 Task: Find a house in Samut Sakhon, Thailand, for 6 guests from 5th to 13th September, with a price range of ₹15,000 to ₹20,000, and a washing machine.
Action: Mouse moved to (694, 114)
Screenshot: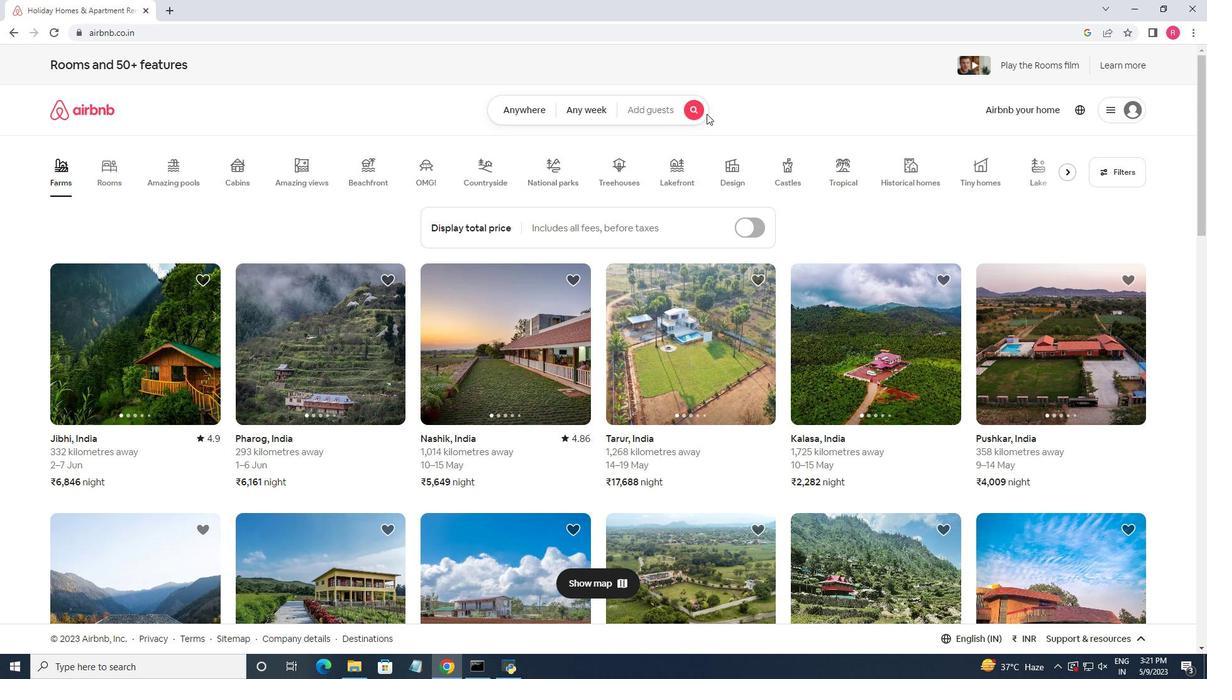
Action: Mouse pressed left at (694, 114)
Screenshot: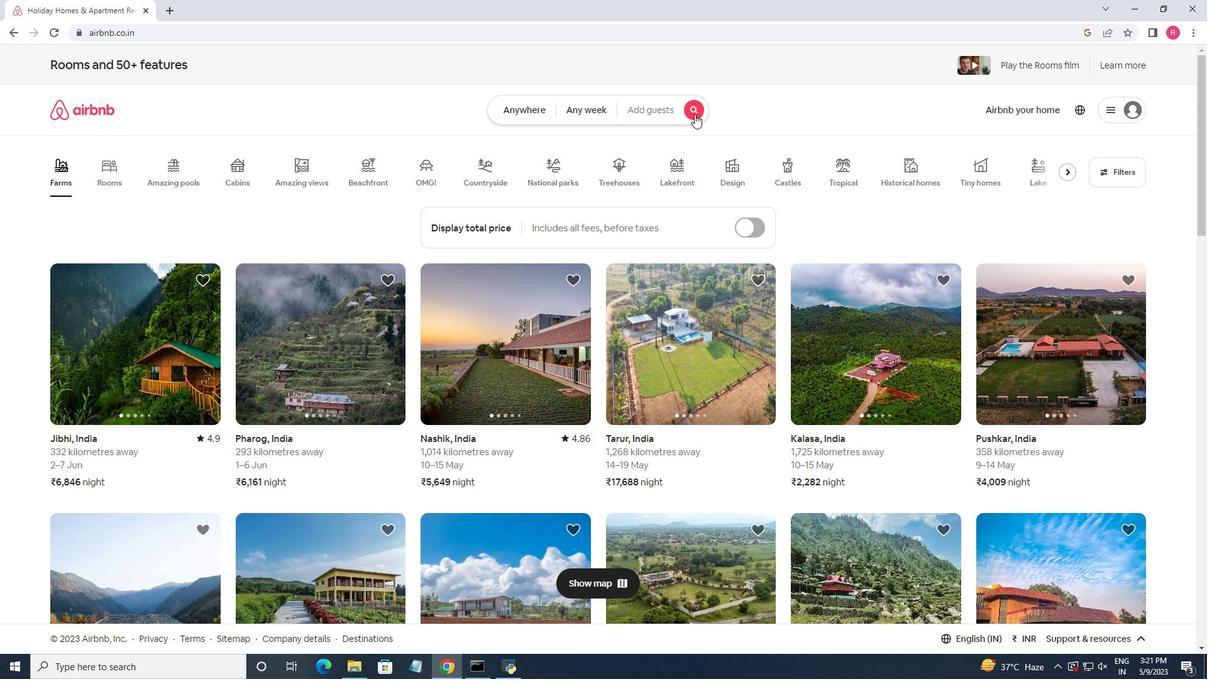 
Action: Mouse moved to (406, 158)
Screenshot: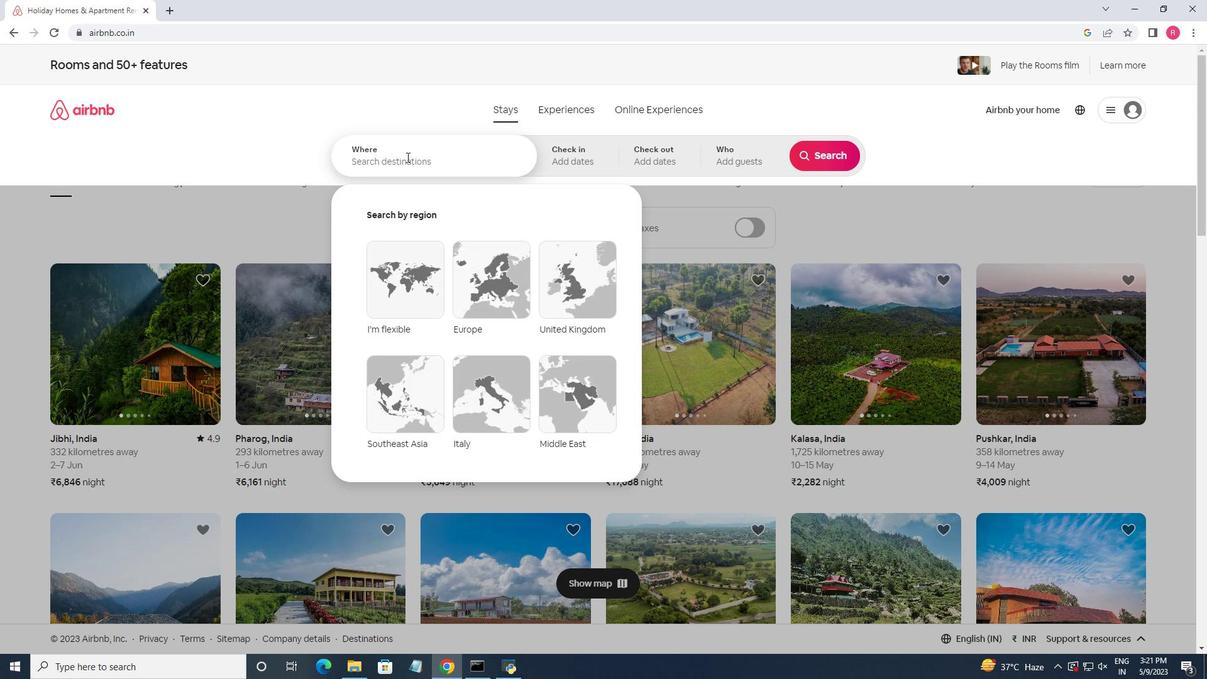 
Action: Mouse pressed left at (406, 158)
Screenshot: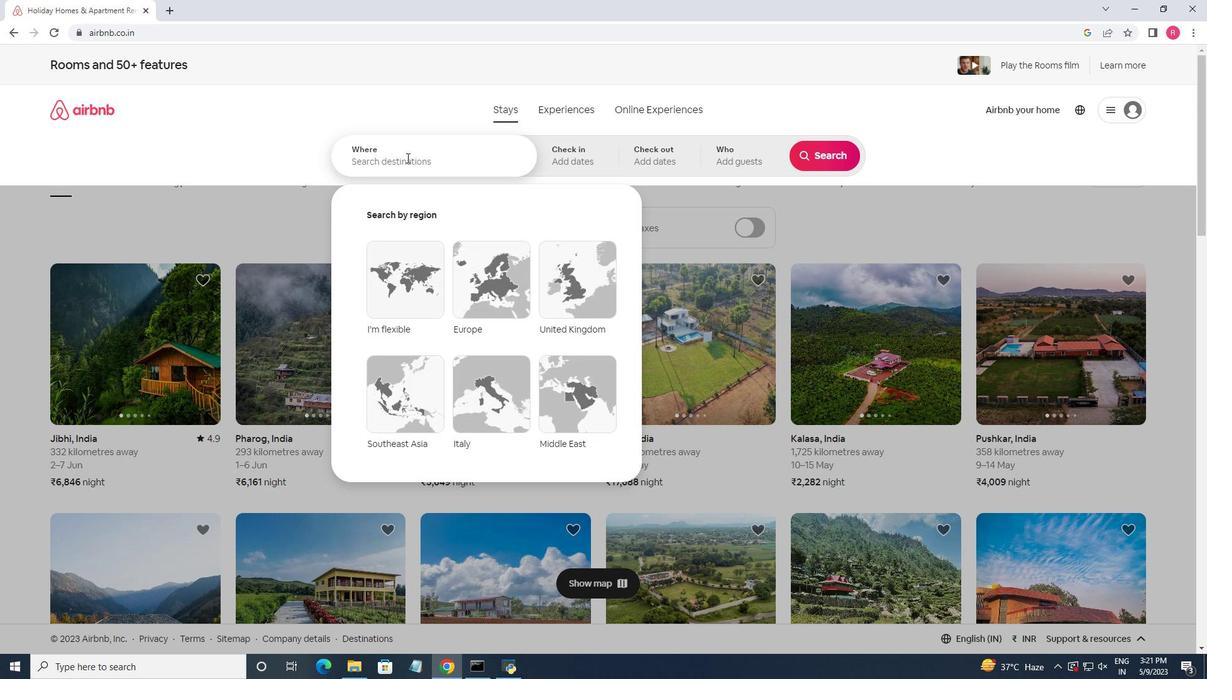 
Action: Key pressed <Key.shift>Samut<Key.space><Key.shift>Sakhon
Screenshot: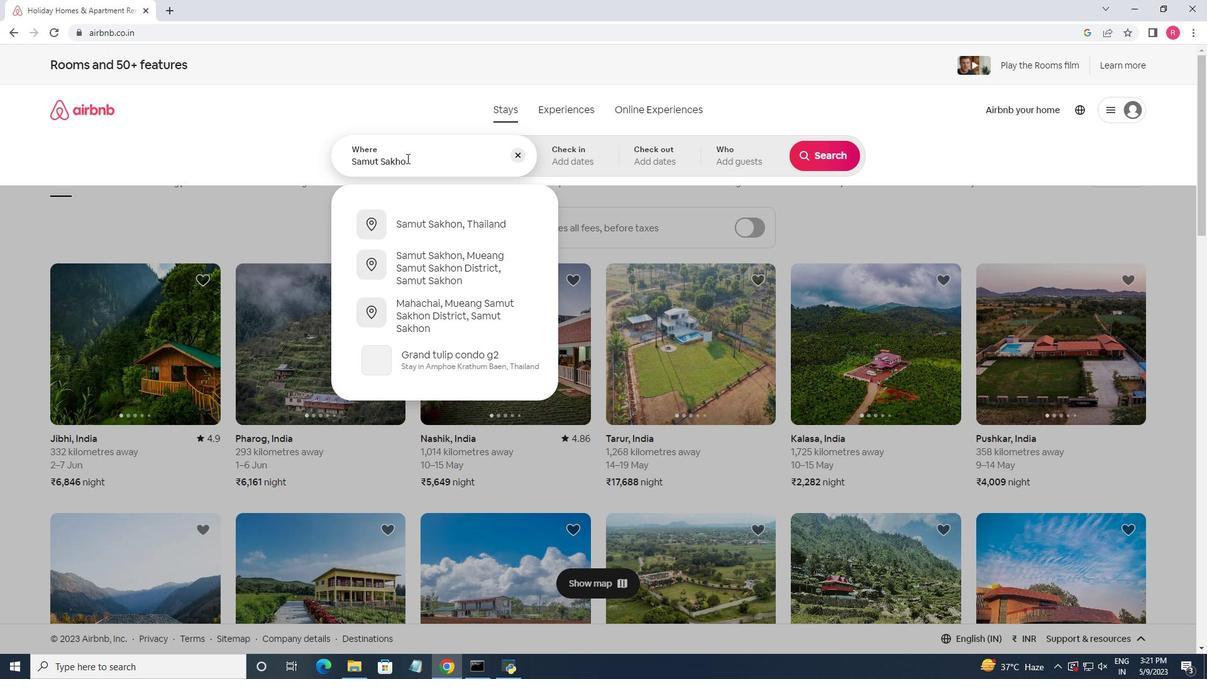 
Action: Mouse moved to (492, 232)
Screenshot: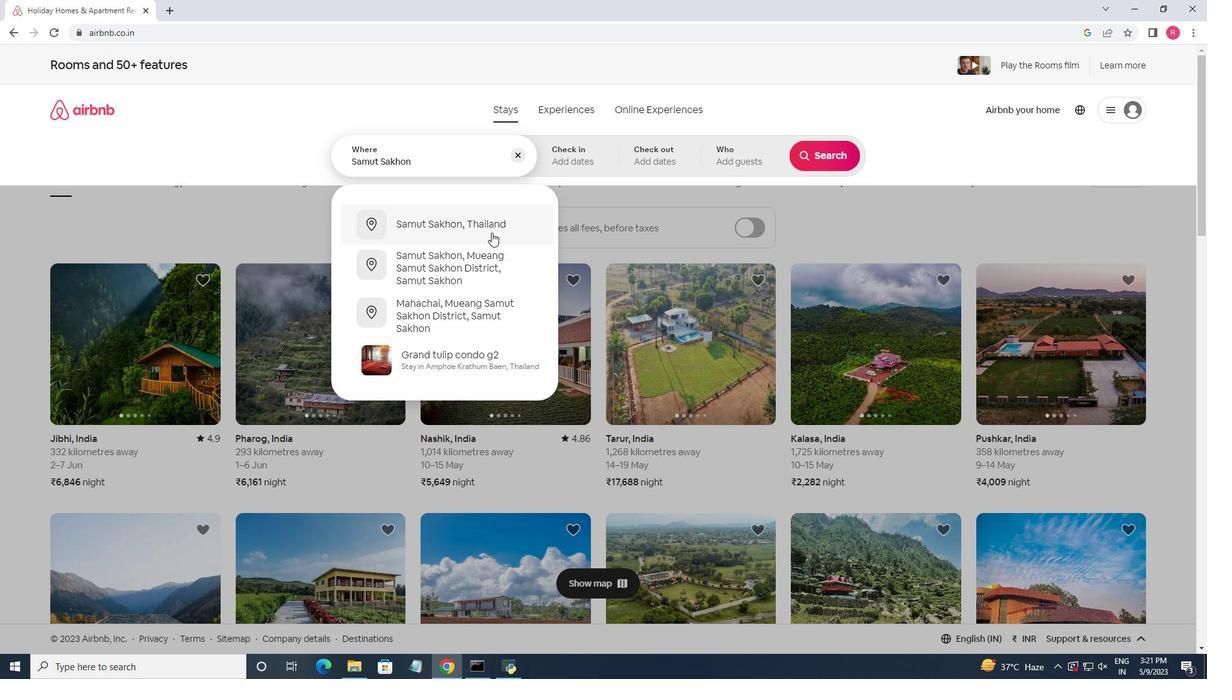 
Action: Mouse pressed left at (492, 232)
Screenshot: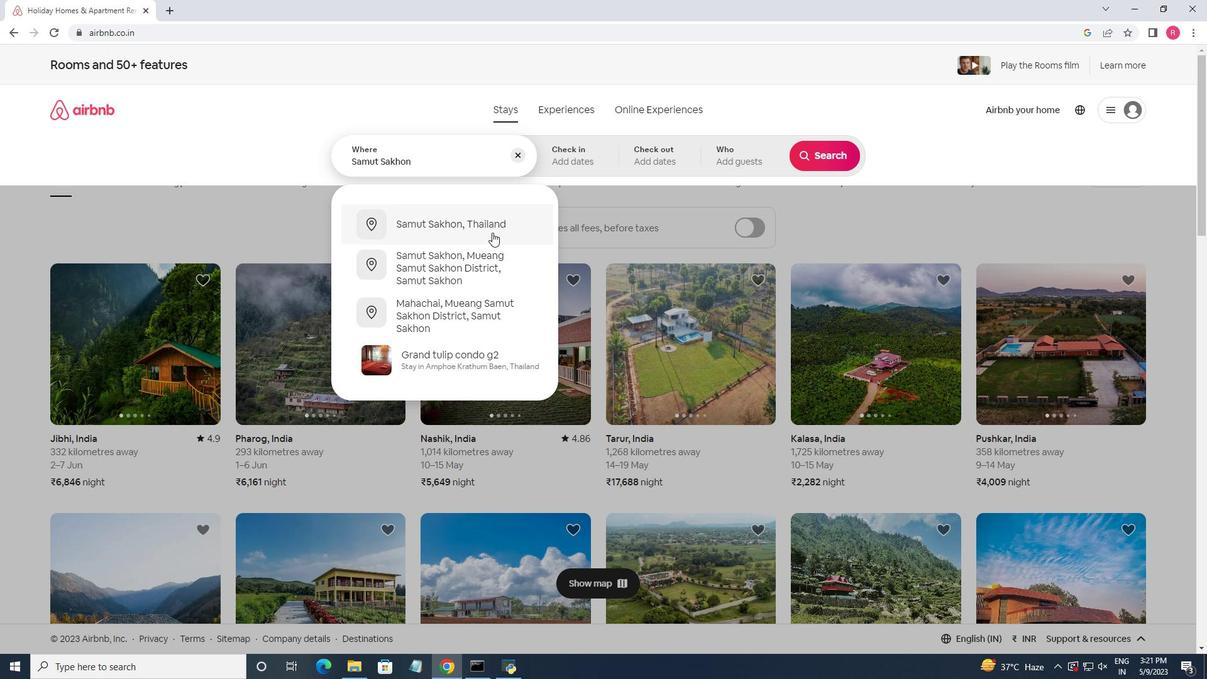 
Action: Mouse moved to (584, 159)
Screenshot: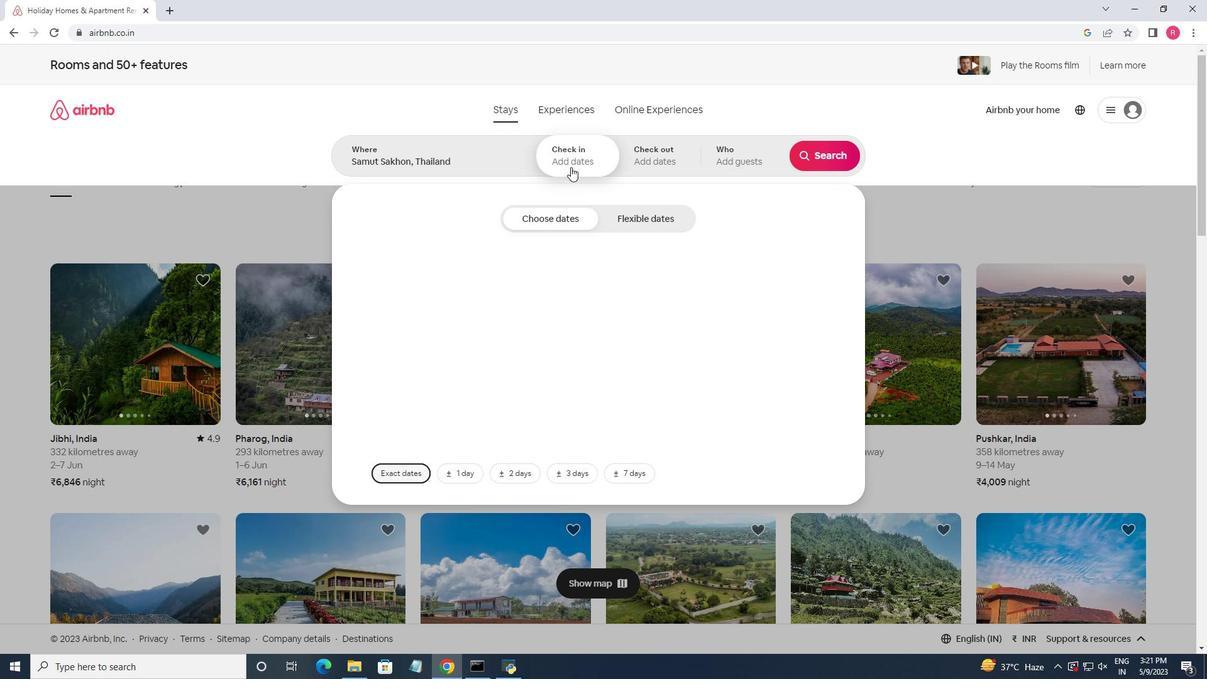 
Action: Mouse pressed left at (584, 159)
Screenshot: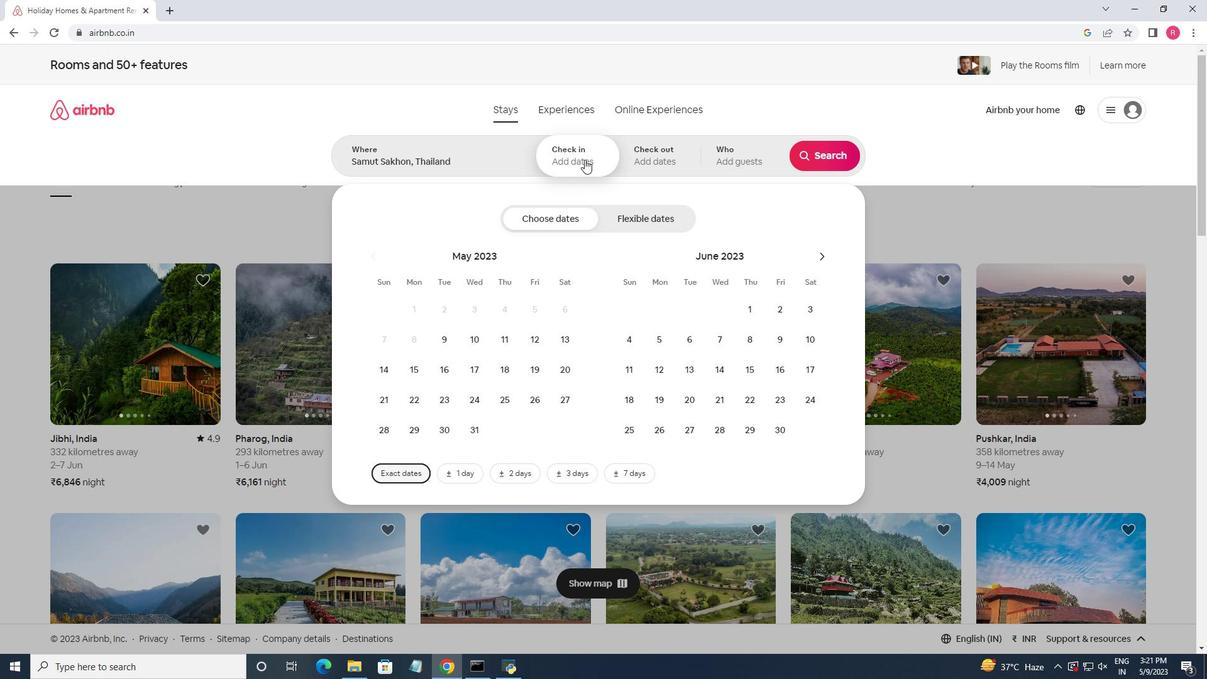 
Action: Mouse pressed left at (584, 159)
Screenshot: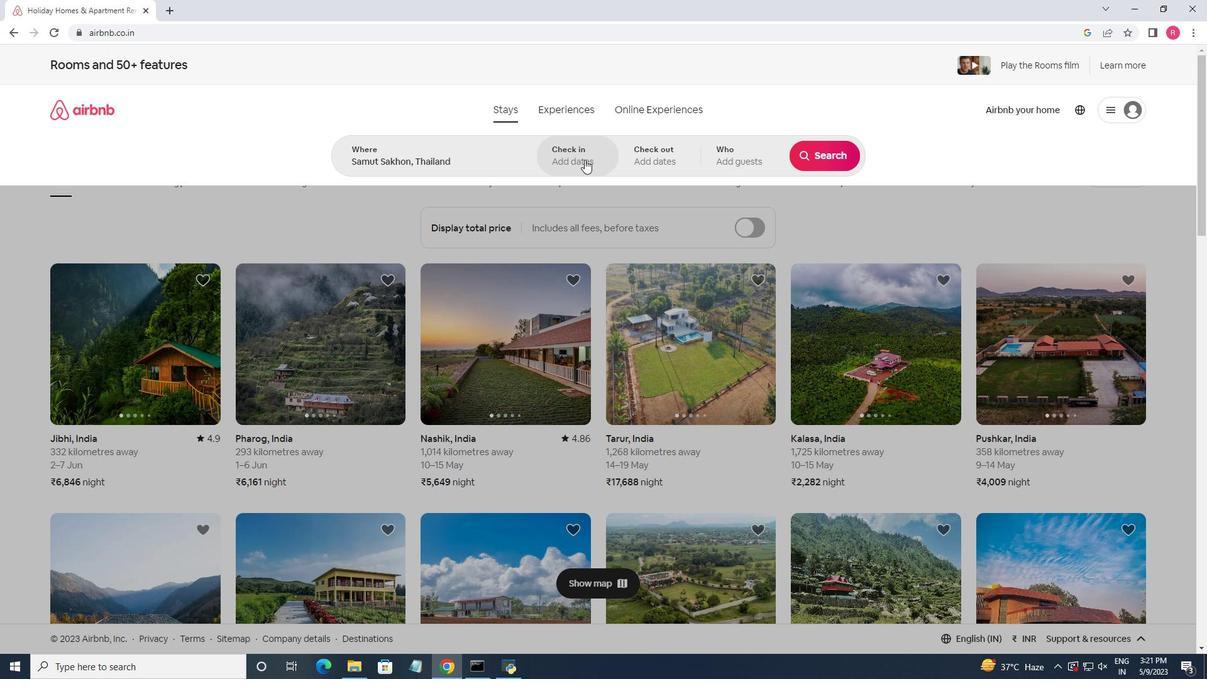 
Action: Mouse moved to (823, 254)
Screenshot: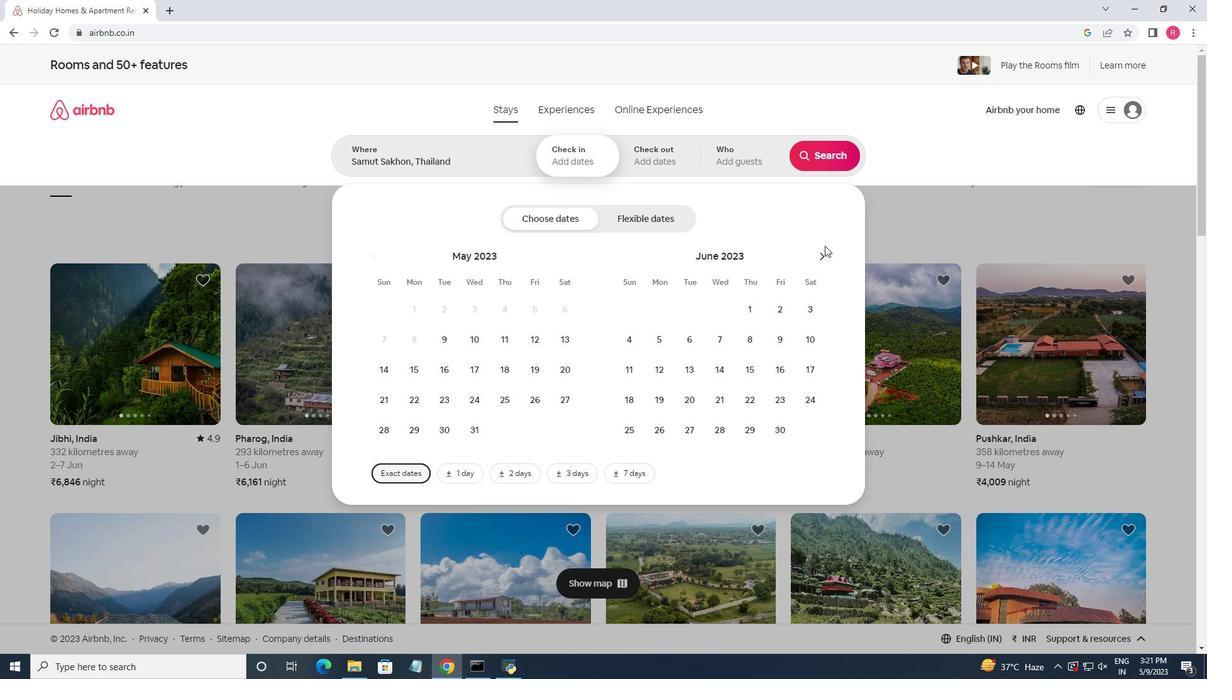 
Action: Mouse pressed left at (823, 254)
Screenshot: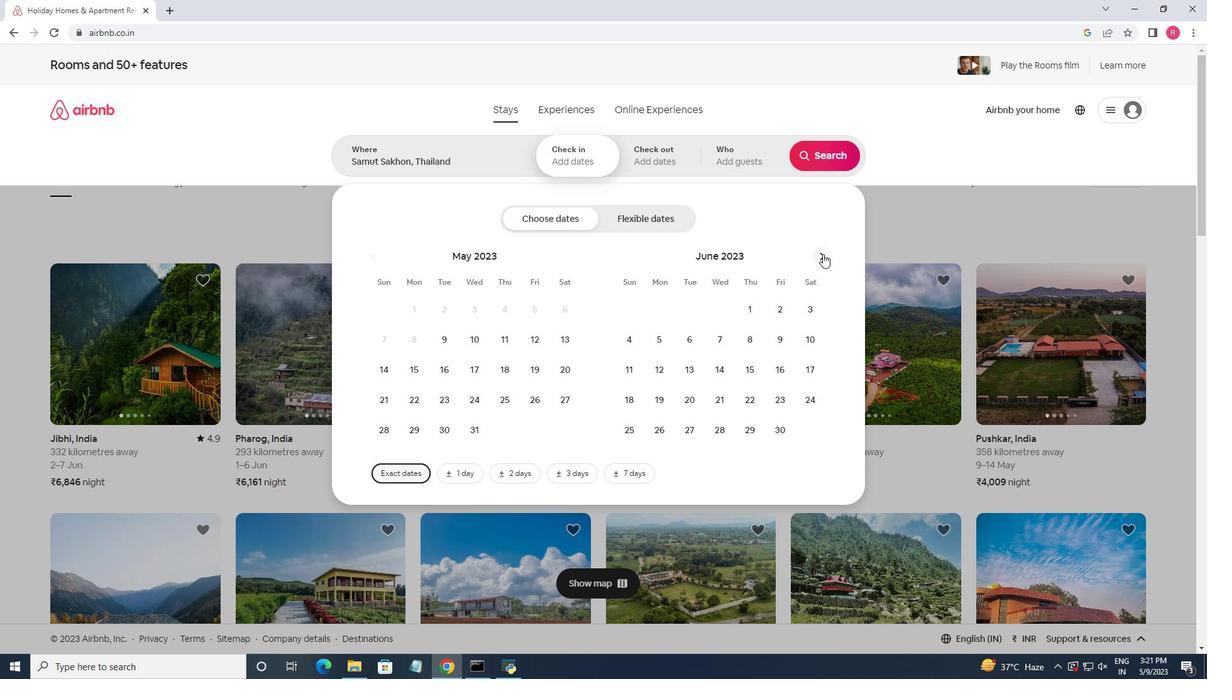 
Action: Mouse pressed left at (823, 254)
Screenshot: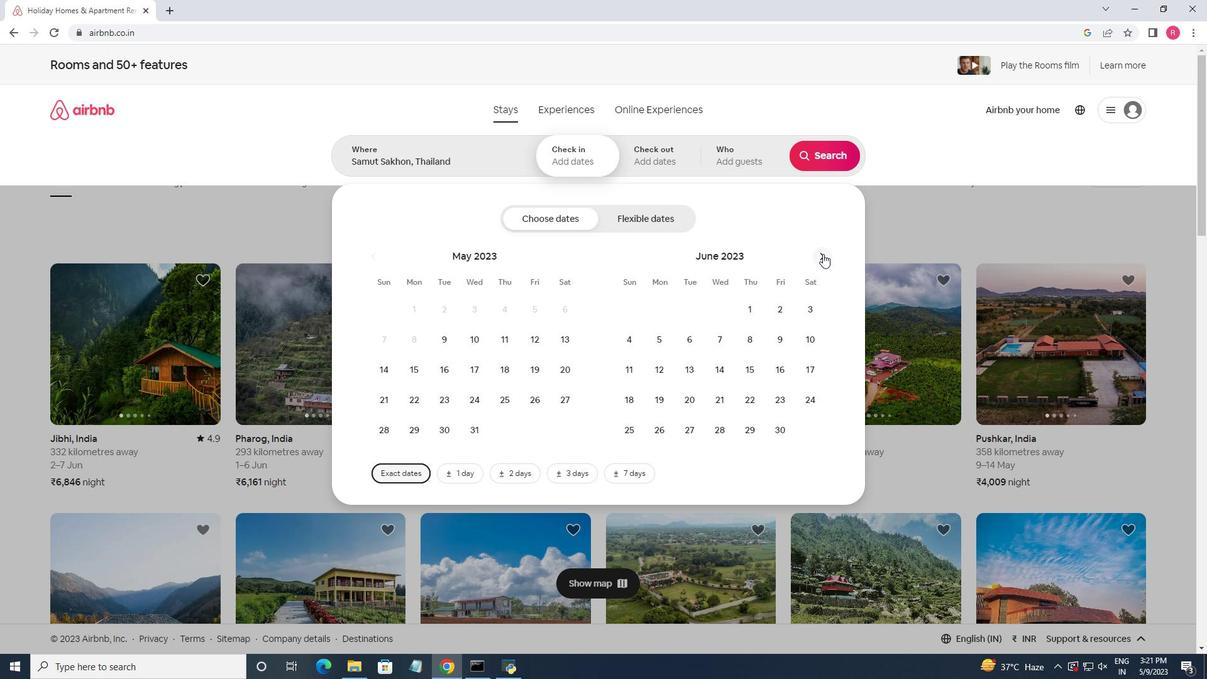 
Action: Mouse moved to (823, 255)
Screenshot: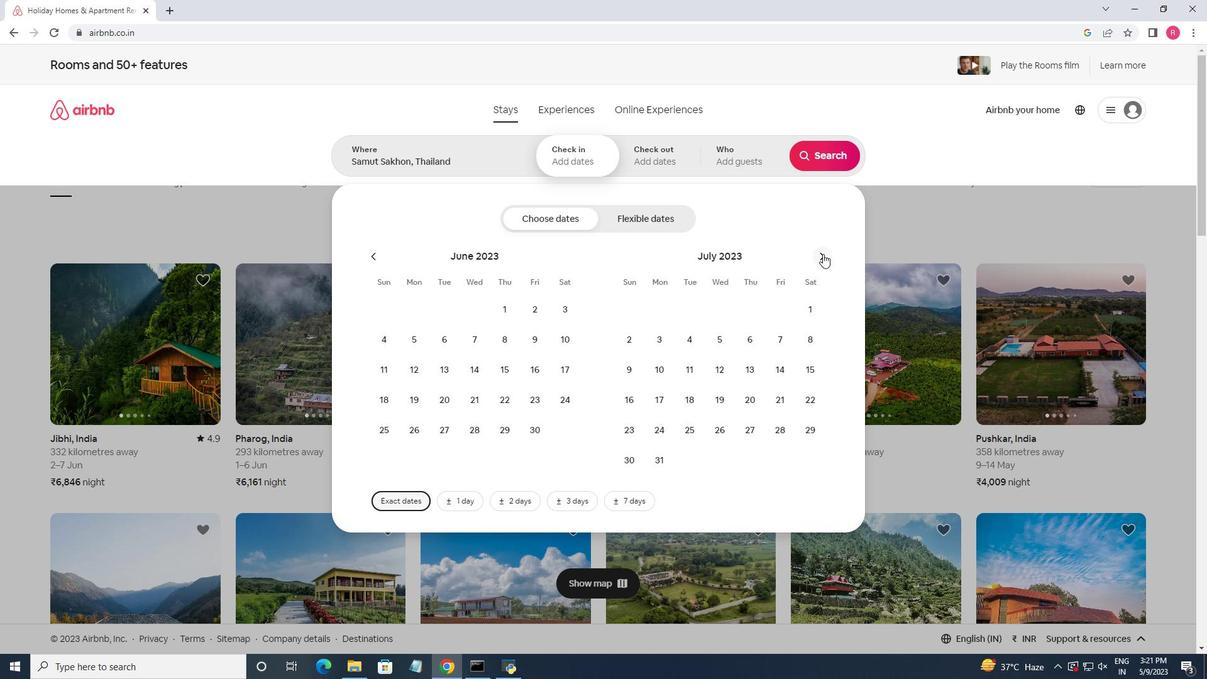 
Action: Mouse pressed left at (823, 255)
Screenshot: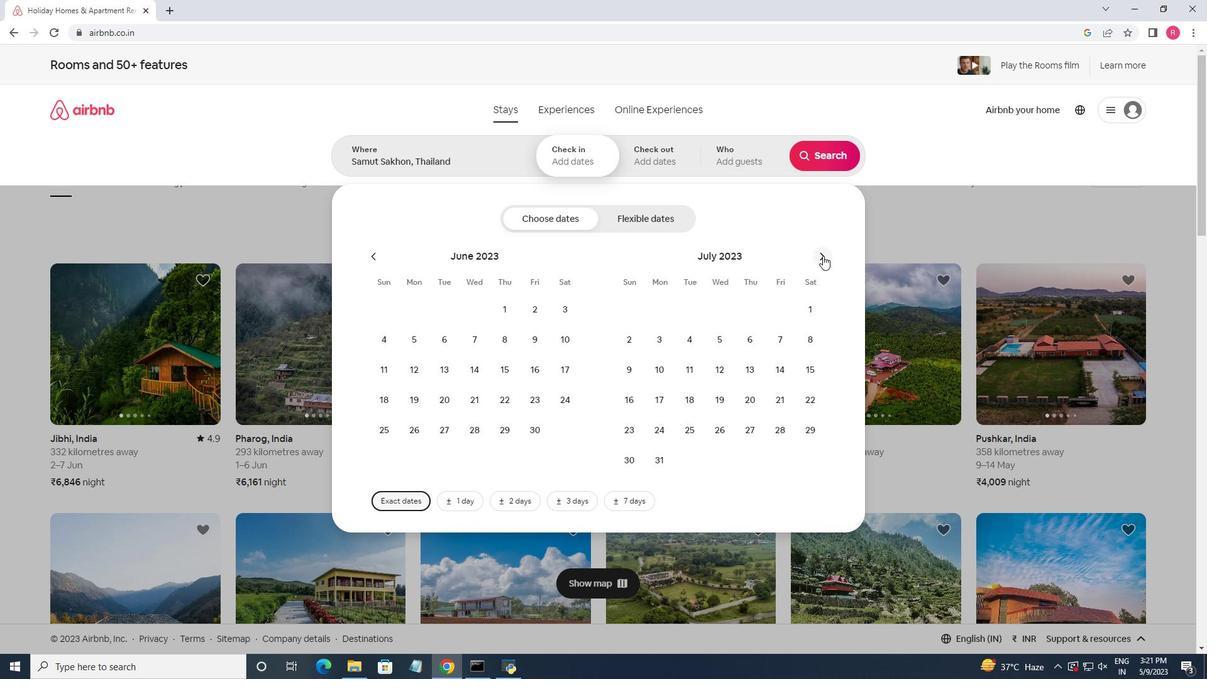 
Action: Mouse moved to (811, 257)
Screenshot: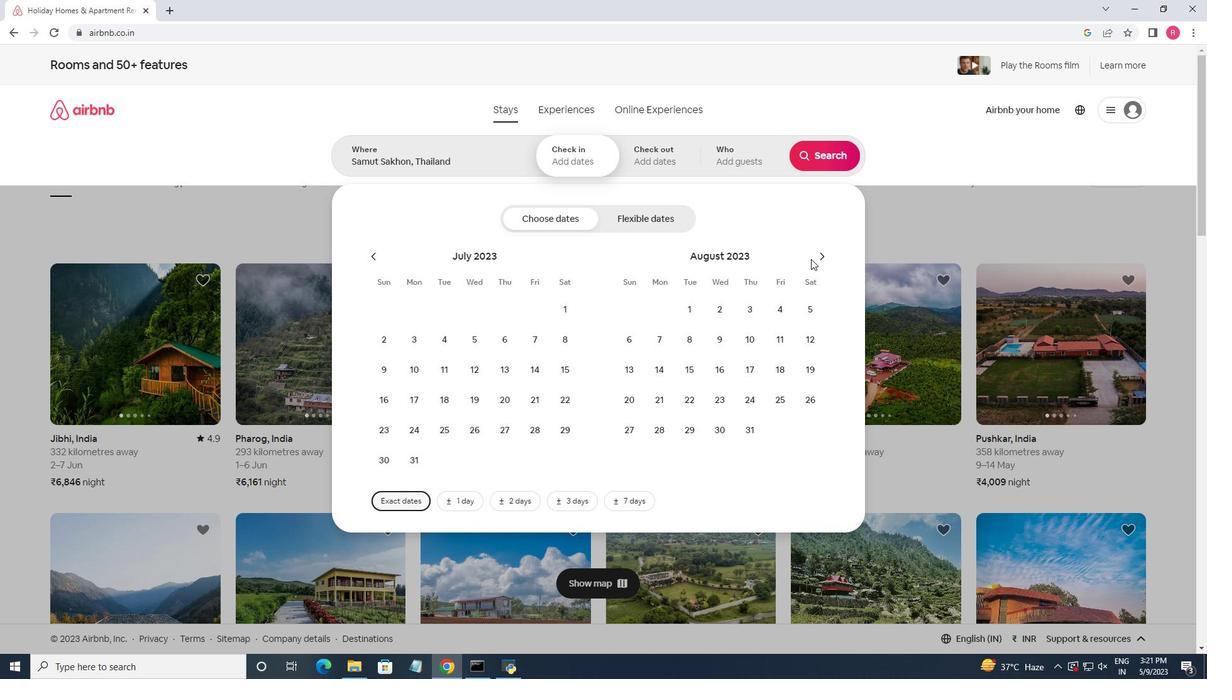 
Action: Mouse pressed left at (811, 257)
Screenshot: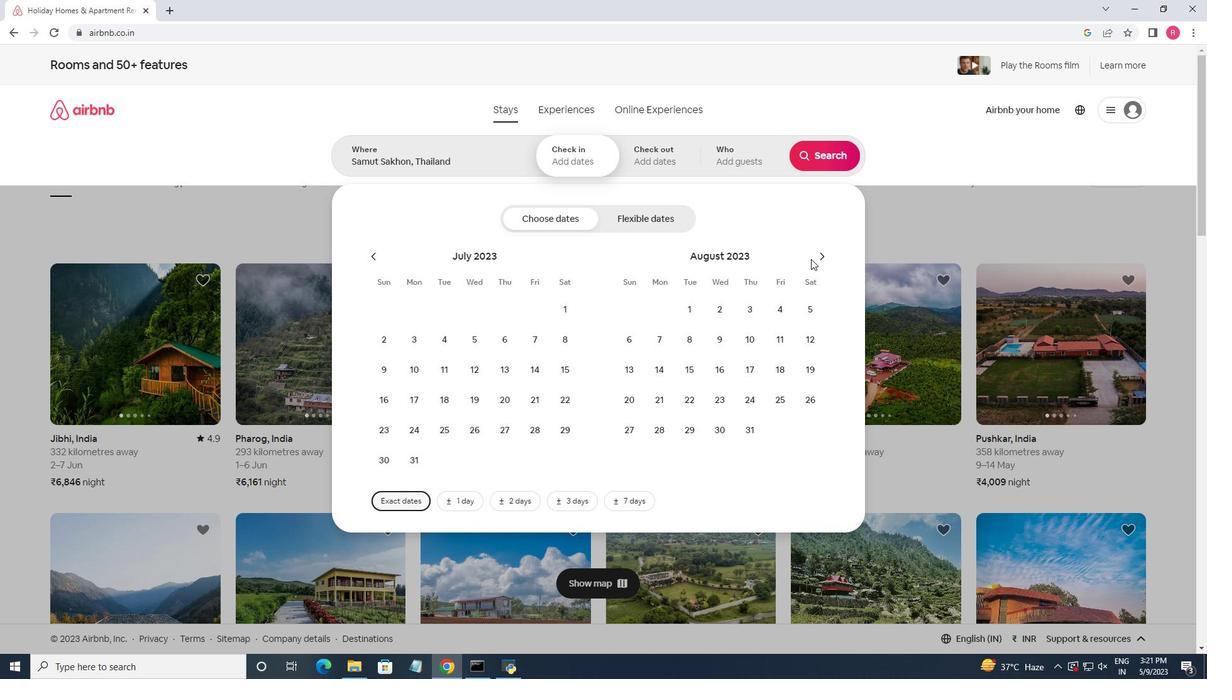 
Action: Mouse moved to (818, 258)
Screenshot: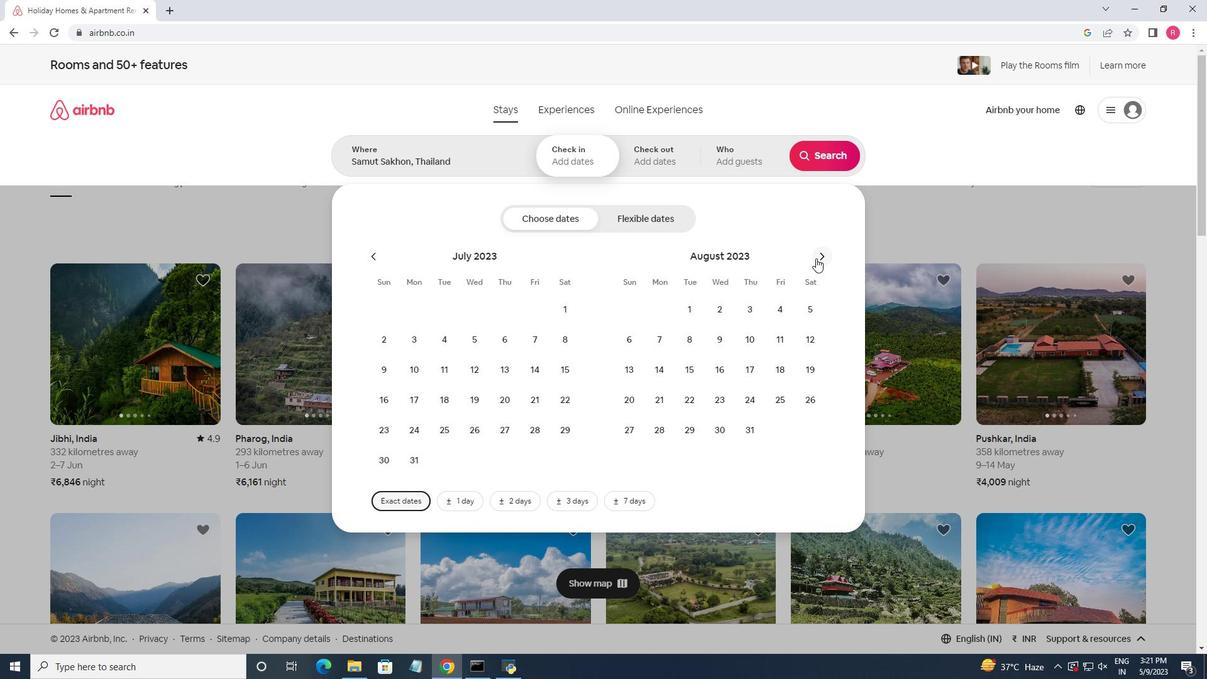 
Action: Mouse pressed left at (818, 258)
Screenshot: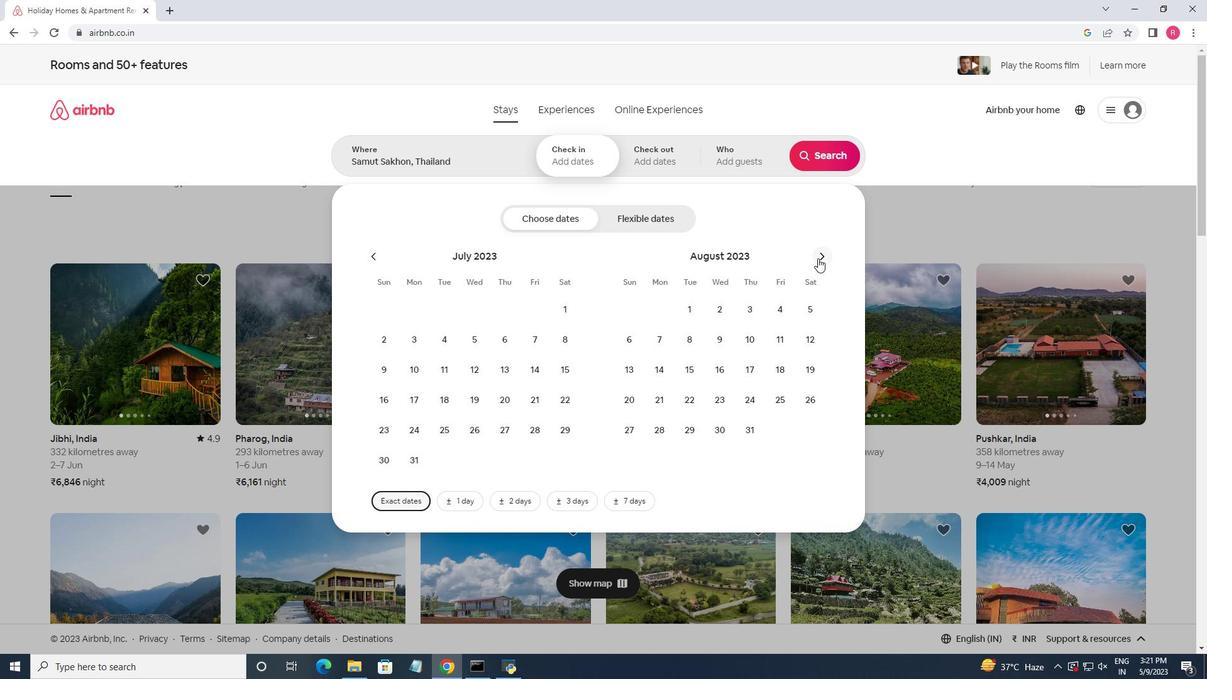 
Action: Mouse moved to (689, 342)
Screenshot: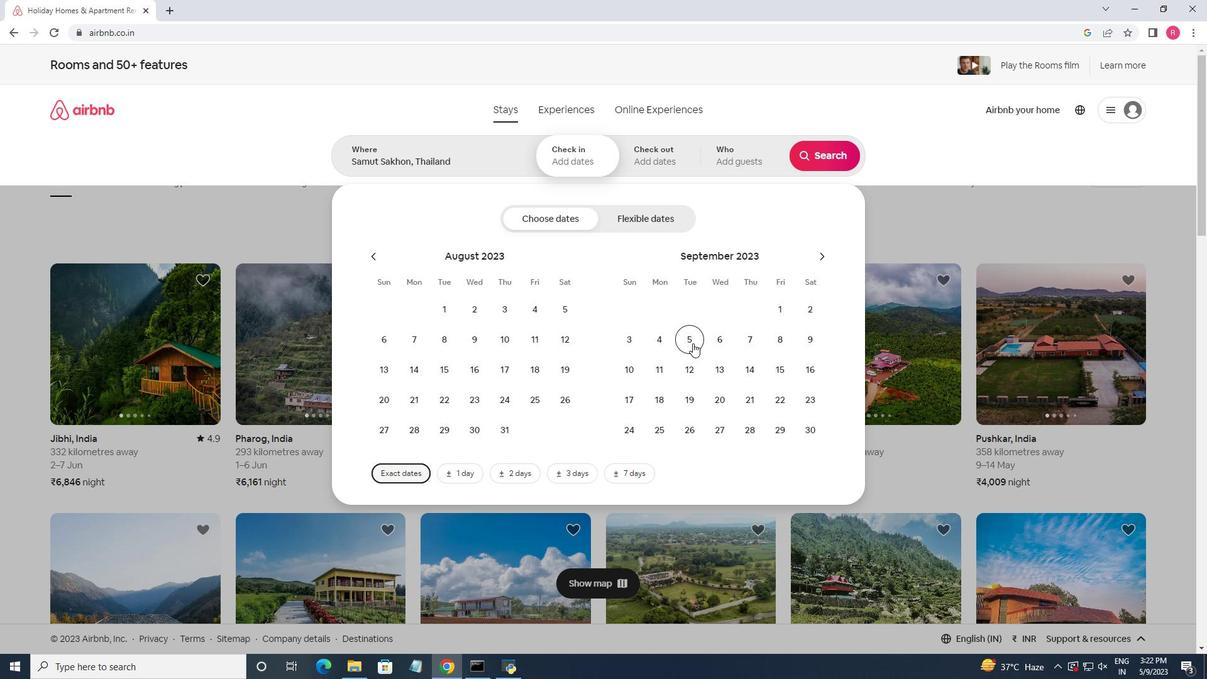
Action: Mouse pressed left at (689, 342)
Screenshot: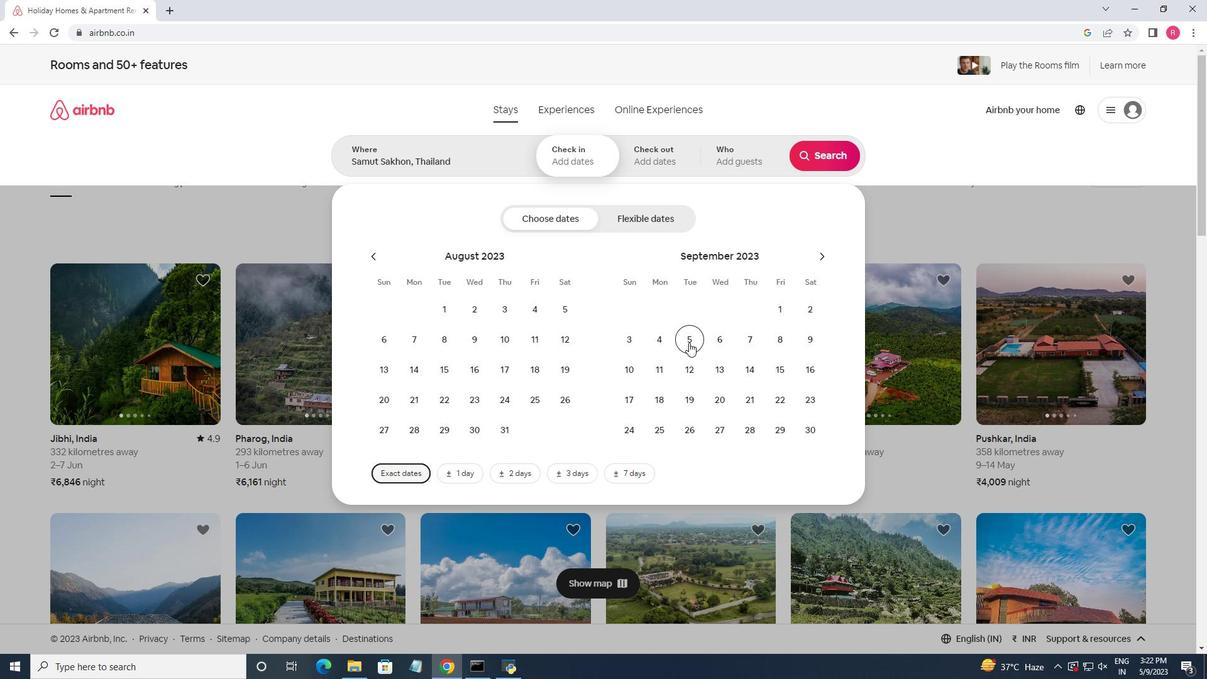 
Action: Mouse moved to (728, 373)
Screenshot: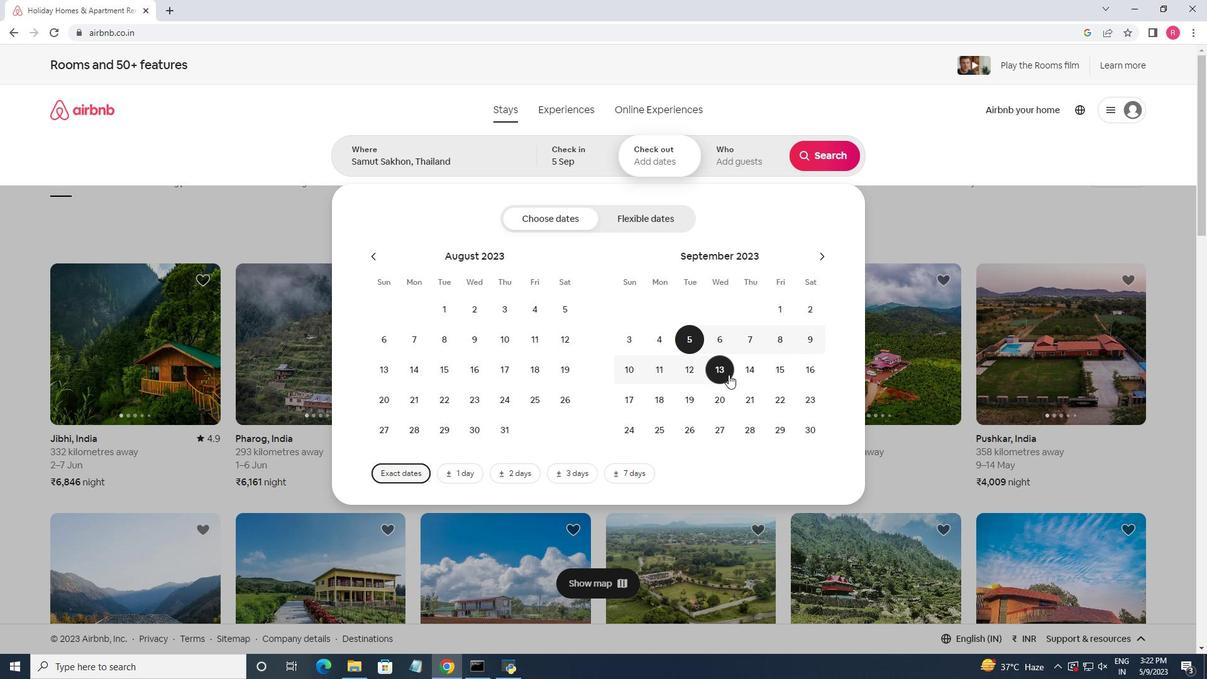 
Action: Mouse pressed left at (728, 373)
Screenshot: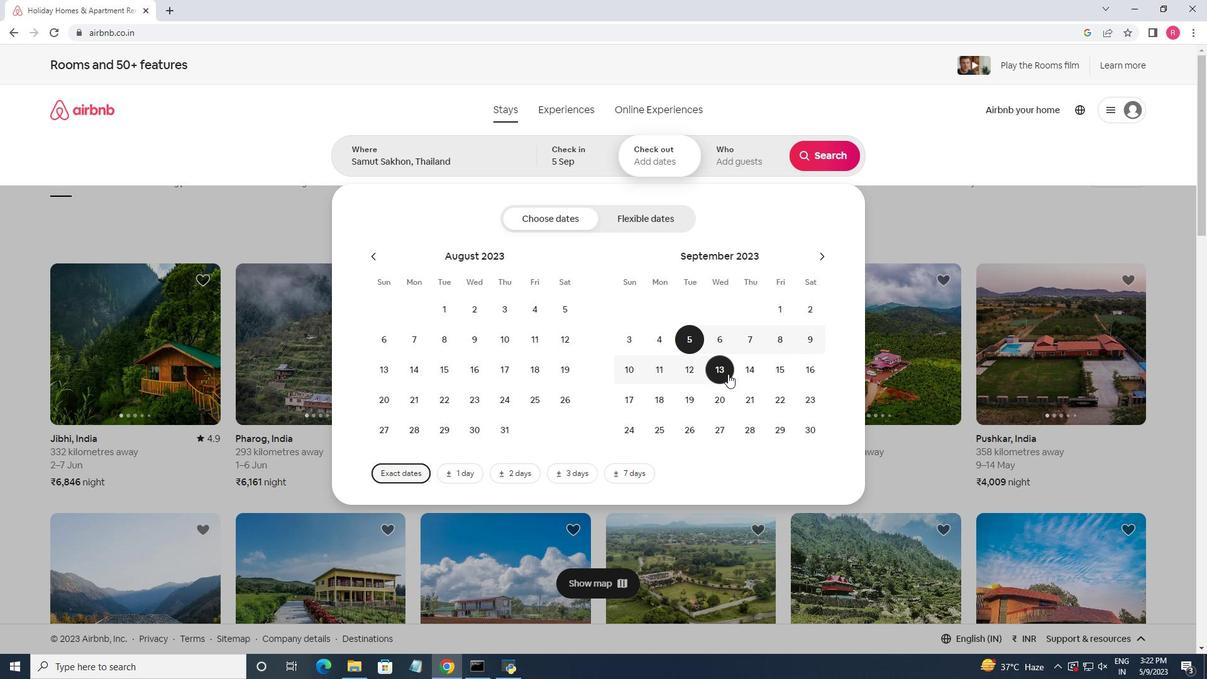 
Action: Mouse moved to (730, 165)
Screenshot: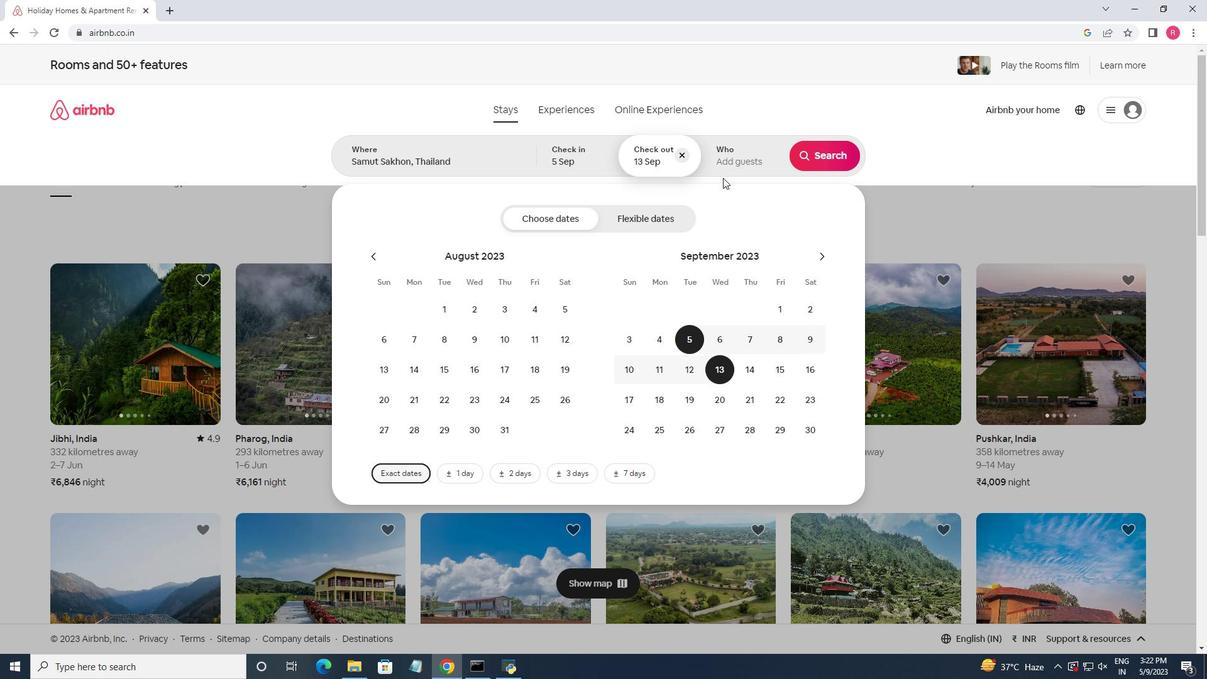 
Action: Mouse pressed left at (730, 165)
Screenshot: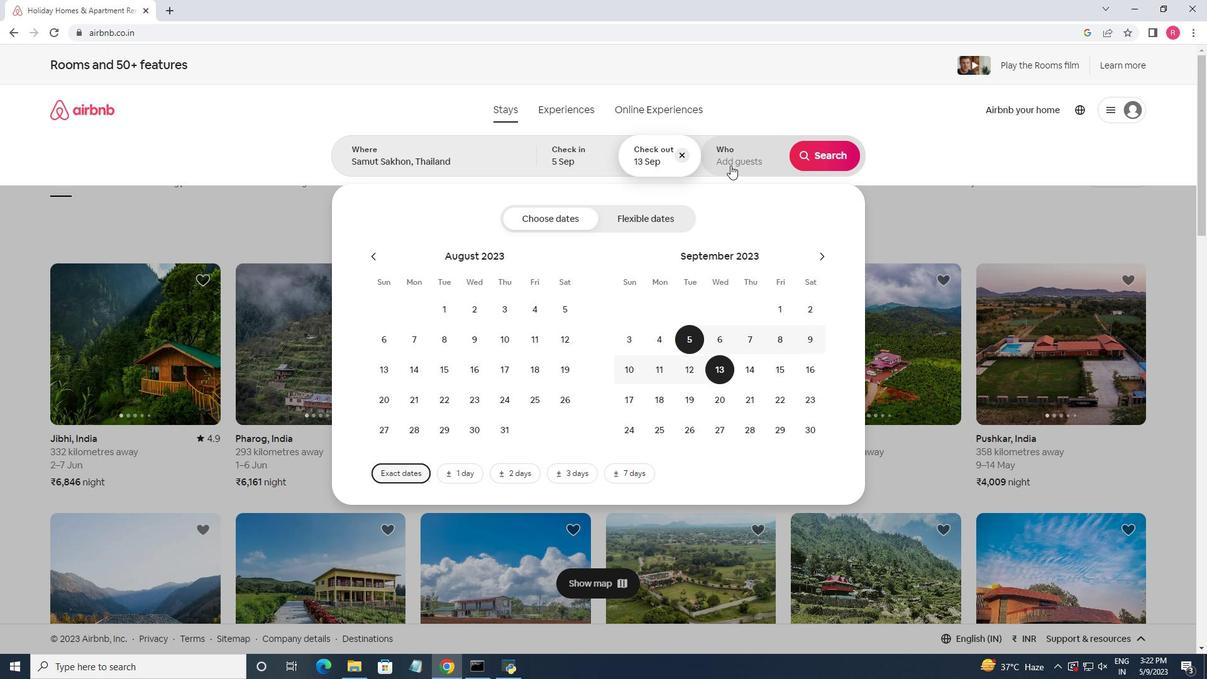 
Action: Mouse moved to (831, 227)
Screenshot: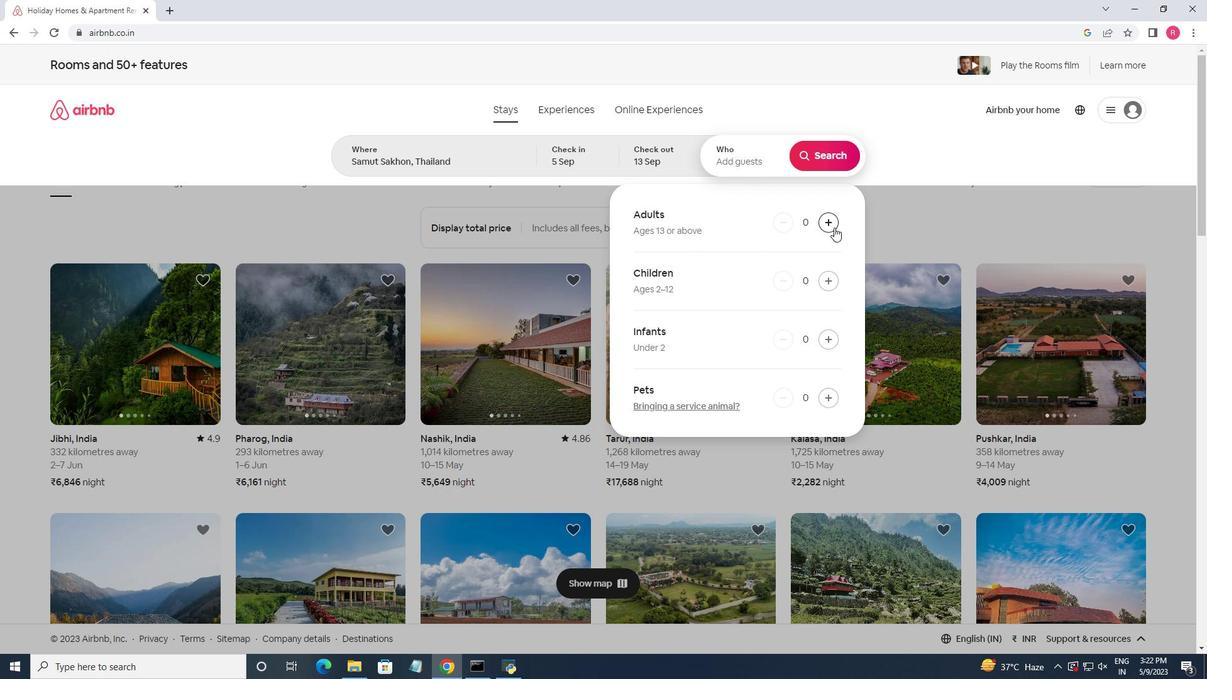 
Action: Mouse pressed left at (831, 227)
Screenshot: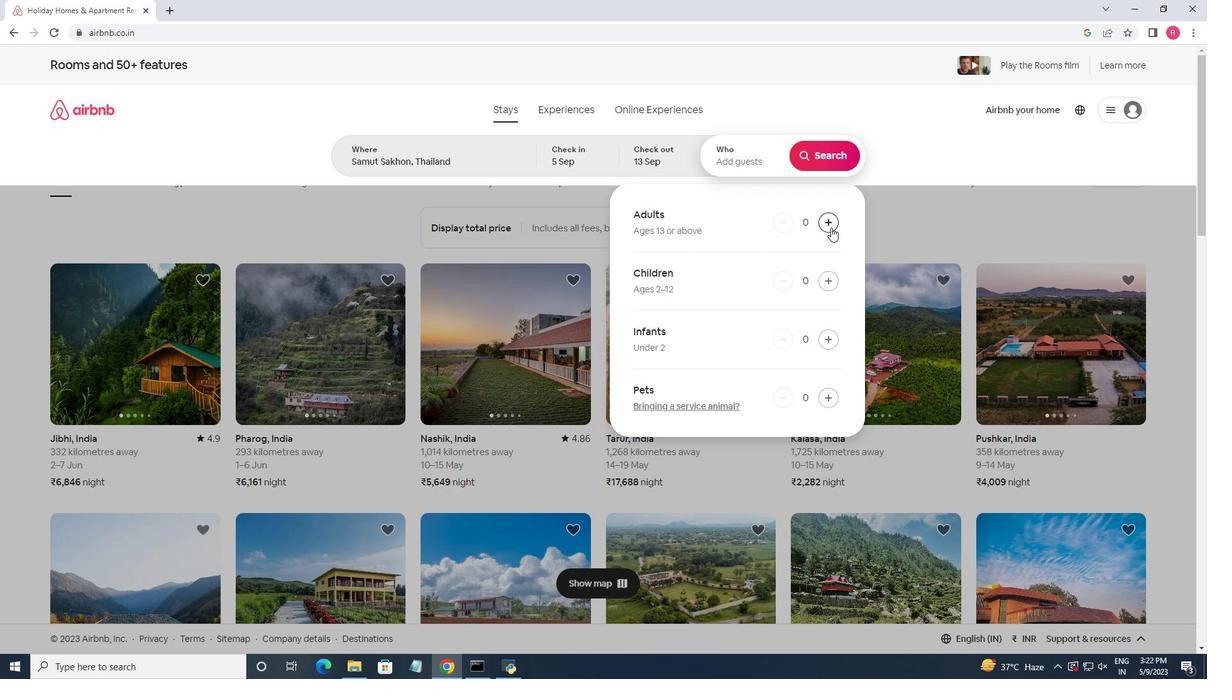 
Action: Mouse pressed left at (831, 227)
Screenshot: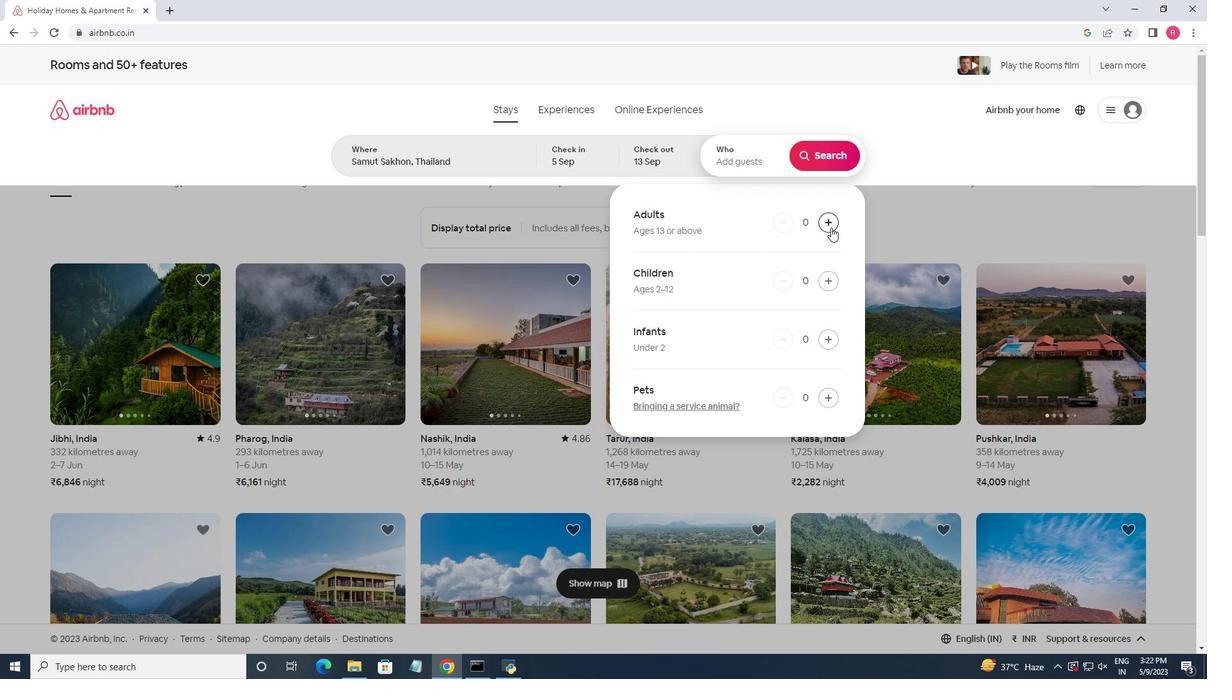 
Action: Mouse pressed left at (831, 227)
Screenshot: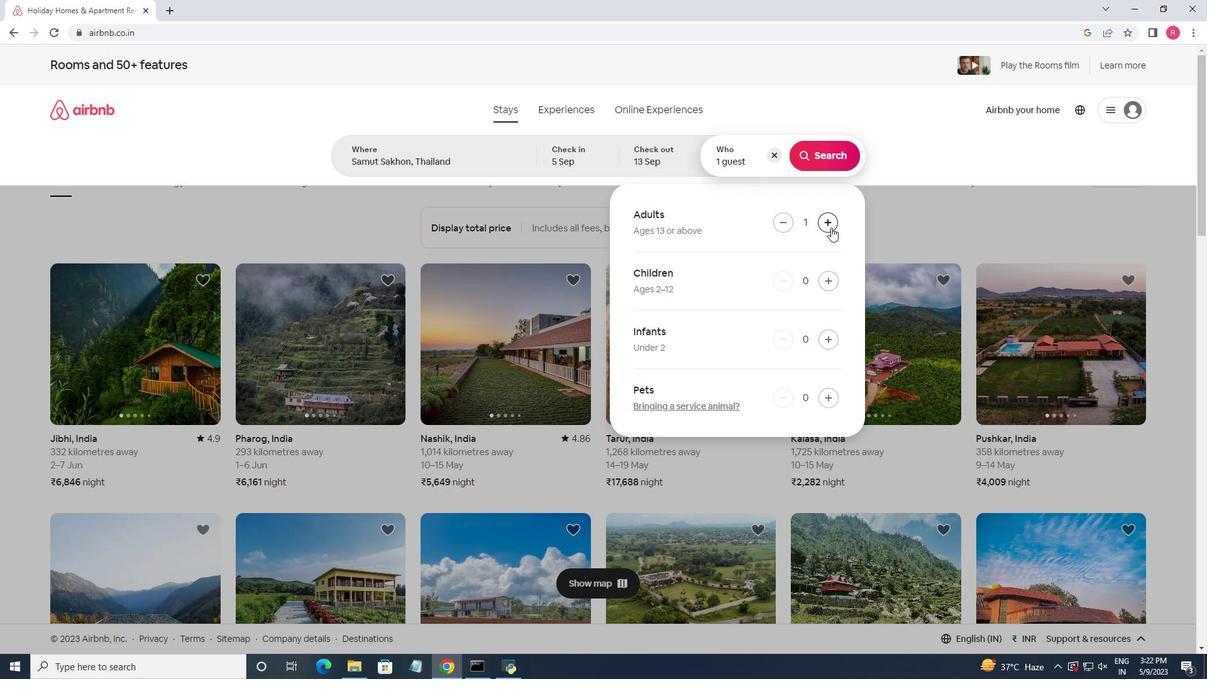 
Action: Mouse pressed left at (831, 227)
Screenshot: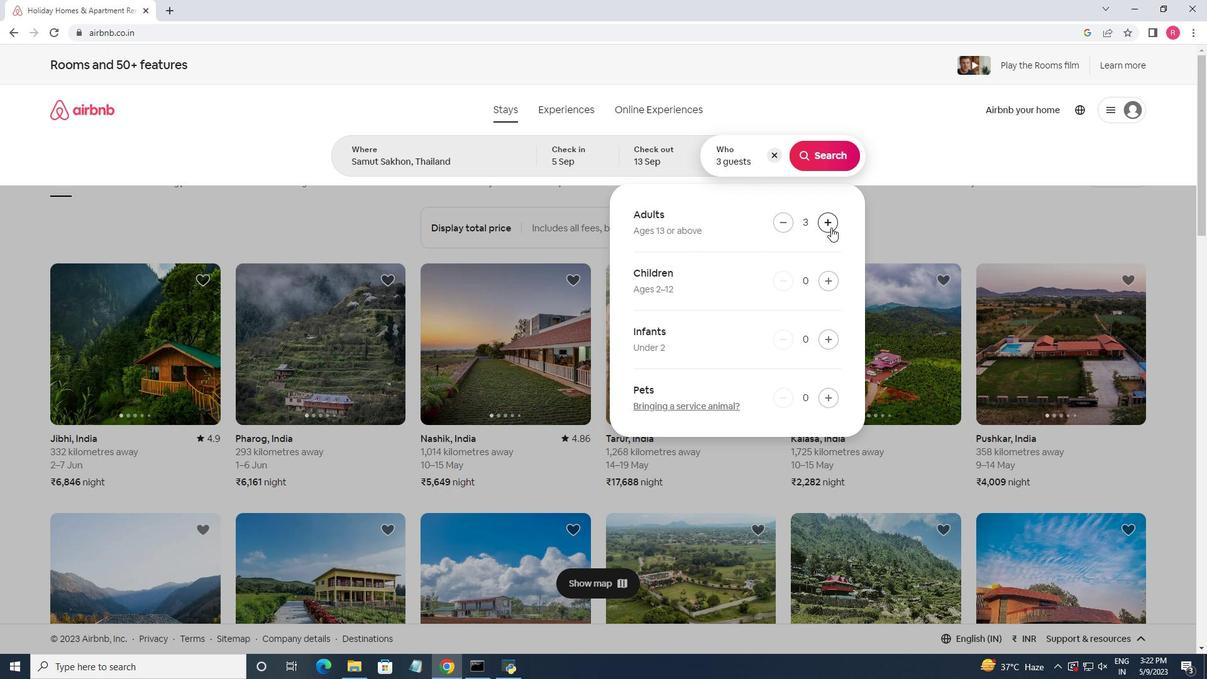 
Action: Mouse pressed left at (831, 227)
Screenshot: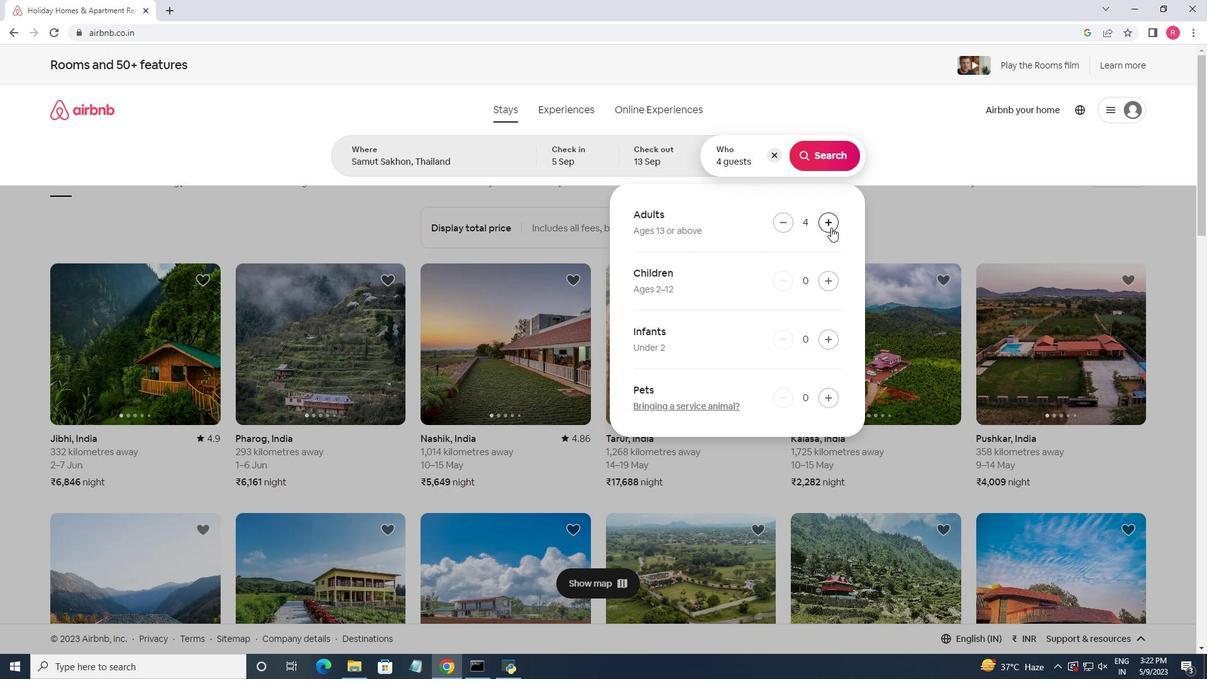 
Action: Mouse moved to (827, 228)
Screenshot: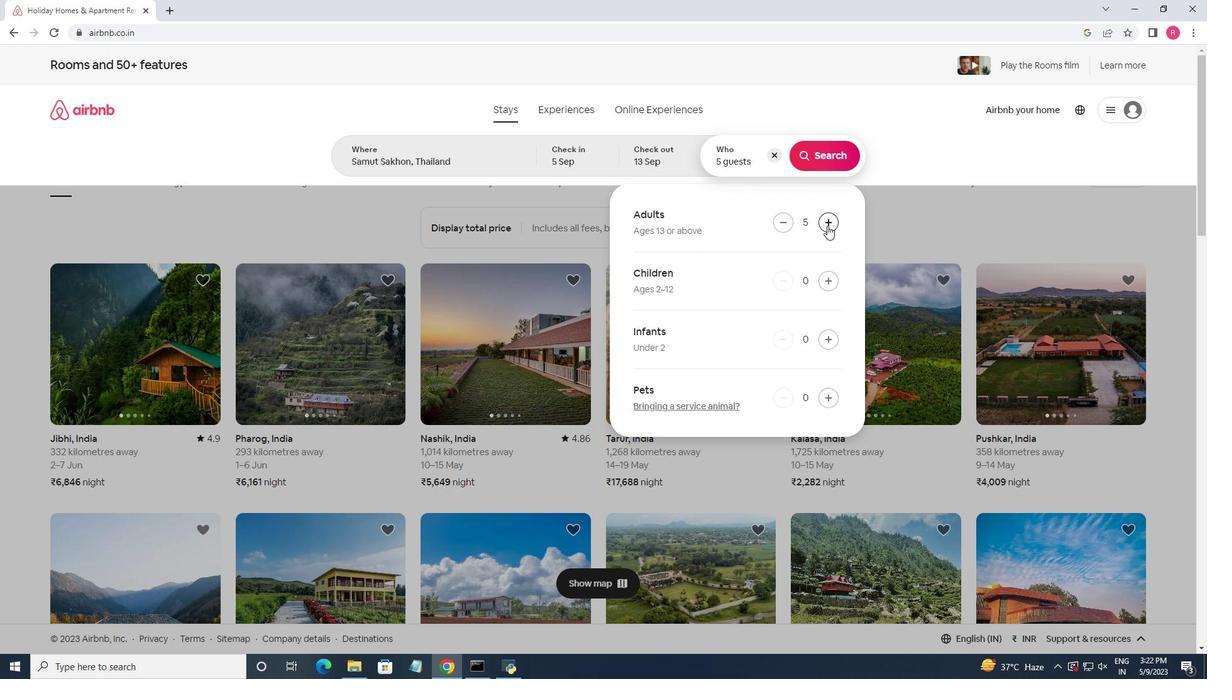 
Action: Mouse pressed left at (827, 228)
Screenshot: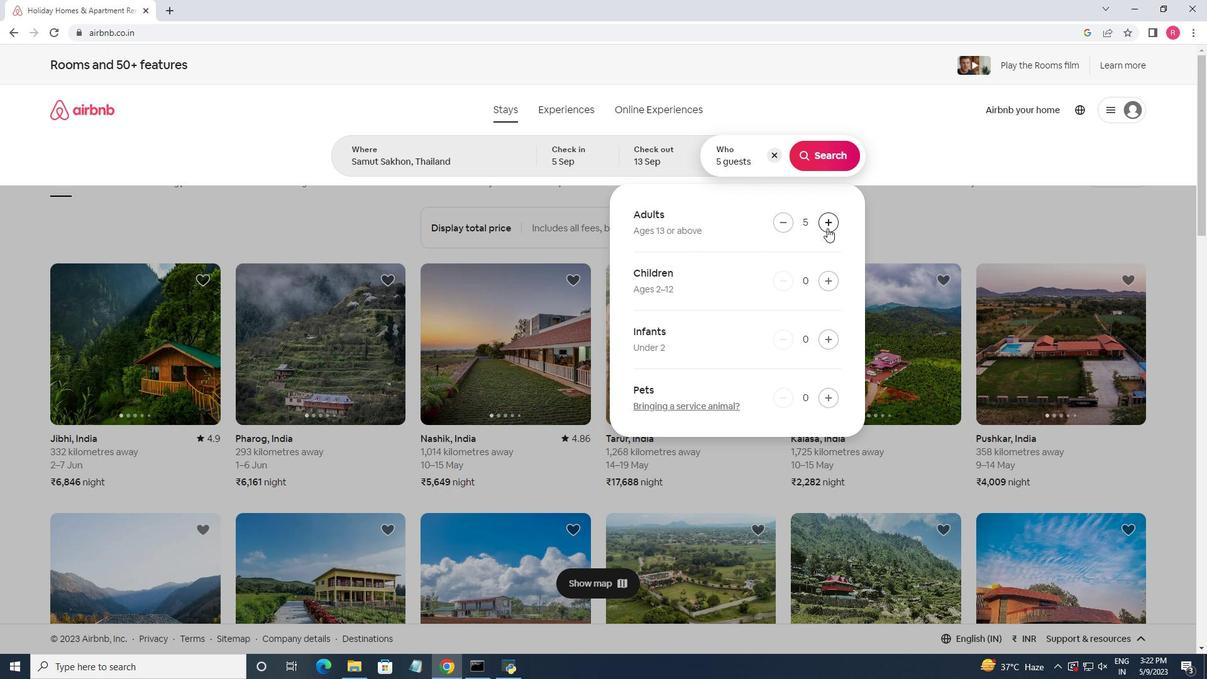 
Action: Mouse moved to (822, 159)
Screenshot: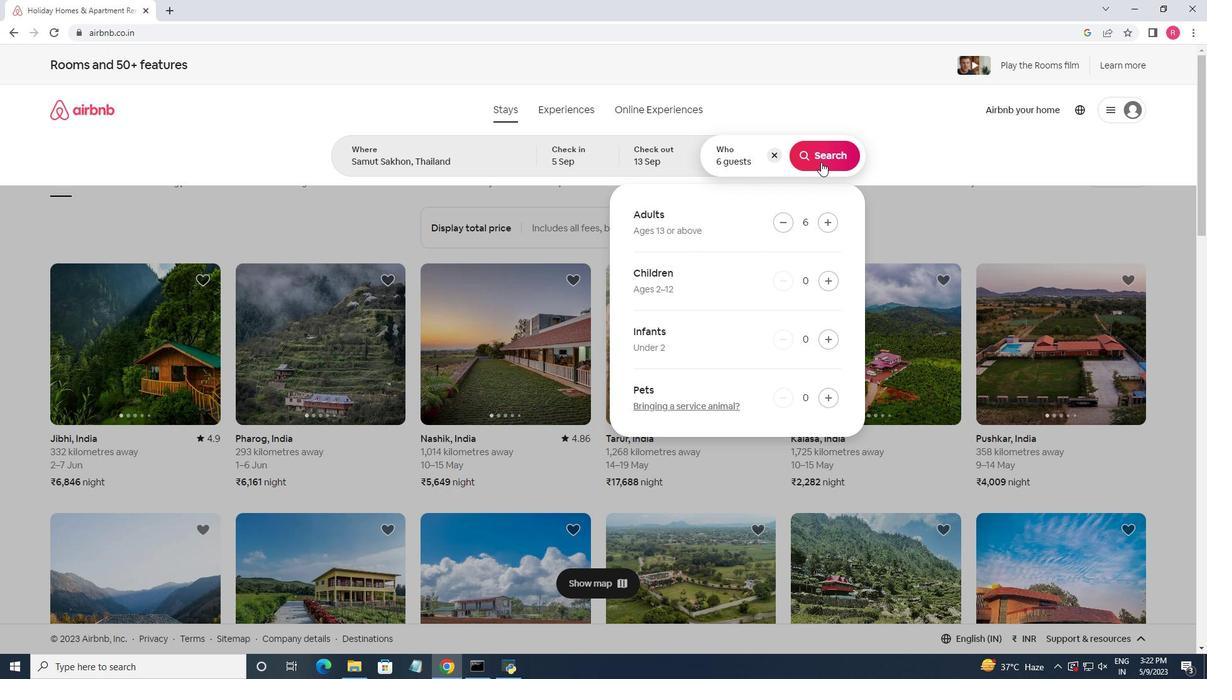 
Action: Mouse pressed left at (822, 159)
Screenshot: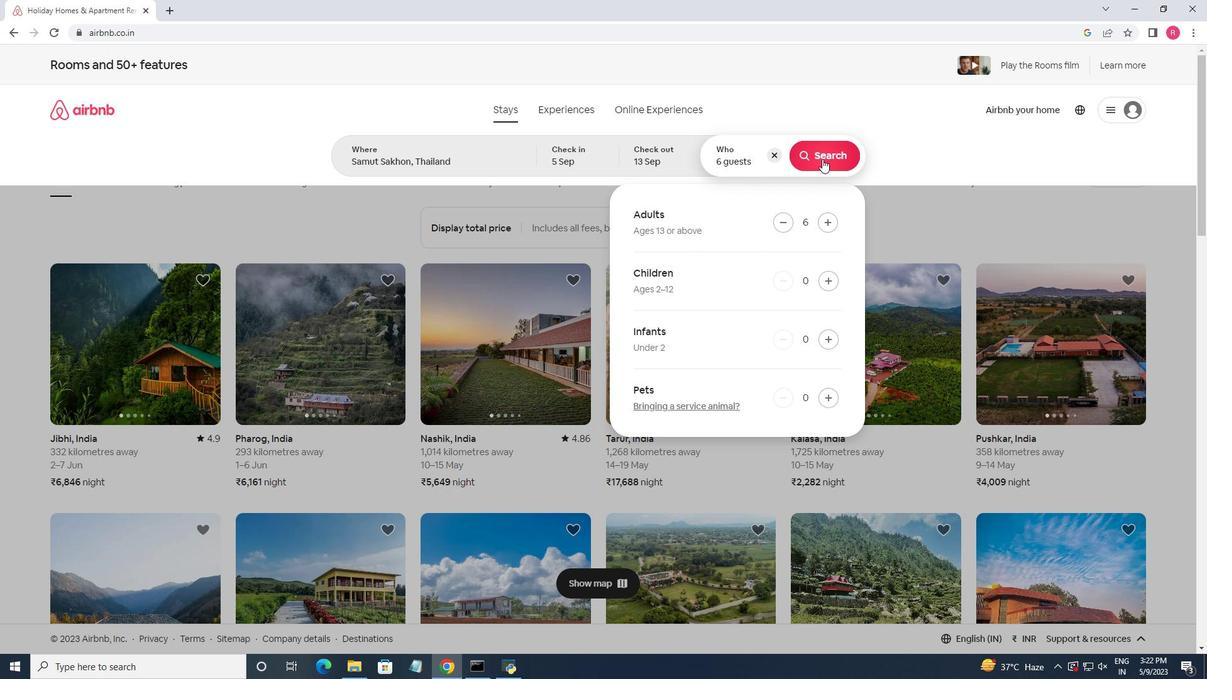 
Action: Mouse moved to (1150, 123)
Screenshot: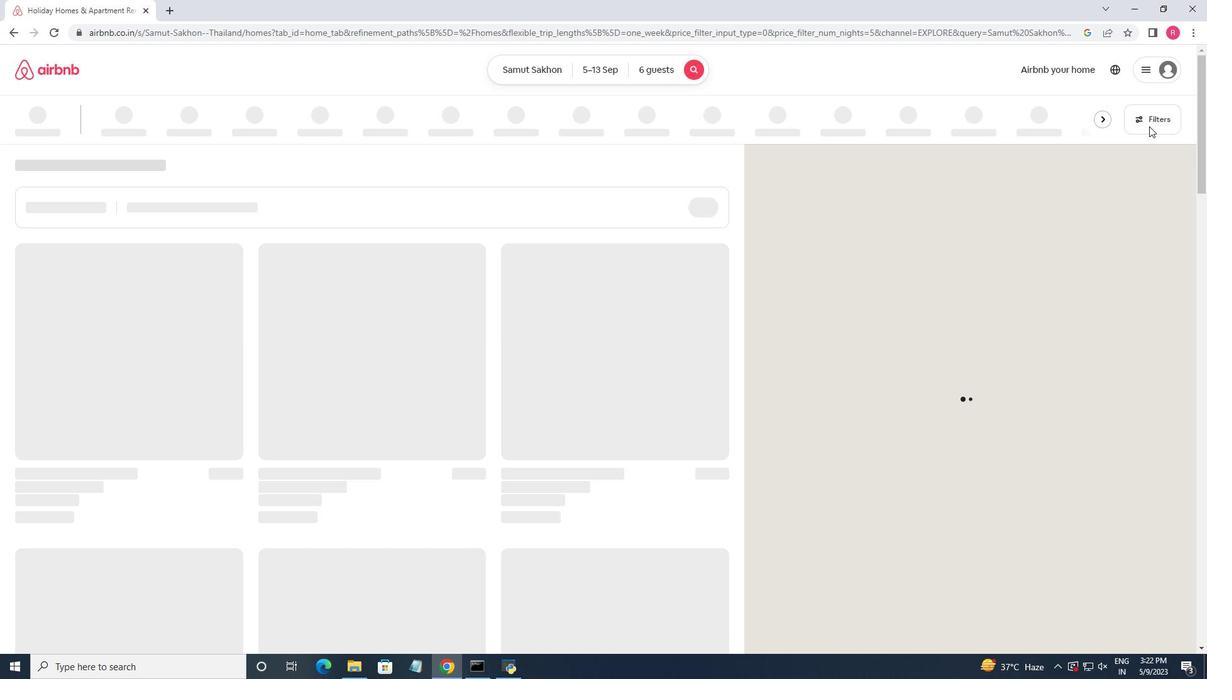 
Action: Mouse pressed left at (1150, 123)
Screenshot: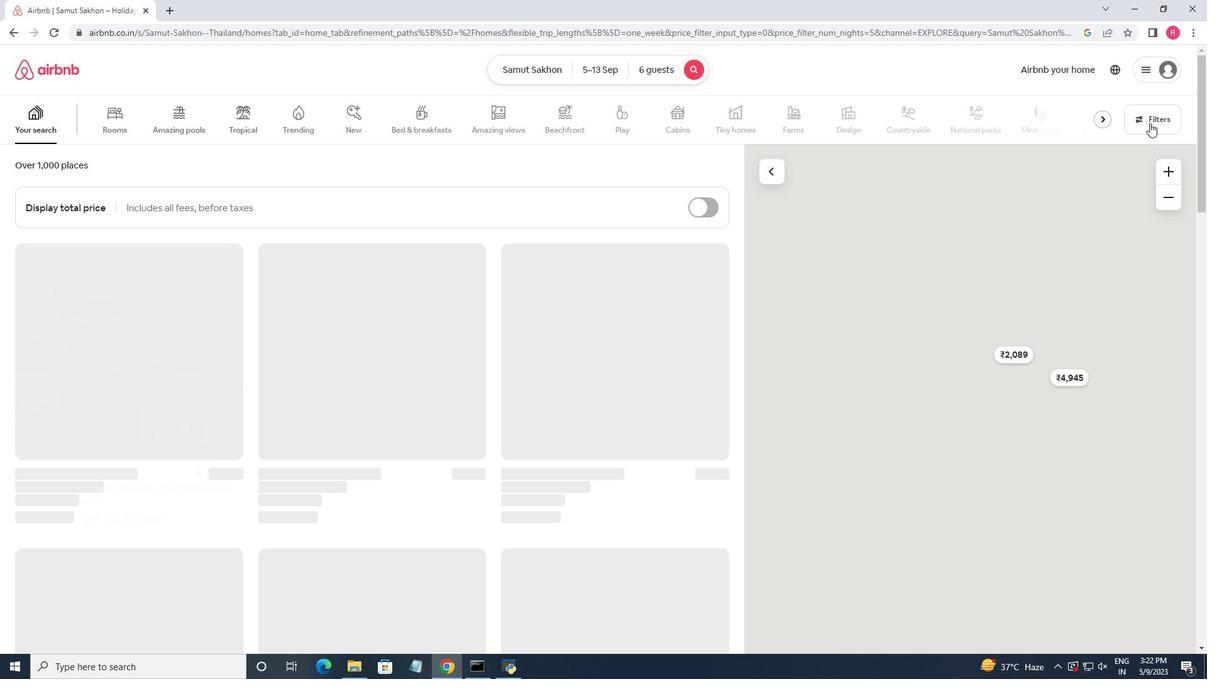 
Action: Mouse moved to (461, 428)
Screenshot: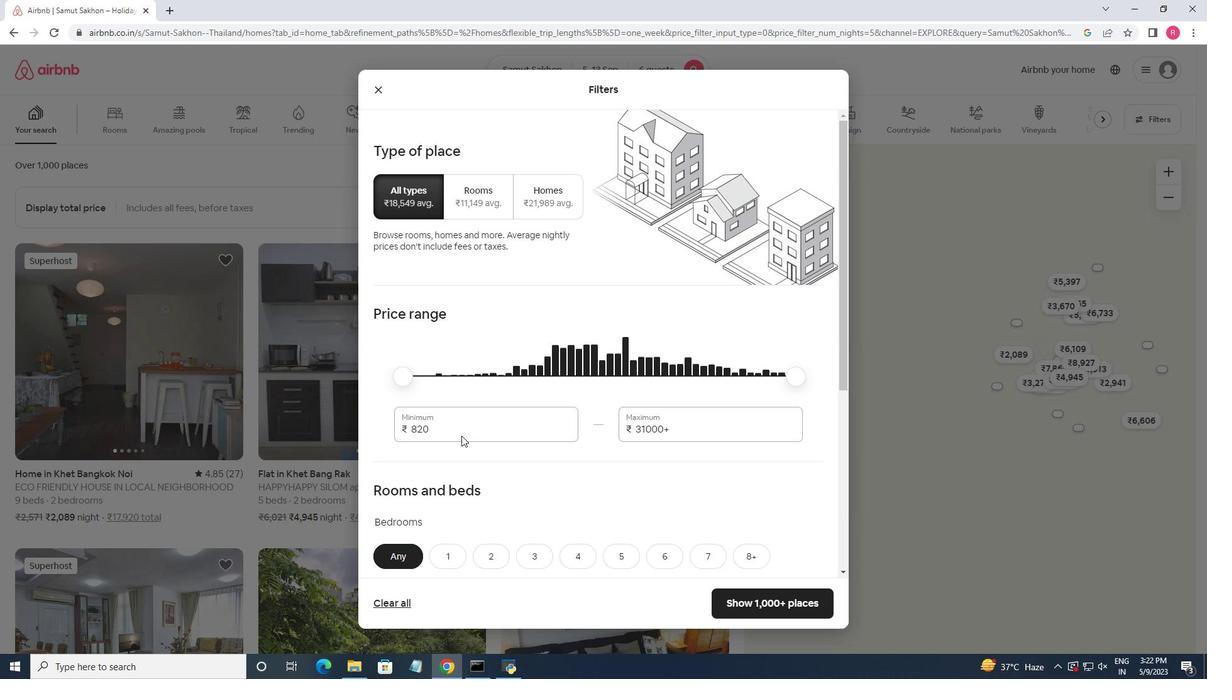 
Action: Mouse pressed left at (461, 428)
Screenshot: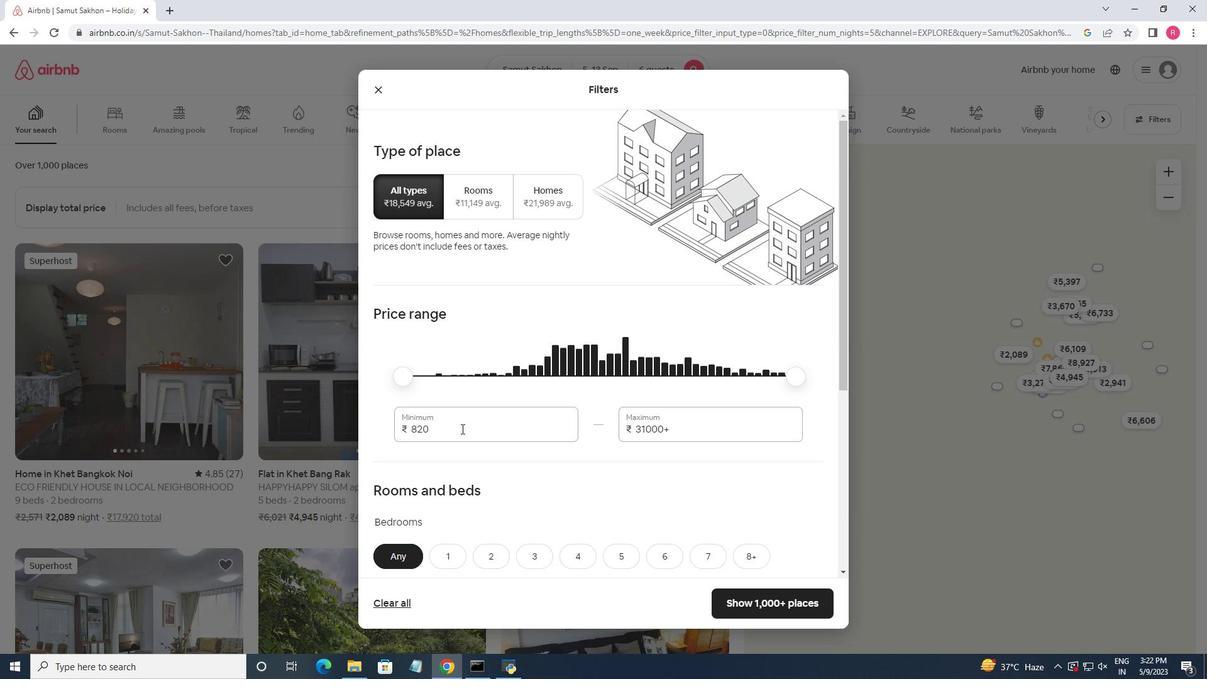 
Action: Mouse moved to (461, 428)
Screenshot: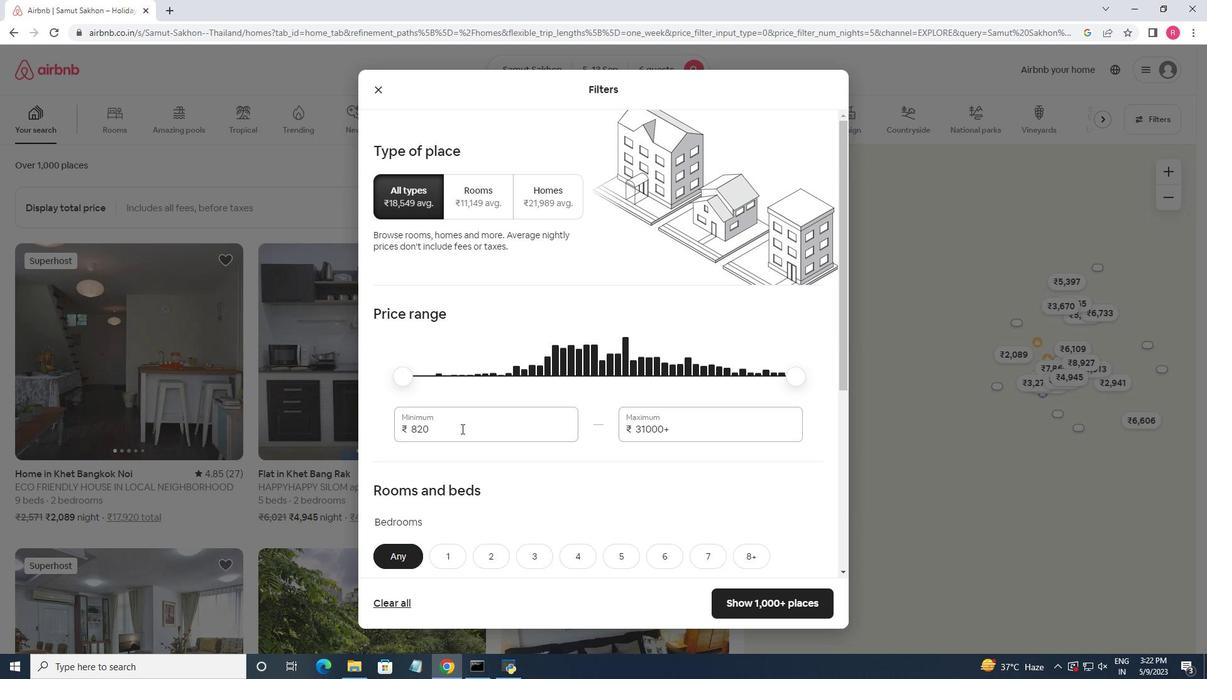 
Action: Mouse pressed left at (461, 428)
Screenshot: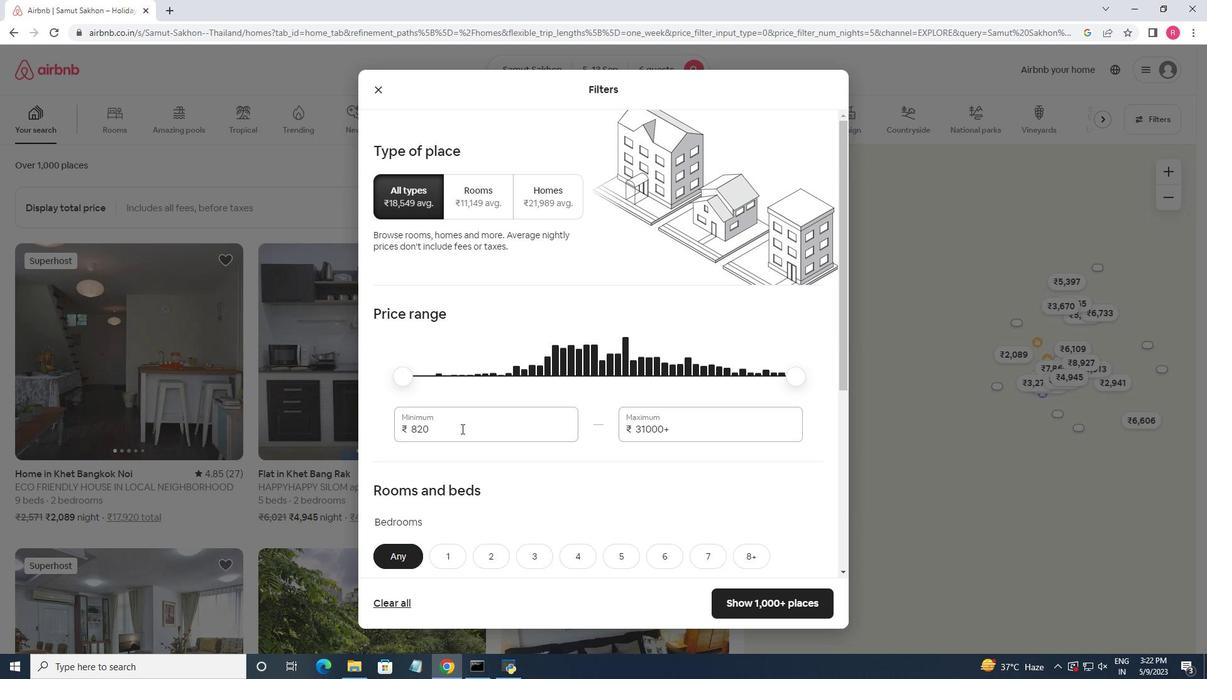 
Action: Key pressed 15000<Key.tab>25000<Key.backspace><Key.backspace><Key.backspace><Key.backspace>0000
Screenshot: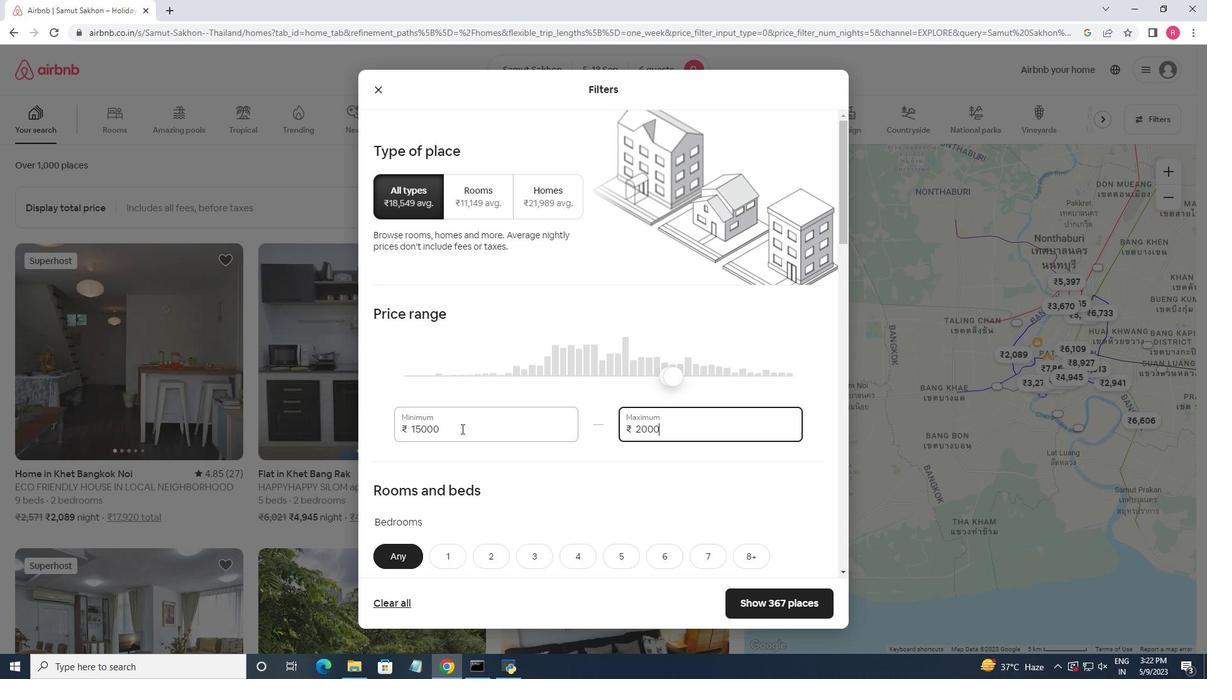 
Action: Mouse moved to (513, 486)
Screenshot: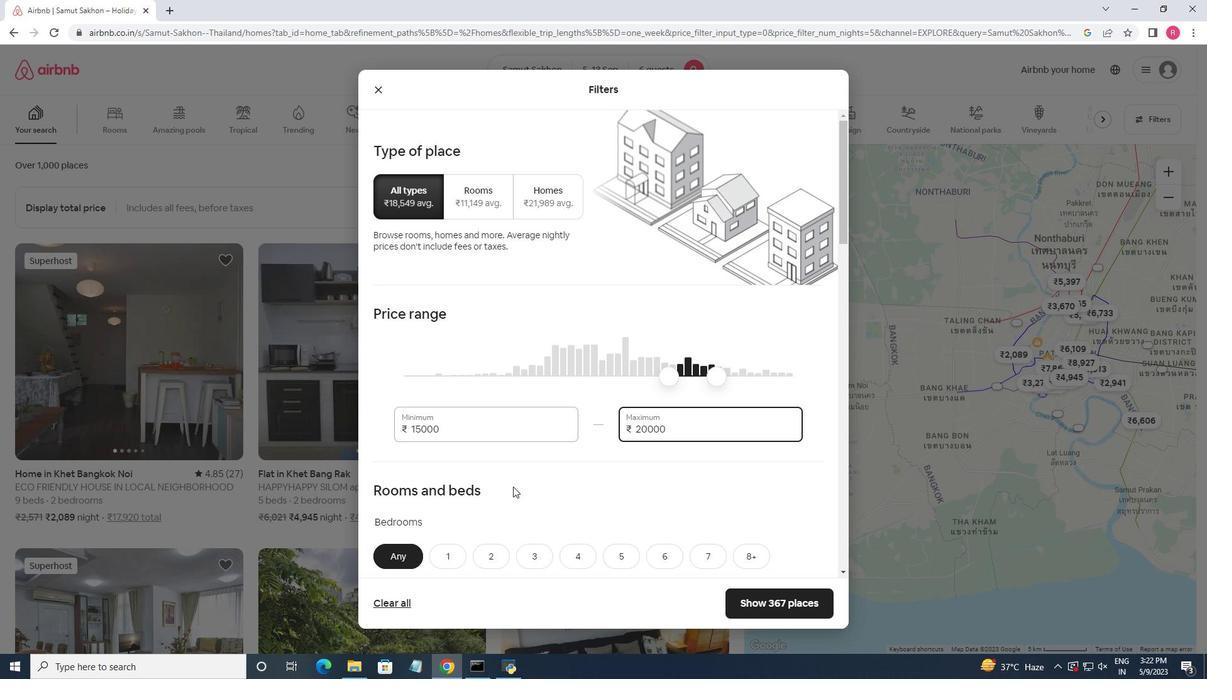 
Action: Mouse scrolled (513, 486) with delta (0, 0)
Screenshot: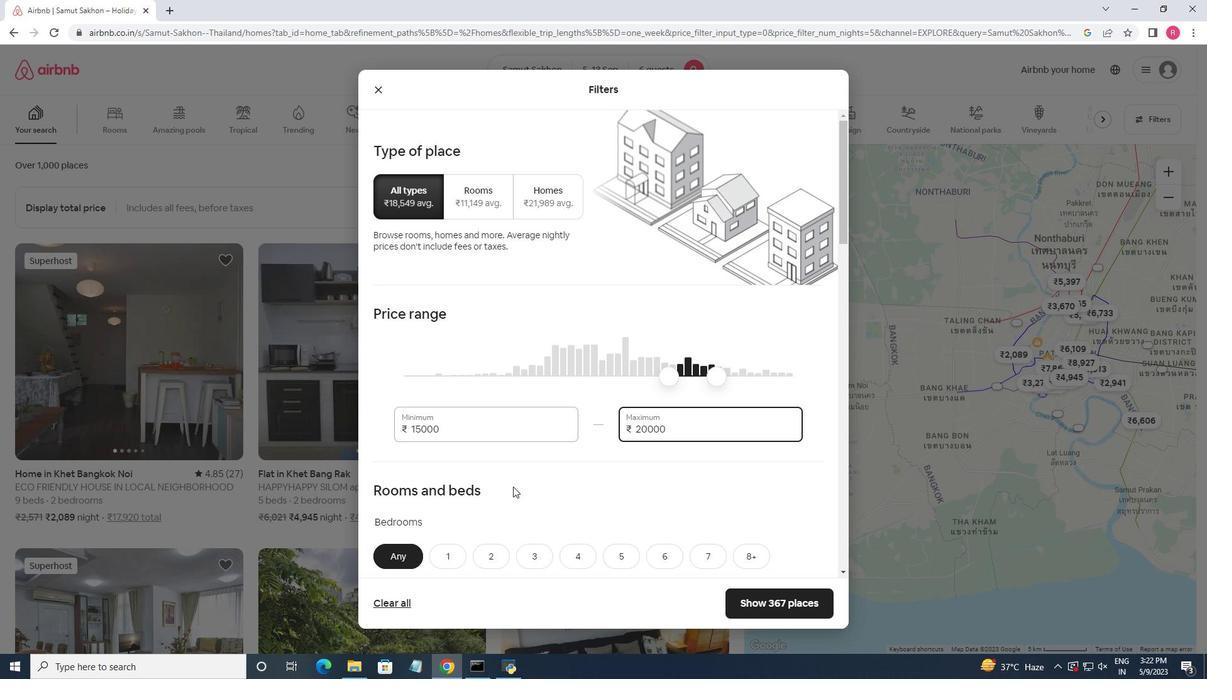 
Action: Mouse moved to (539, 494)
Screenshot: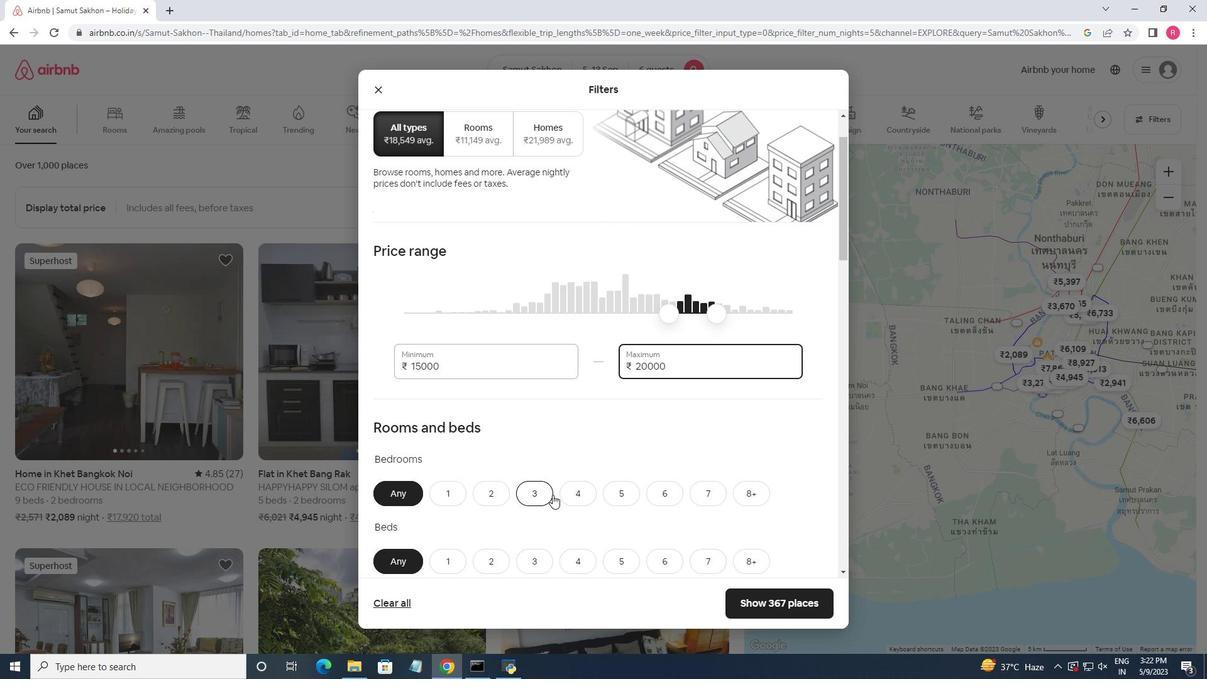 
Action: Mouse pressed left at (539, 494)
Screenshot: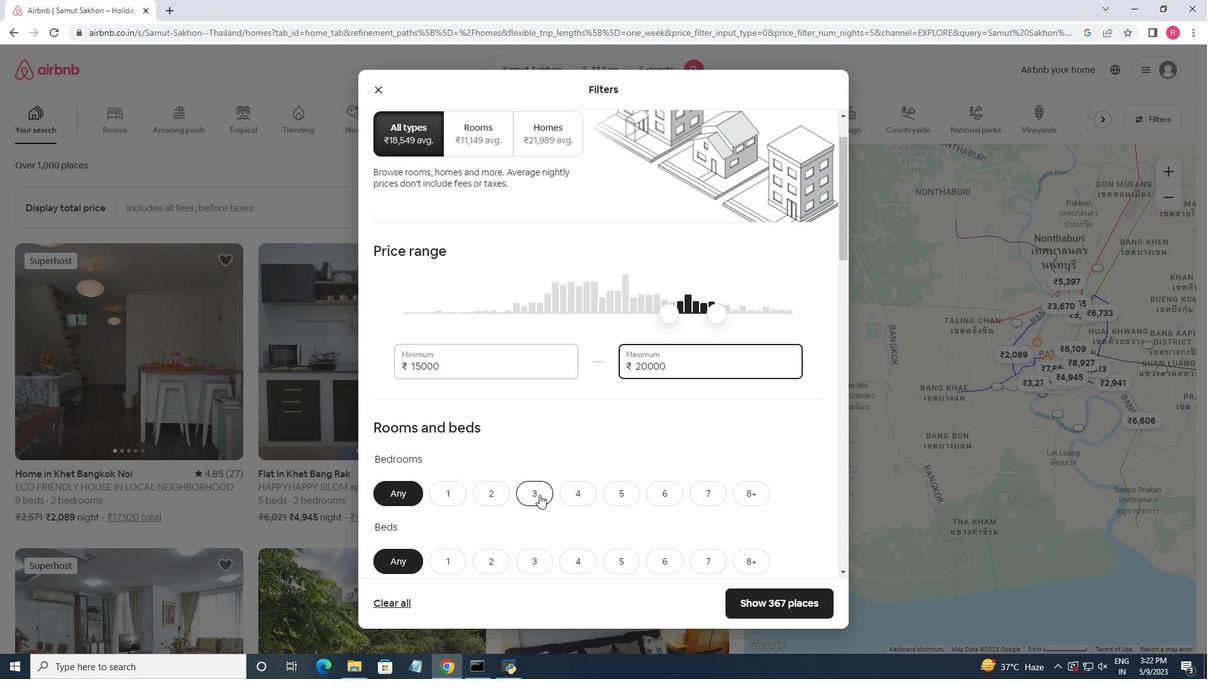 
Action: Mouse moved to (530, 565)
Screenshot: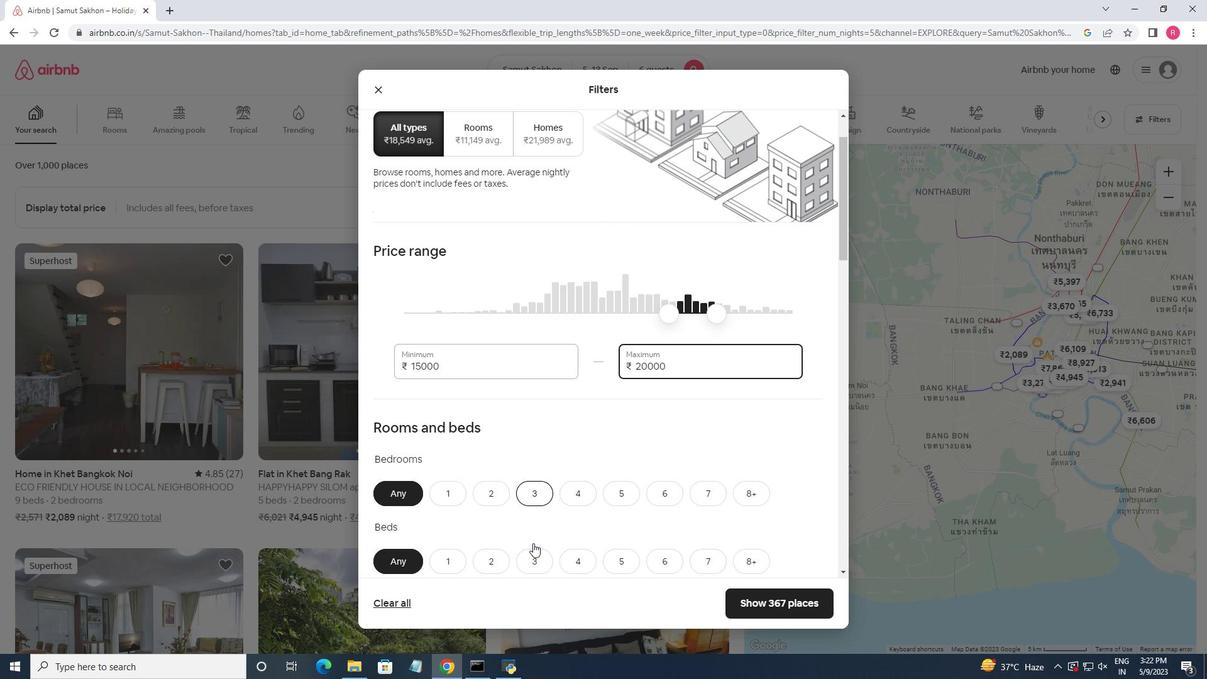 
Action: Mouse pressed left at (530, 565)
Screenshot: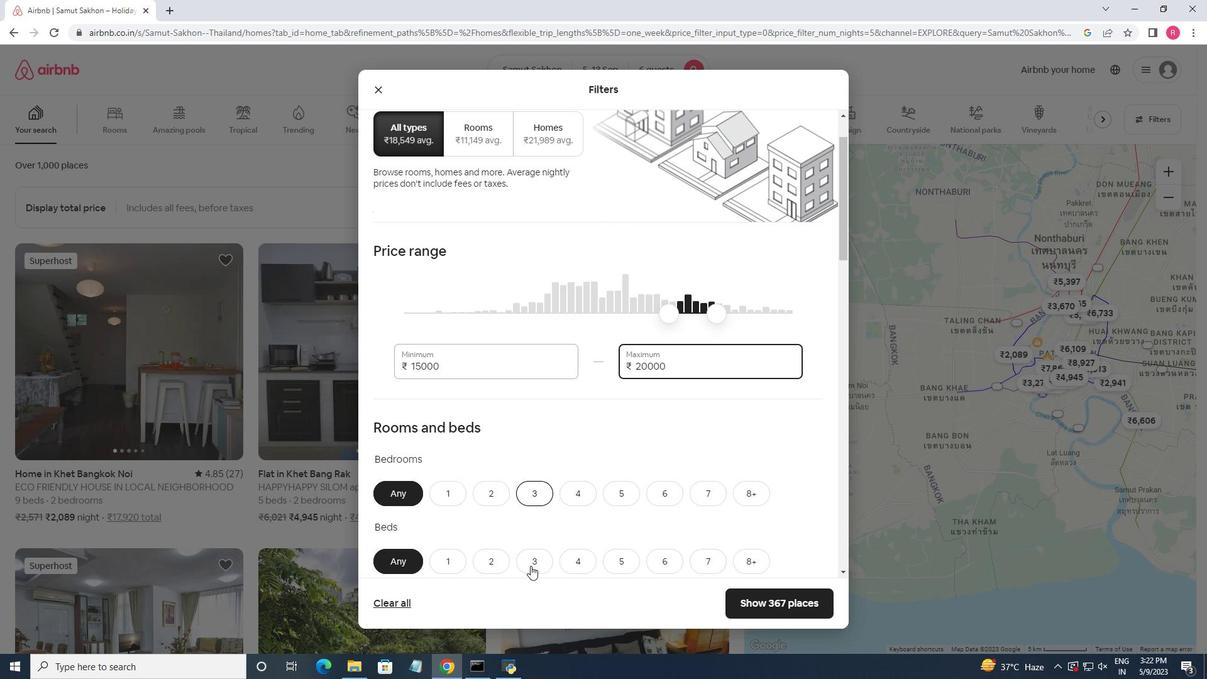 
Action: Mouse moved to (596, 446)
Screenshot: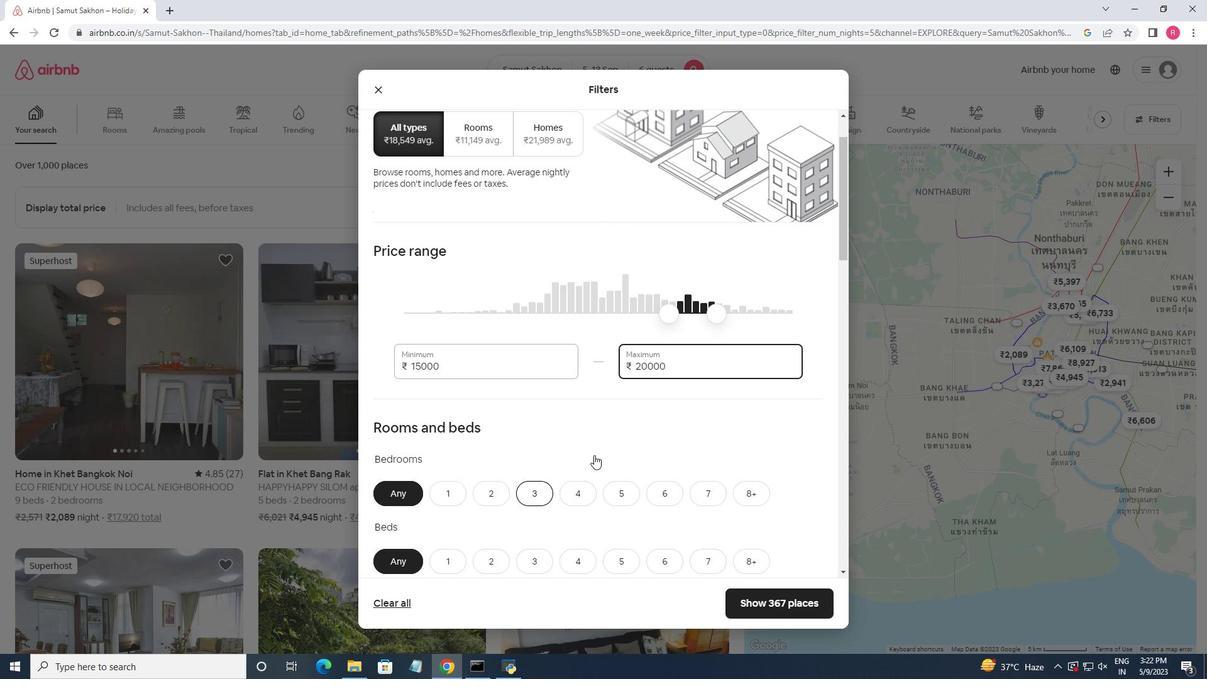 
Action: Mouse scrolled (596, 445) with delta (0, 0)
Screenshot: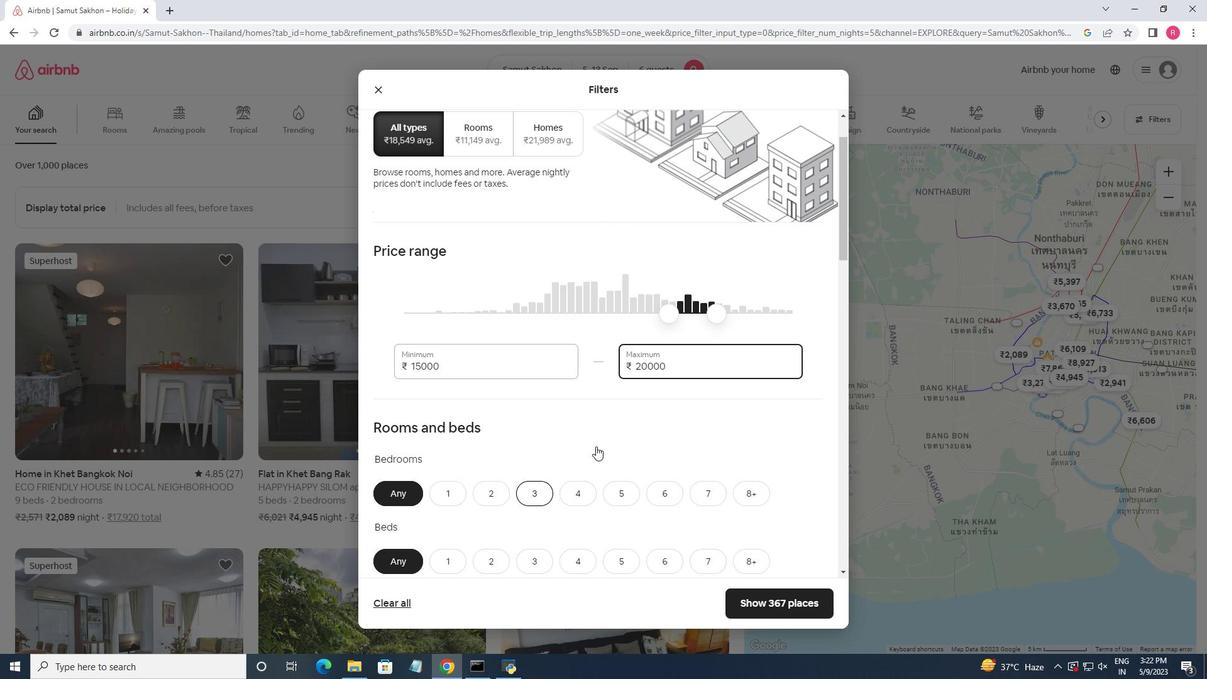 
Action: Mouse scrolled (596, 445) with delta (0, 0)
Screenshot: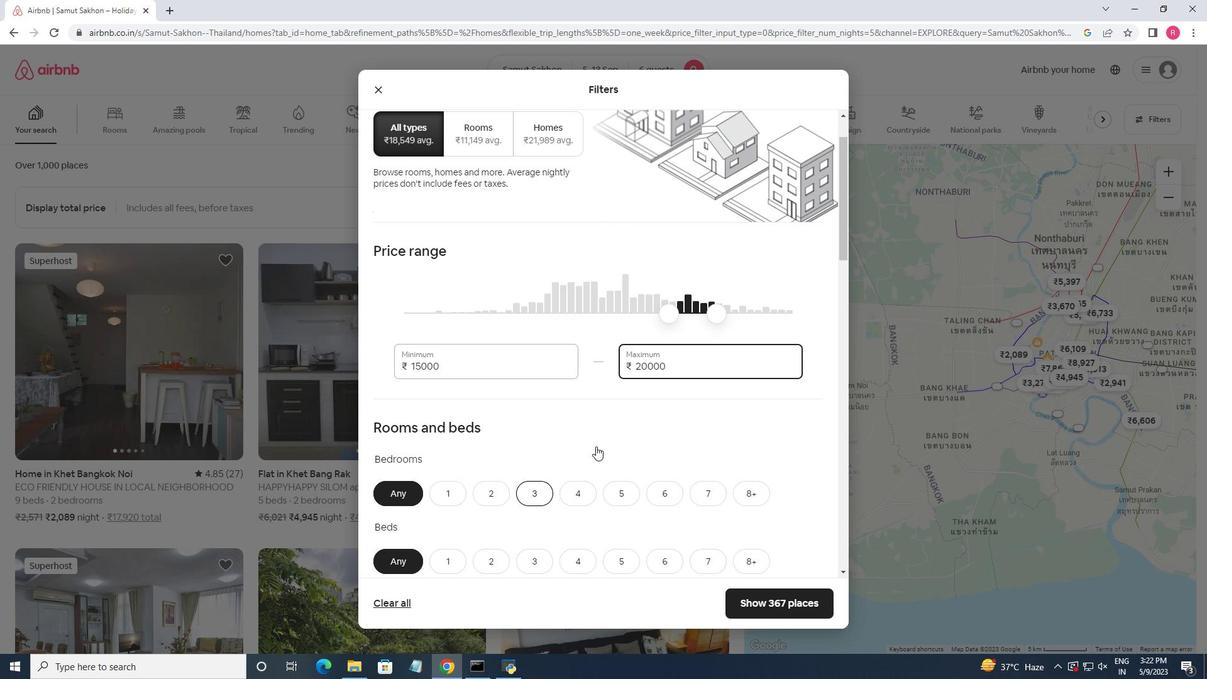 
Action: Mouse moved to (596, 444)
Screenshot: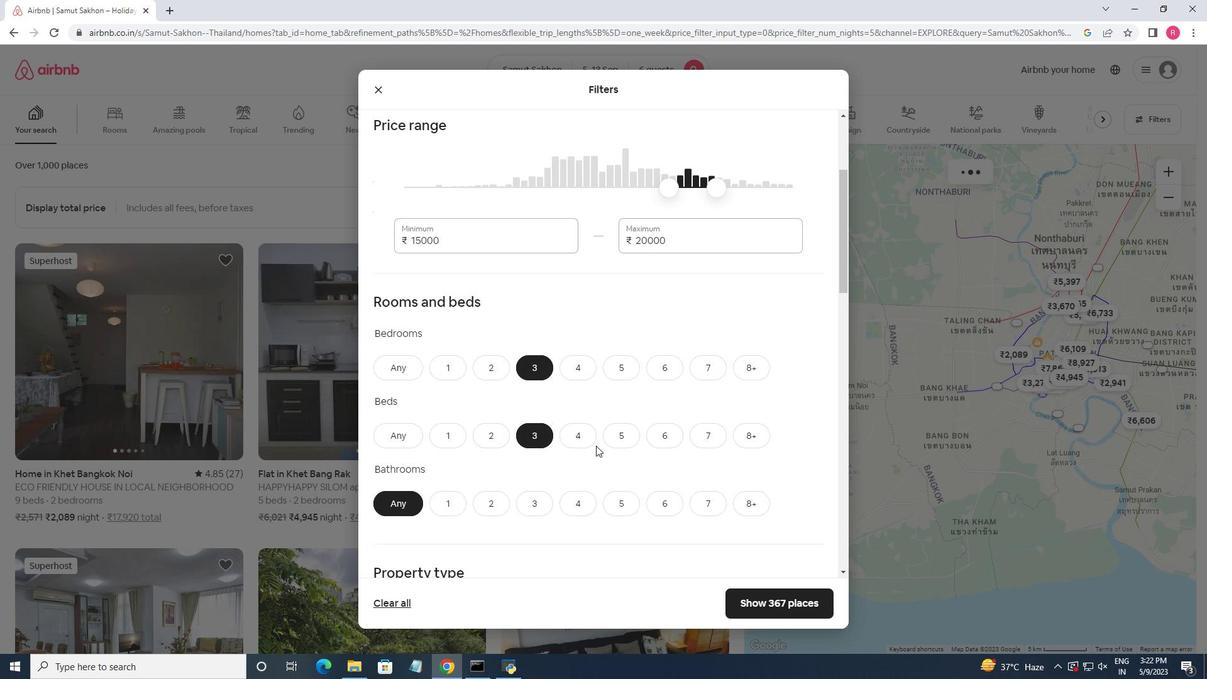 
Action: Mouse scrolled (596, 443) with delta (0, 0)
Screenshot: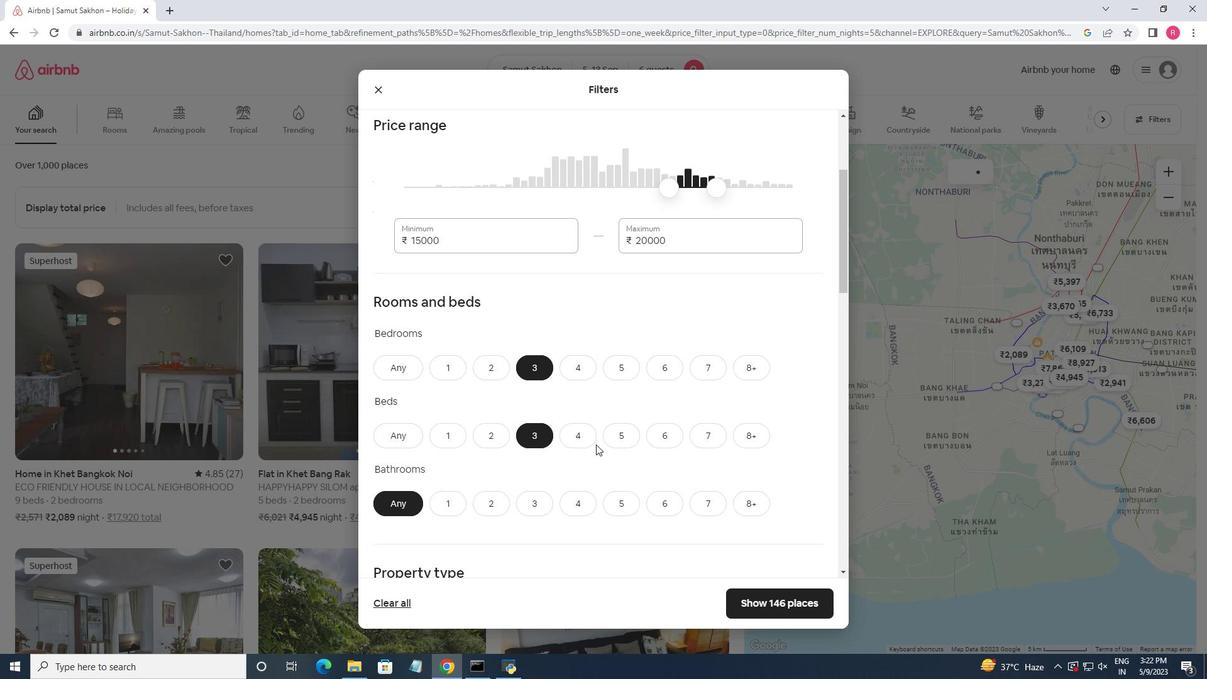
Action: Mouse moved to (530, 429)
Screenshot: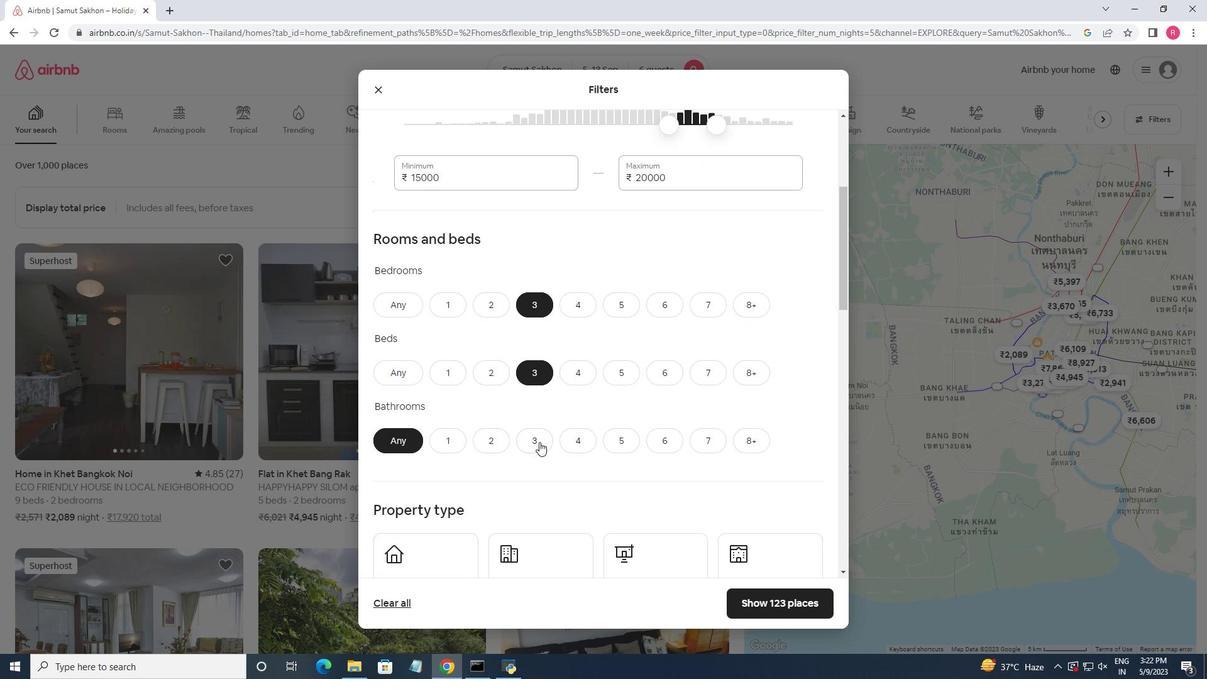 
Action: Mouse pressed left at (530, 429)
Screenshot: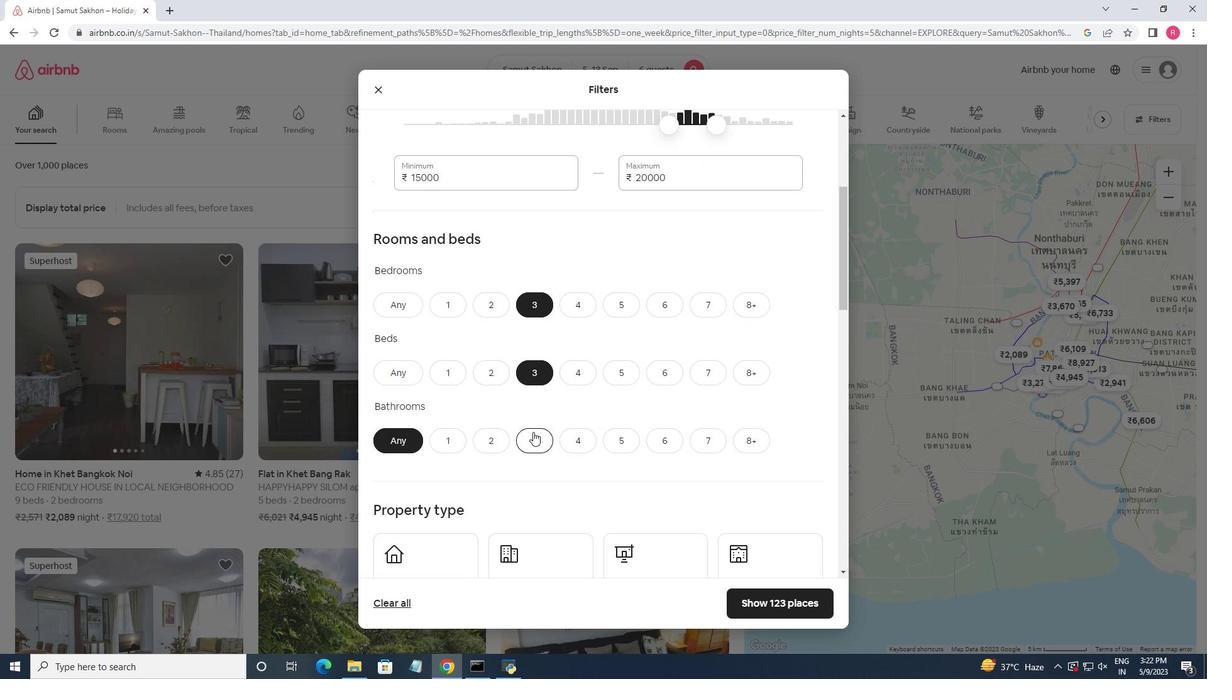 
Action: Mouse moved to (583, 417)
Screenshot: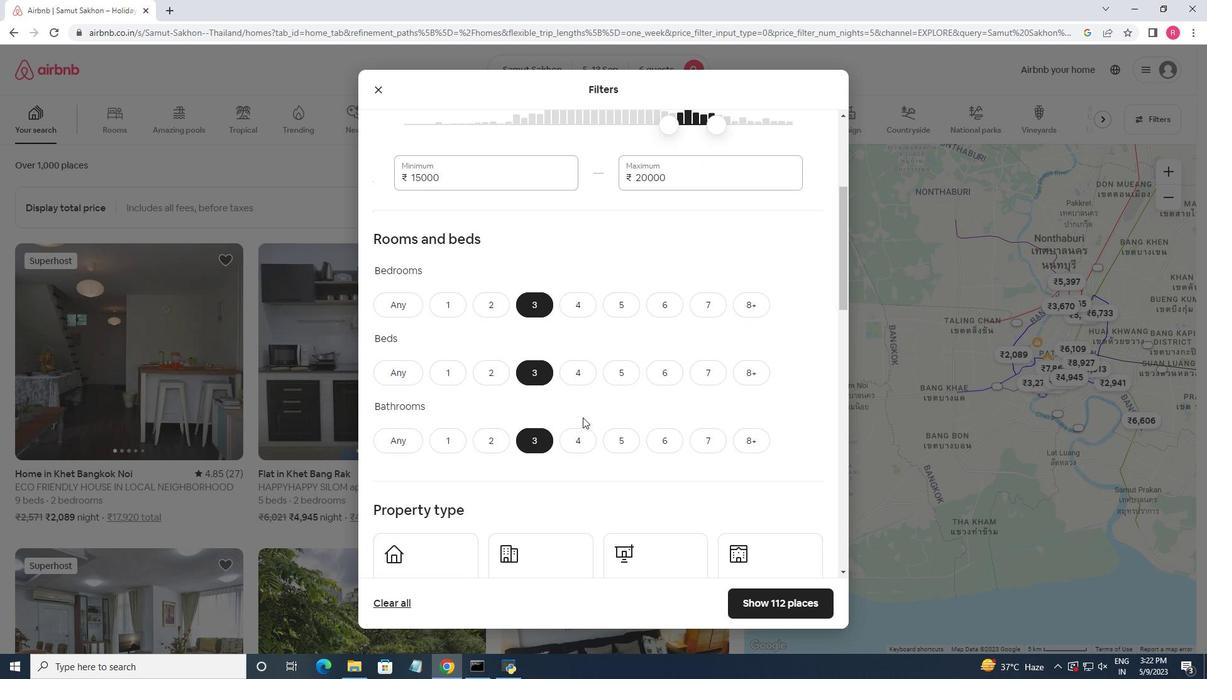 
Action: Mouse scrolled (583, 416) with delta (0, 0)
Screenshot: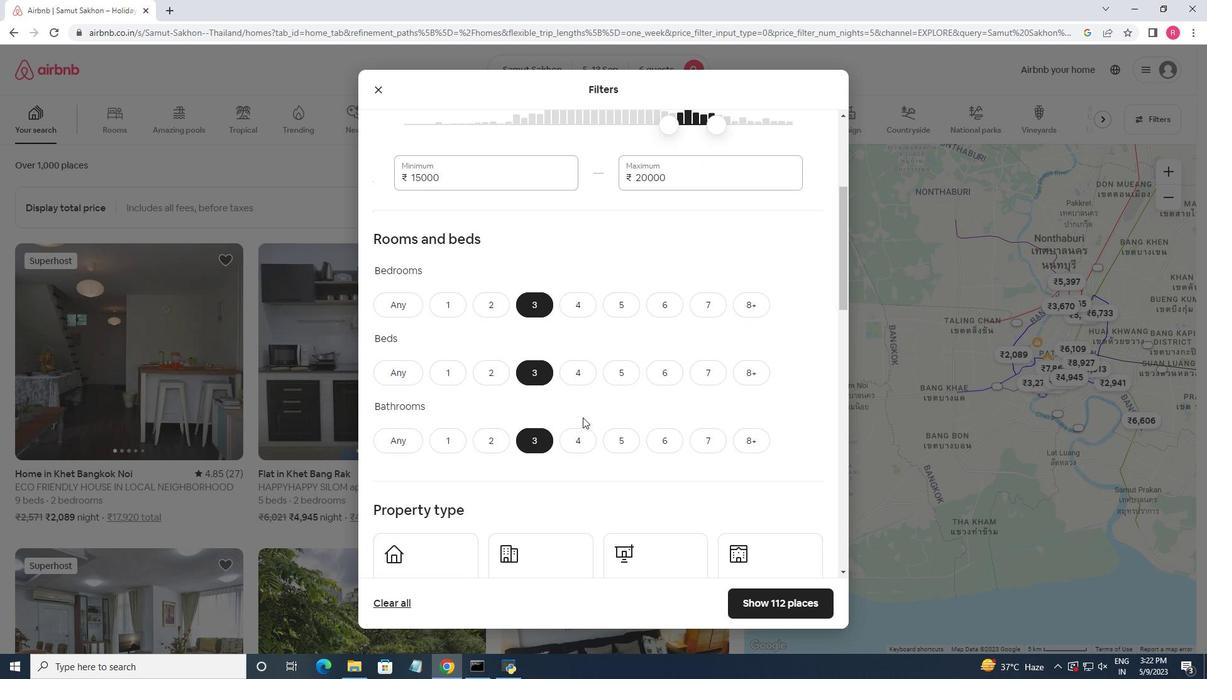 
Action: Mouse scrolled (583, 416) with delta (0, 0)
Screenshot: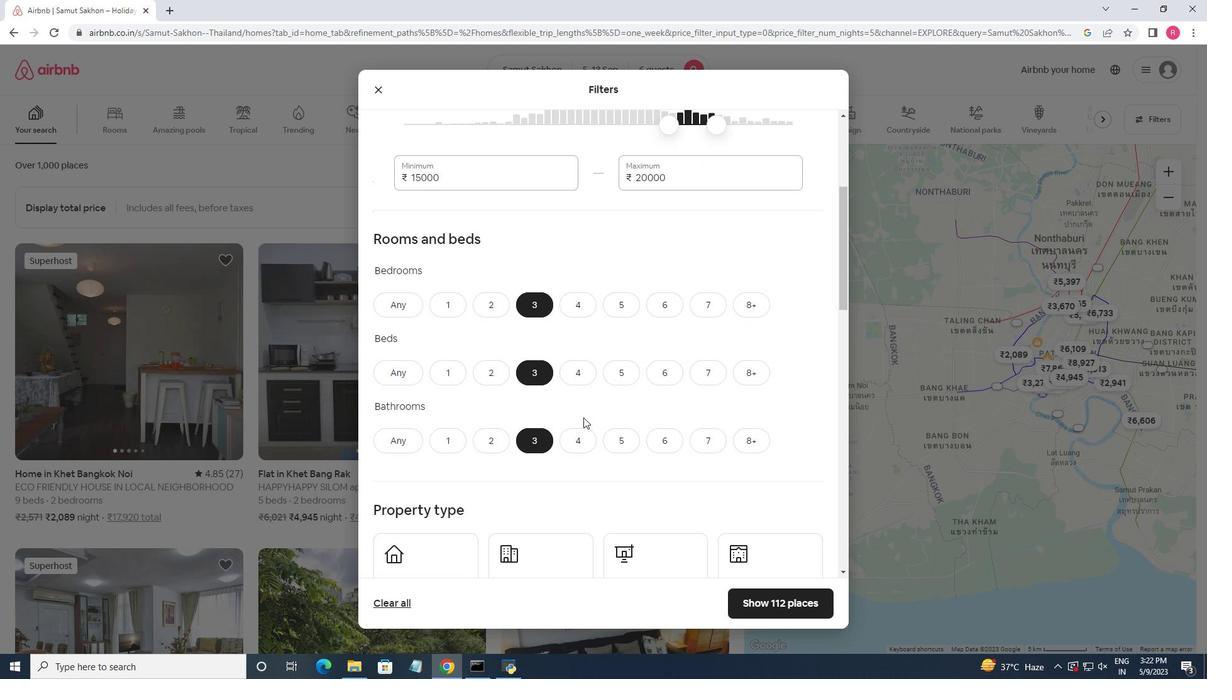 
Action: Mouse moved to (467, 459)
Screenshot: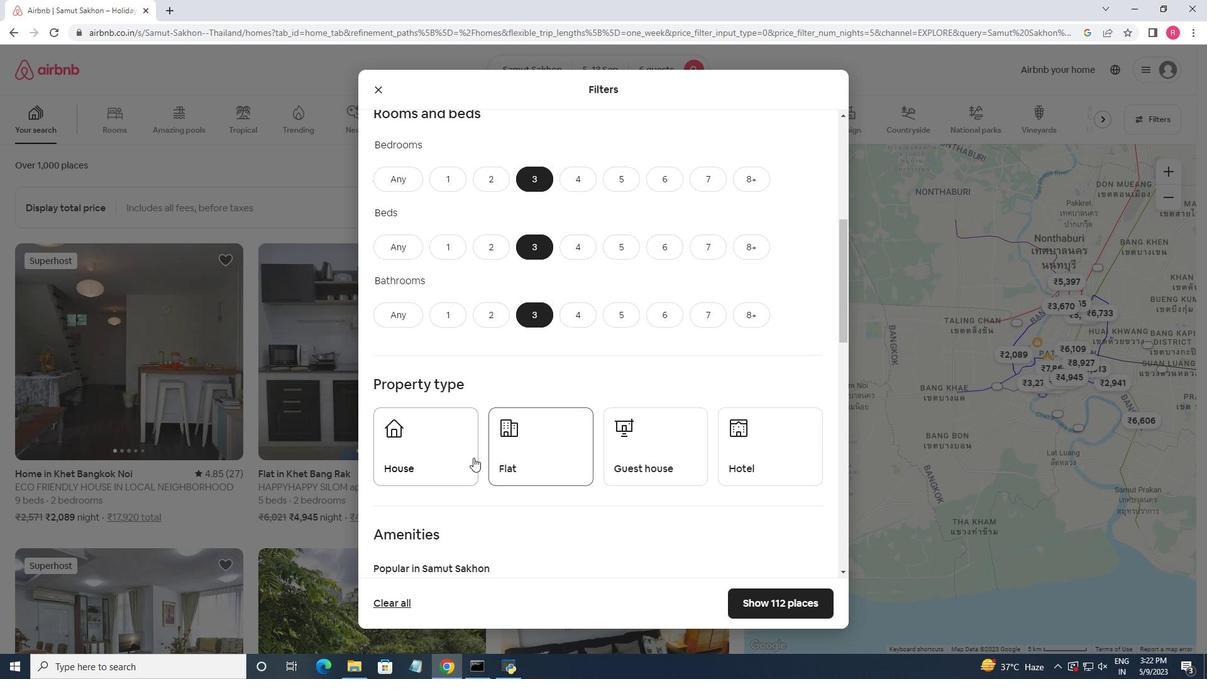 
Action: Mouse pressed left at (467, 459)
Screenshot: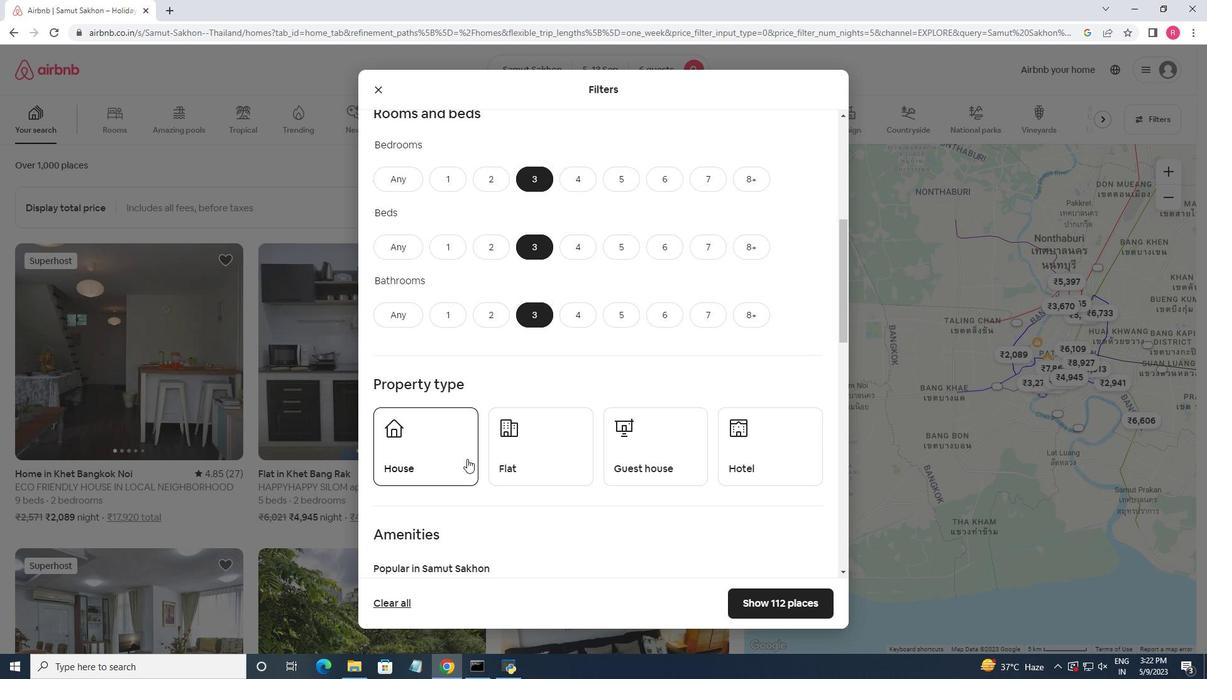 
Action: Mouse moved to (549, 457)
Screenshot: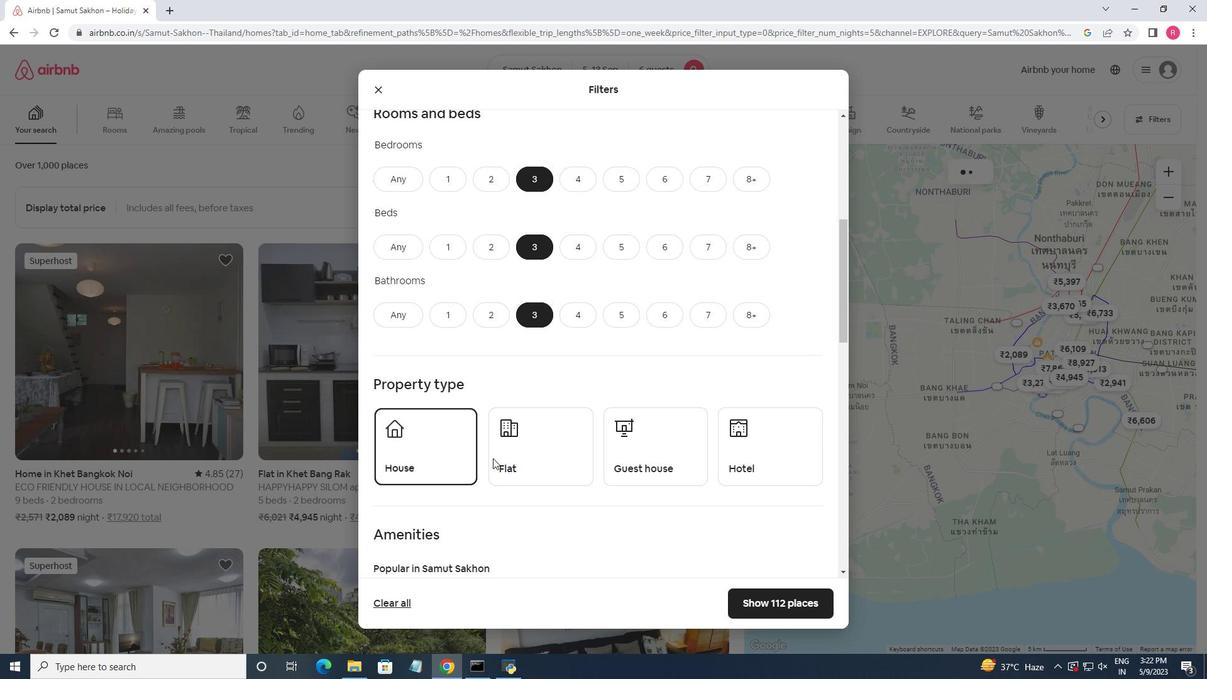 
Action: Mouse pressed left at (549, 457)
Screenshot: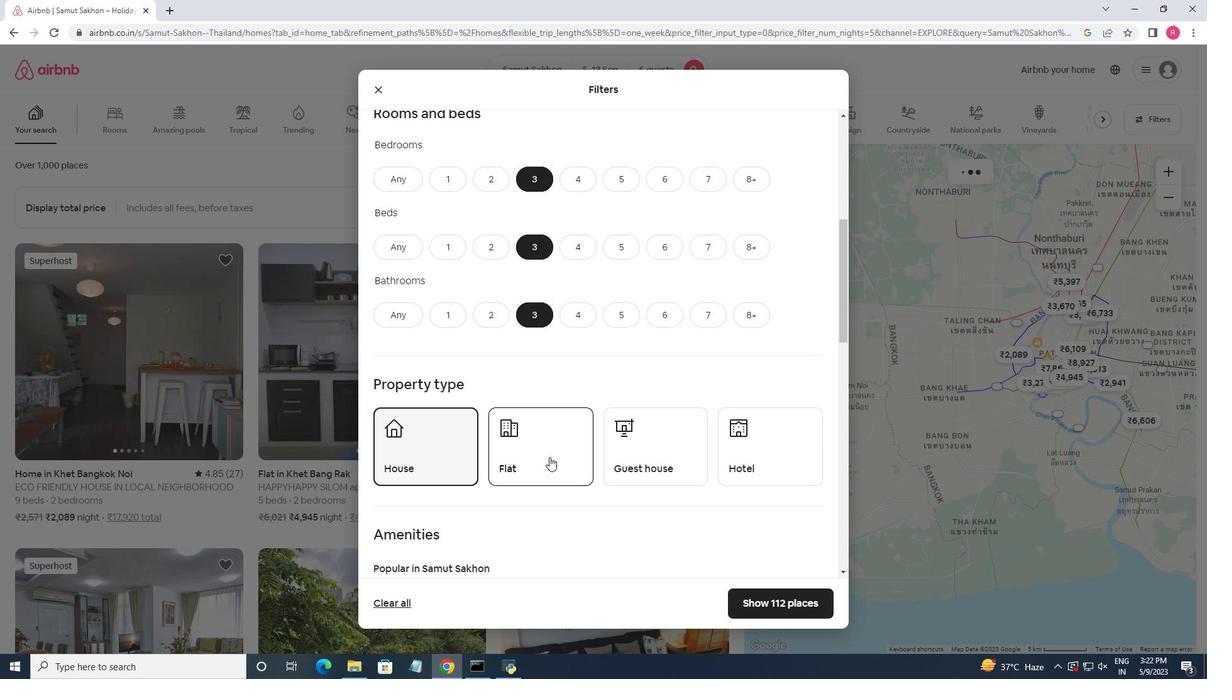 
Action: Mouse moved to (634, 447)
Screenshot: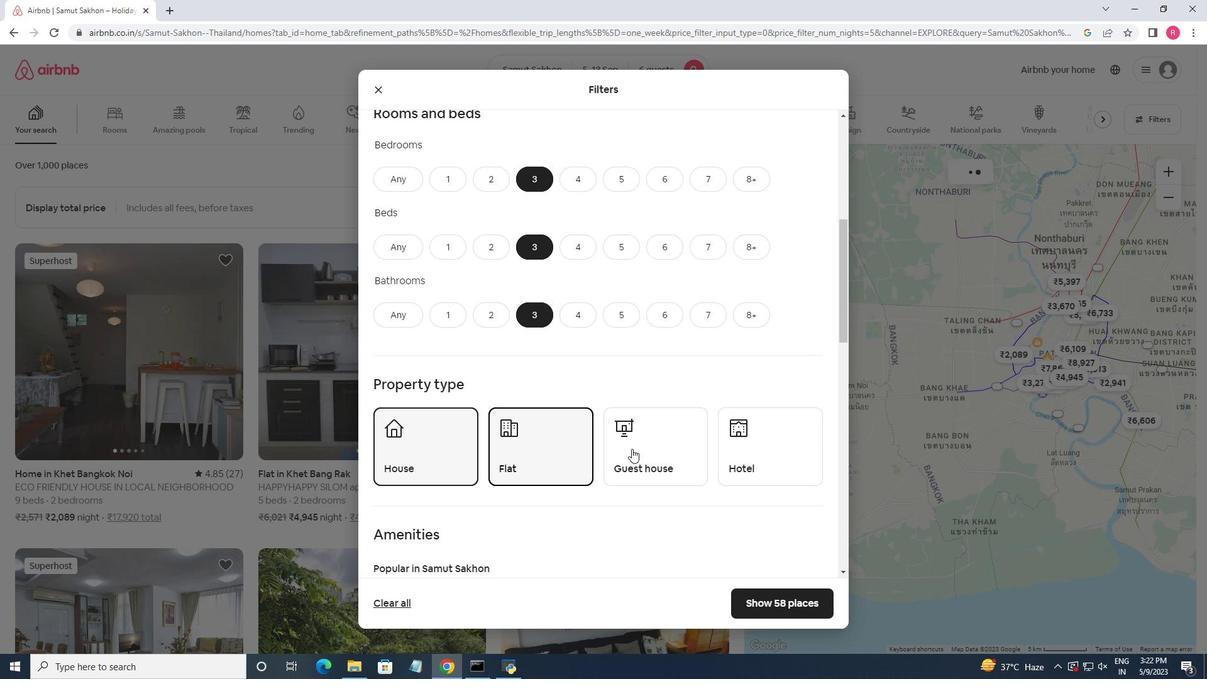 
Action: Mouse pressed left at (634, 447)
Screenshot: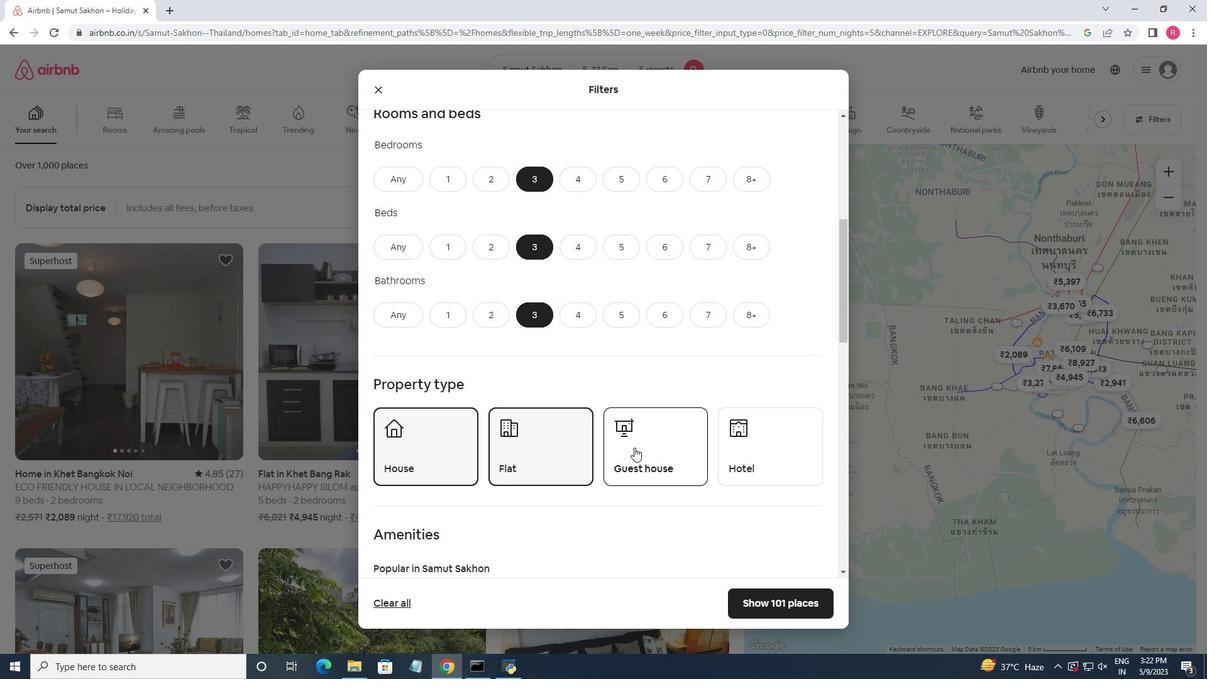 
Action: Mouse moved to (650, 371)
Screenshot: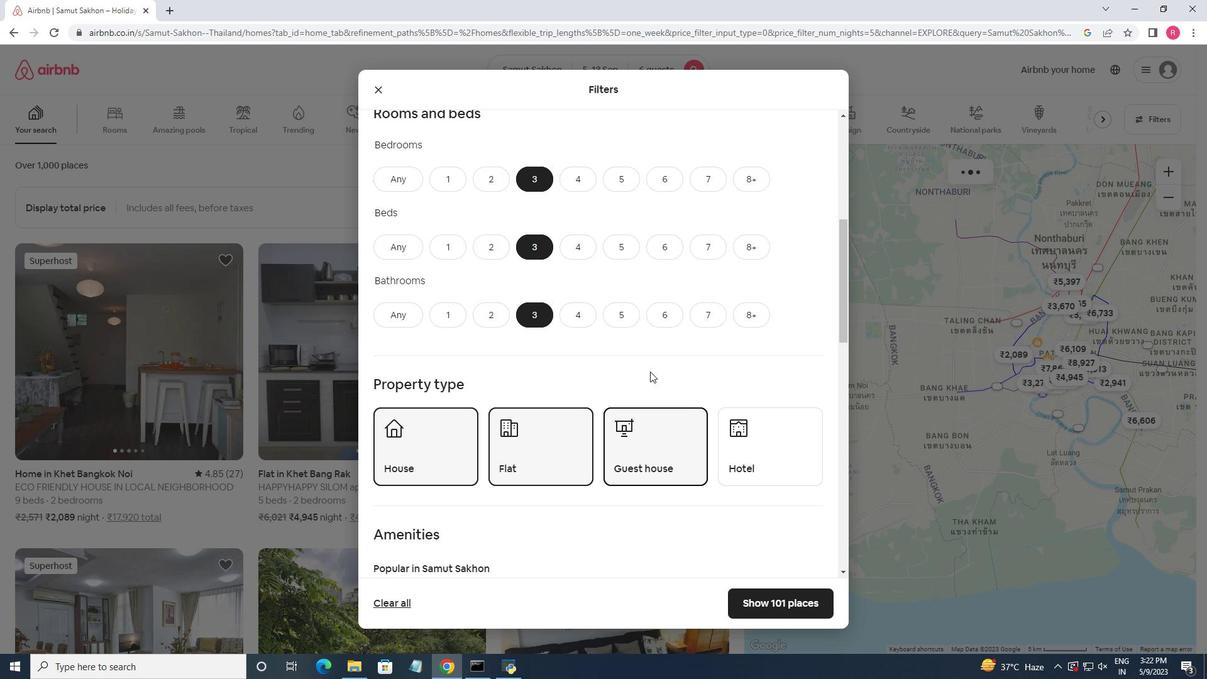 
Action: Mouse scrolled (650, 370) with delta (0, 0)
Screenshot: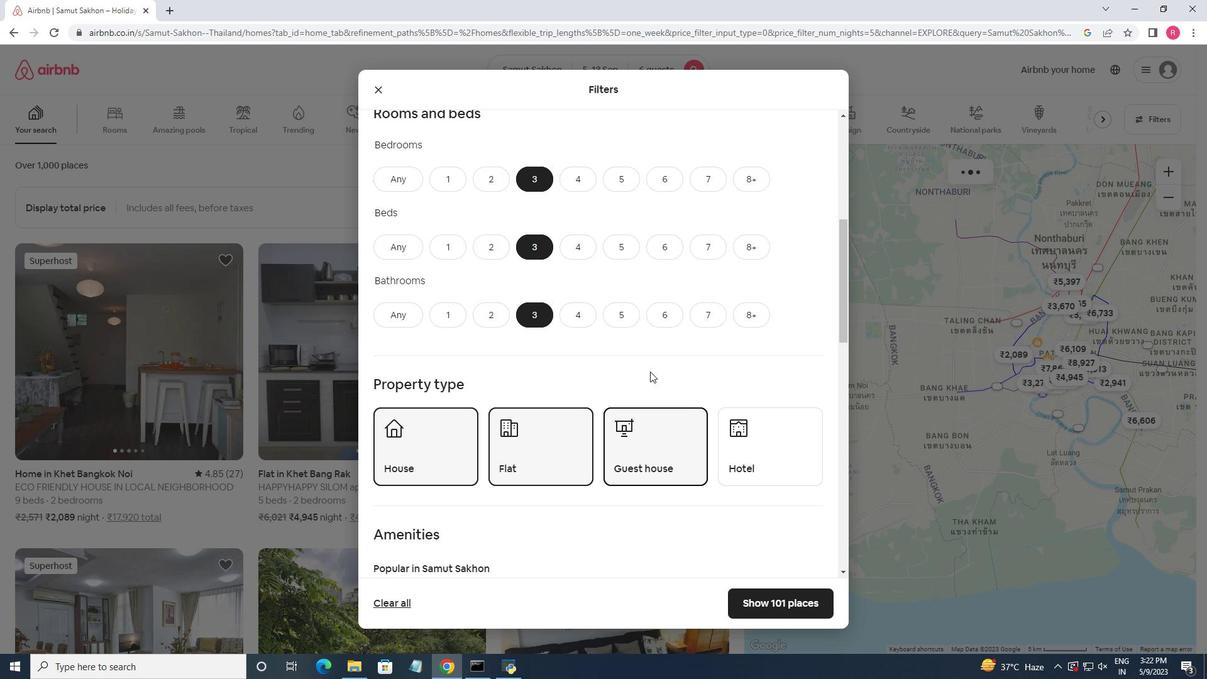
Action: Mouse moved to (650, 372)
Screenshot: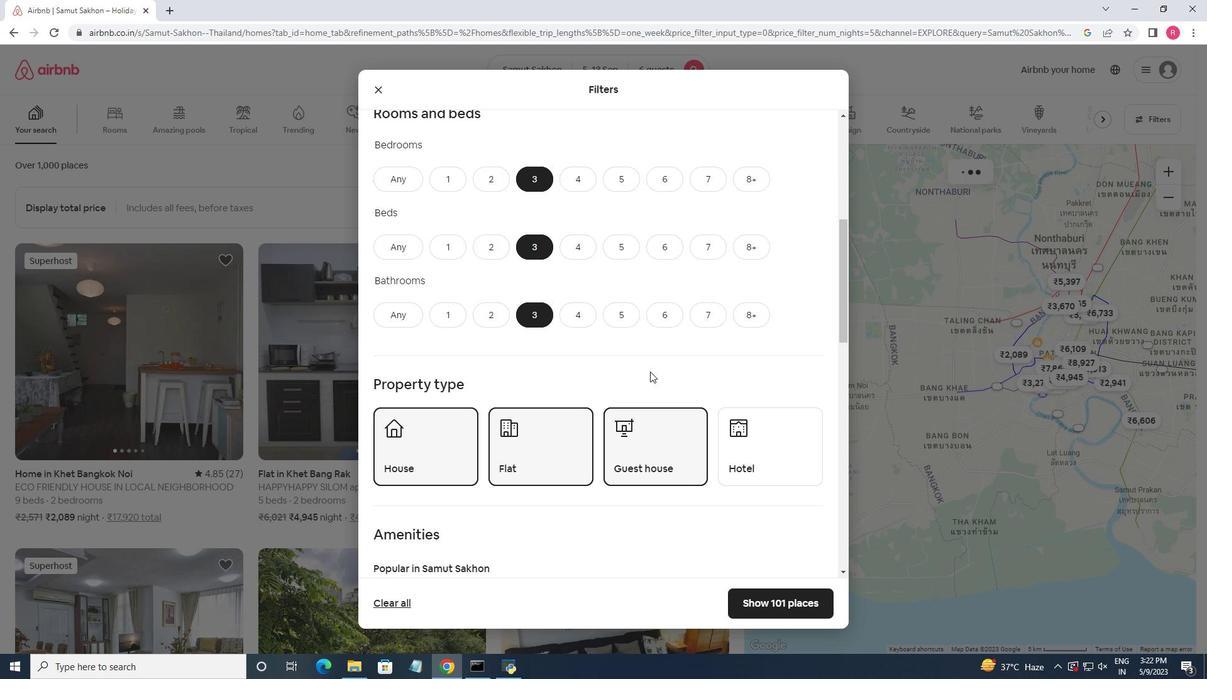 
Action: Mouse scrolled (650, 372) with delta (0, 0)
Screenshot: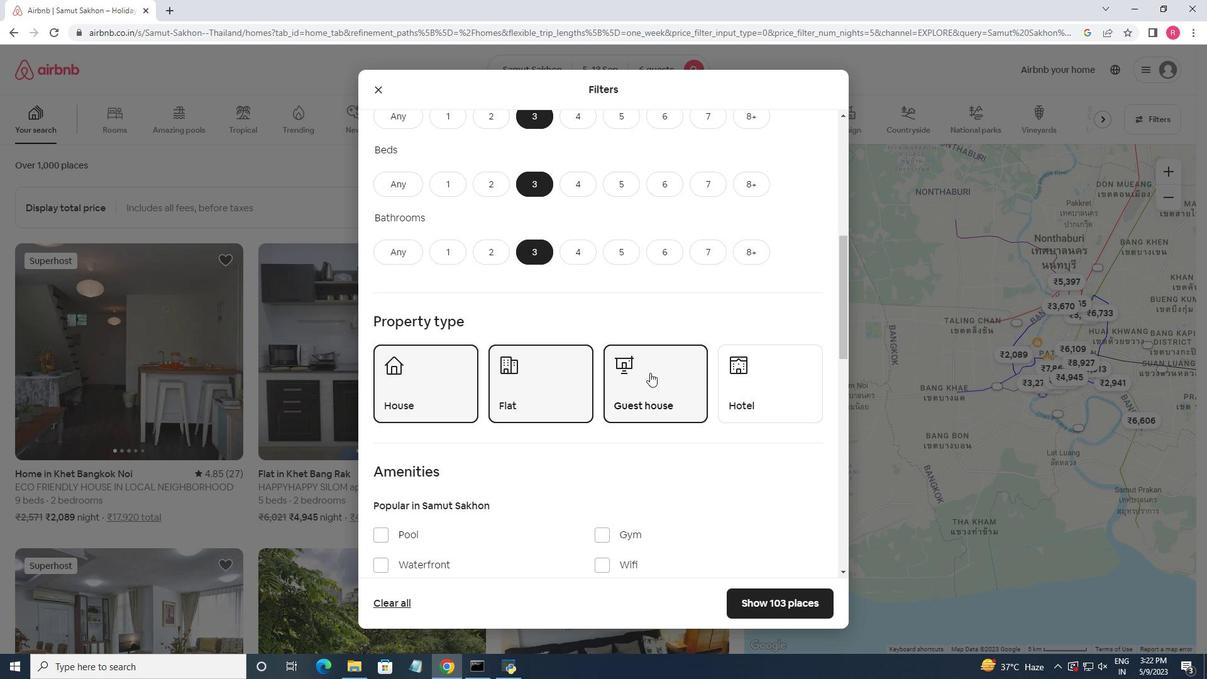 
Action: Mouse moved to (650, 374)
Screenshot: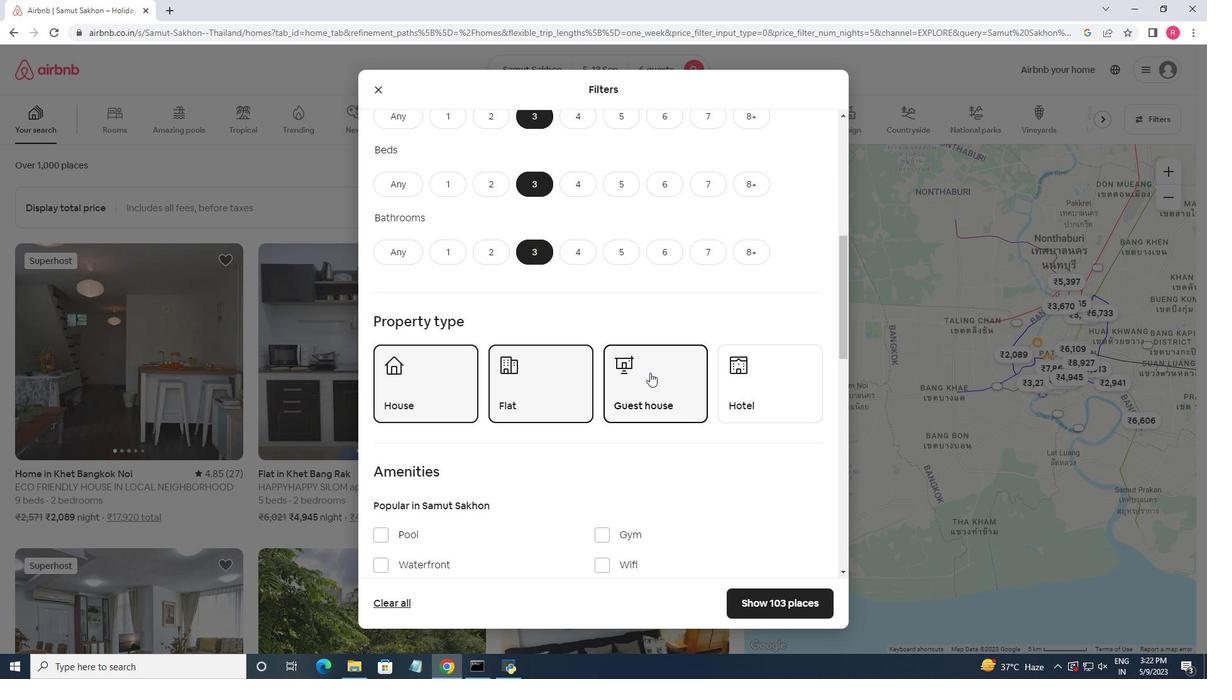 
Action: Mouse scrolled (650, 374) with delta (0, 0)
Screenshot: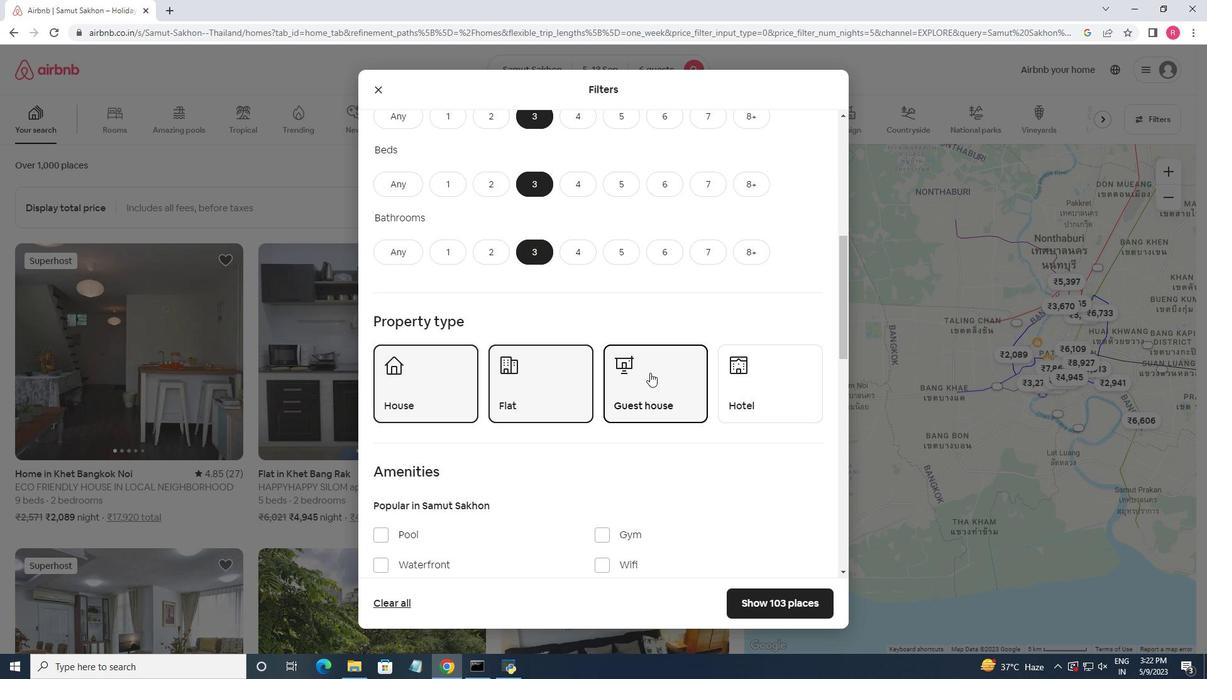 
Action: Mouse moved to (650, 381)
Screenshot: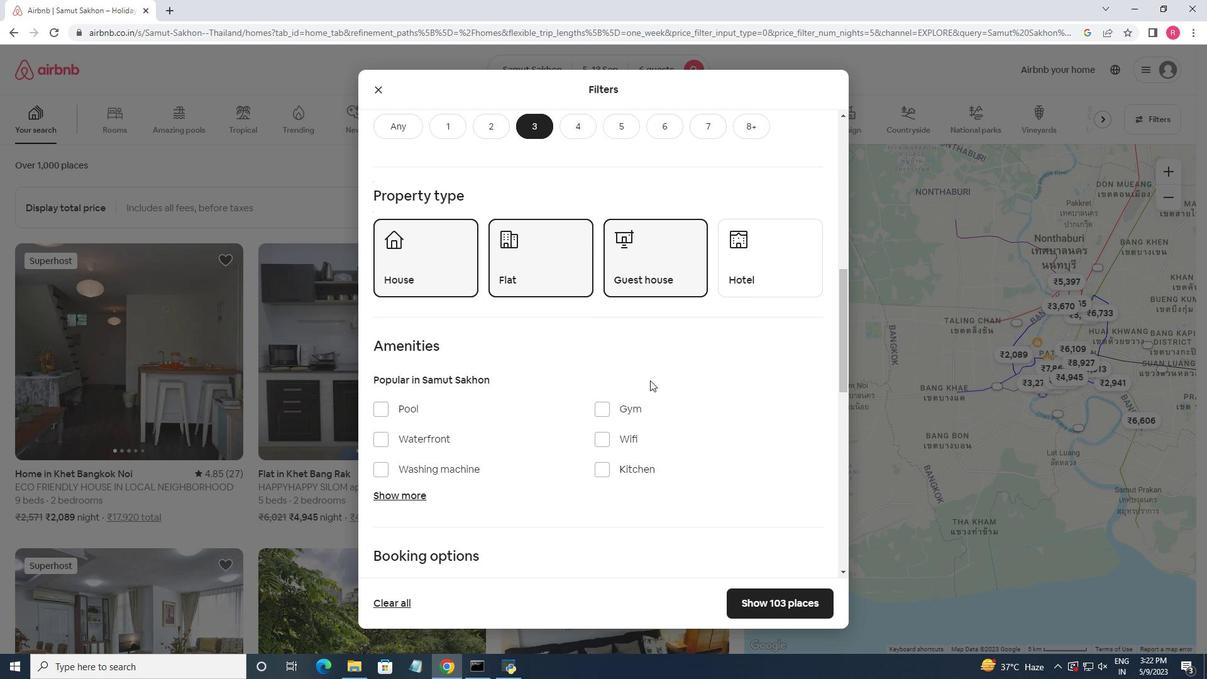 
Action: Mouse scrolled (650, 380) with delta (0, 0)
Screenshot: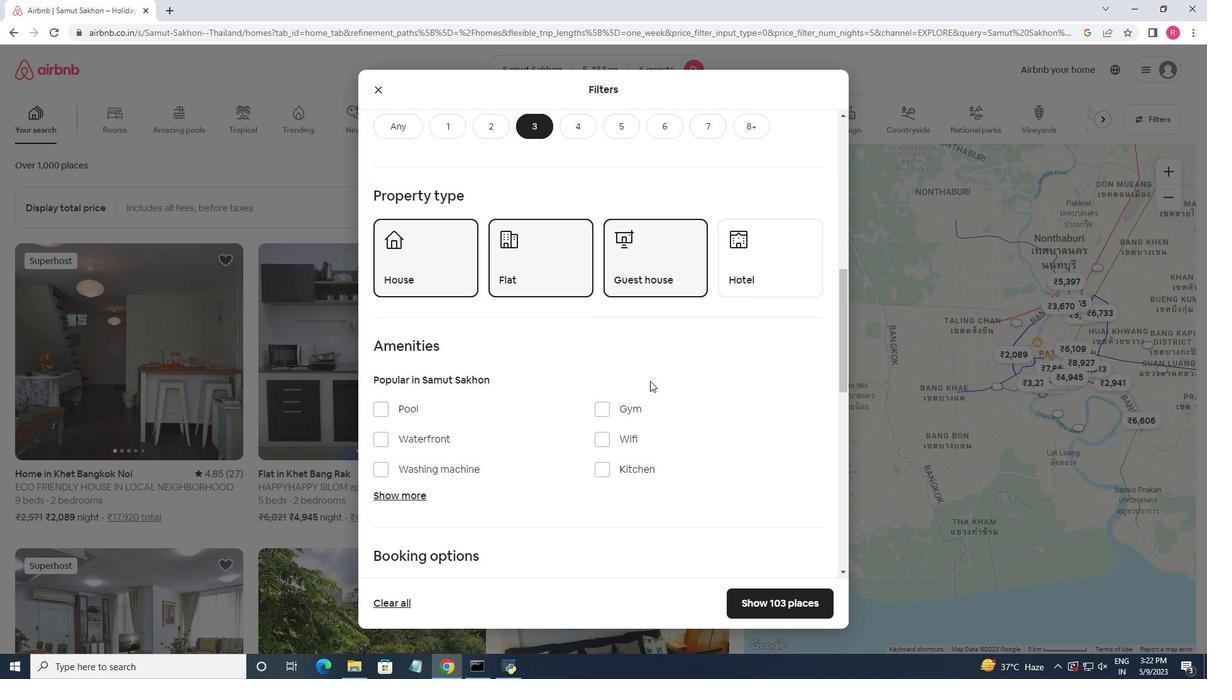 
Action: Mouse moved to (377, 405)
Screenshot: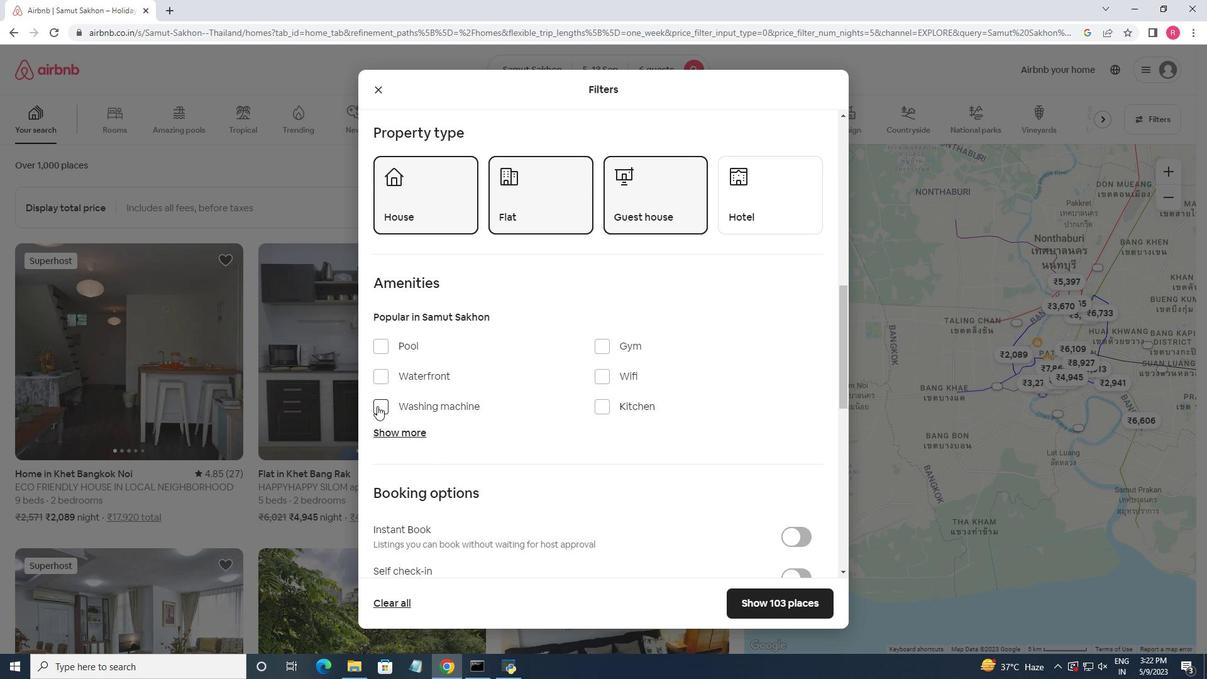 
Action: Mouse pressed left at (377, 405)
Screenshot: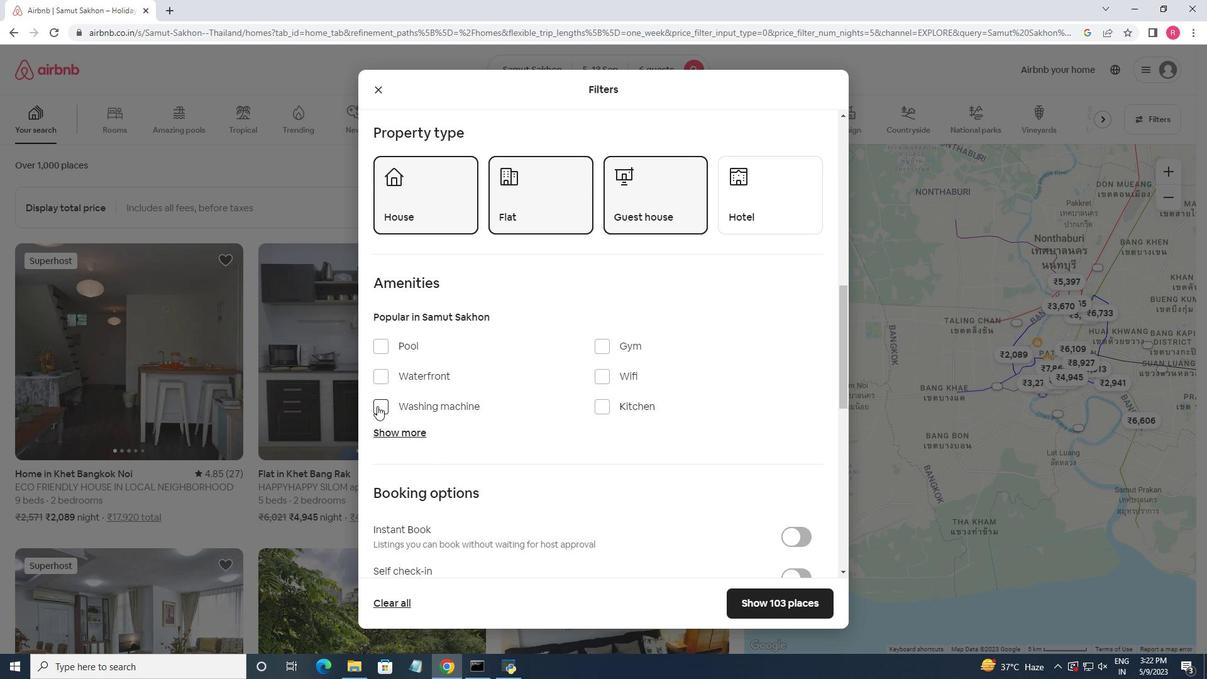
Action: Mouse moved to (510, 419)
Screenshot: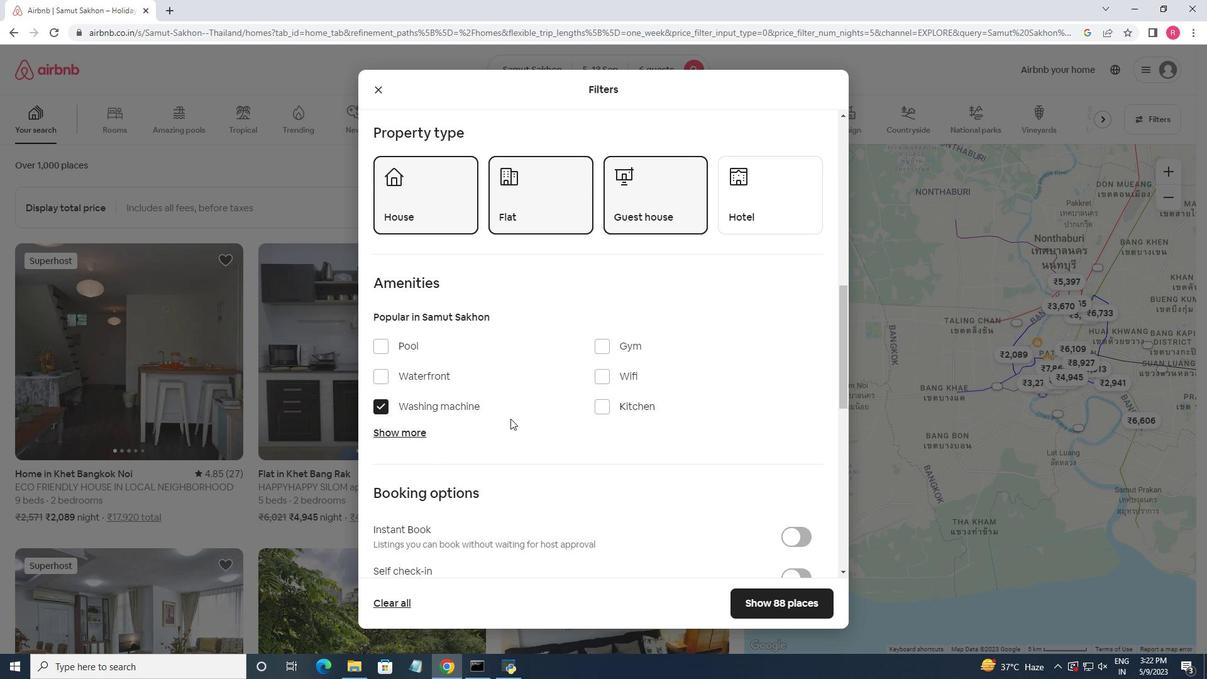 
Action: Mouse scrolled (510, 418) with delta (0, 0)
Screenshot: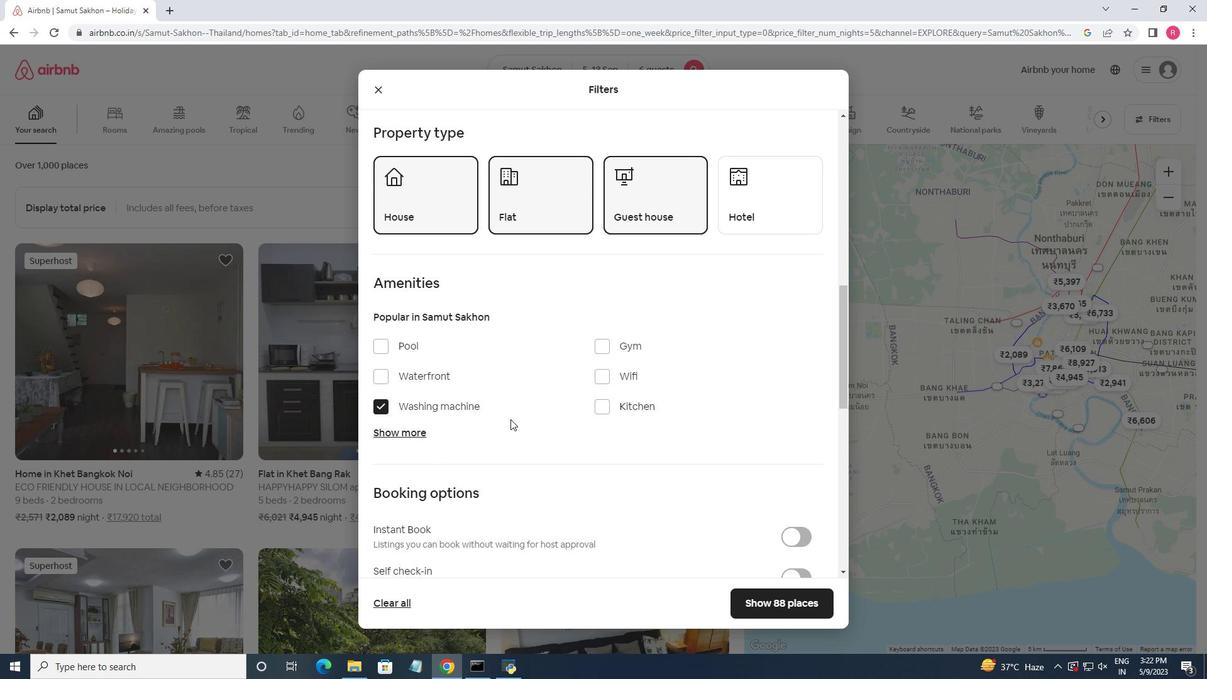 
Action: Mouse scrolled (510, 418) with delta (0, 0)
Screenshot: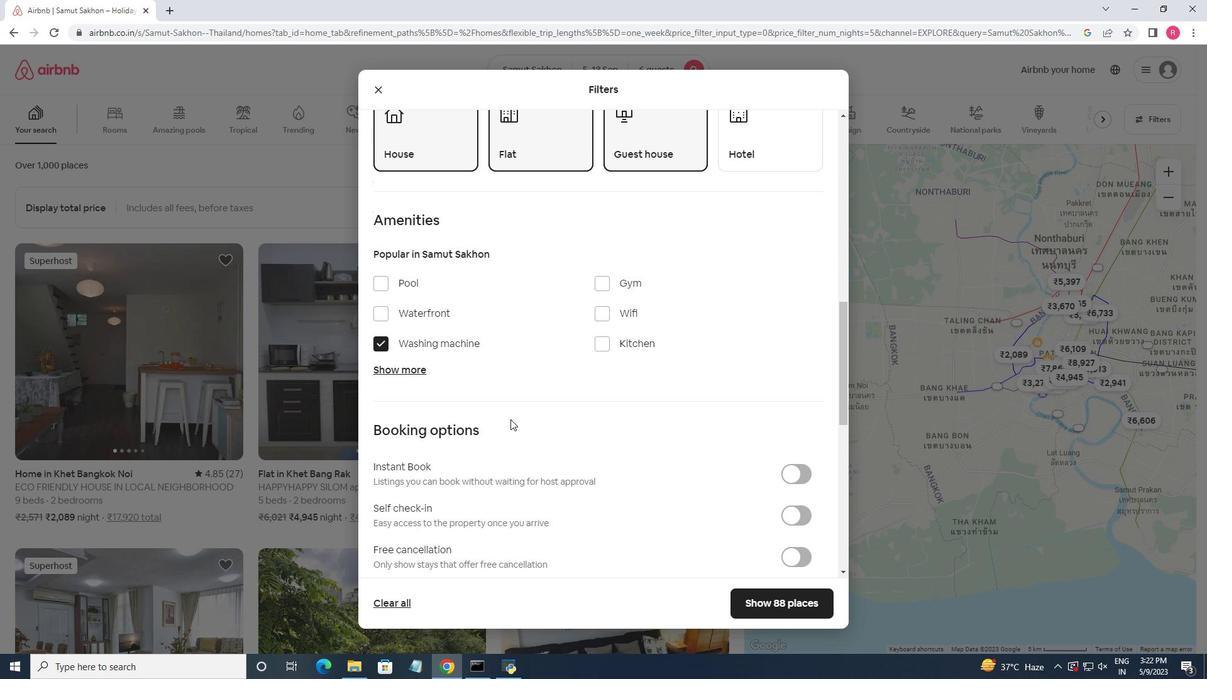 
Action: Mouse scrolled (510, 418) with delta (0, 0)
Screenshot: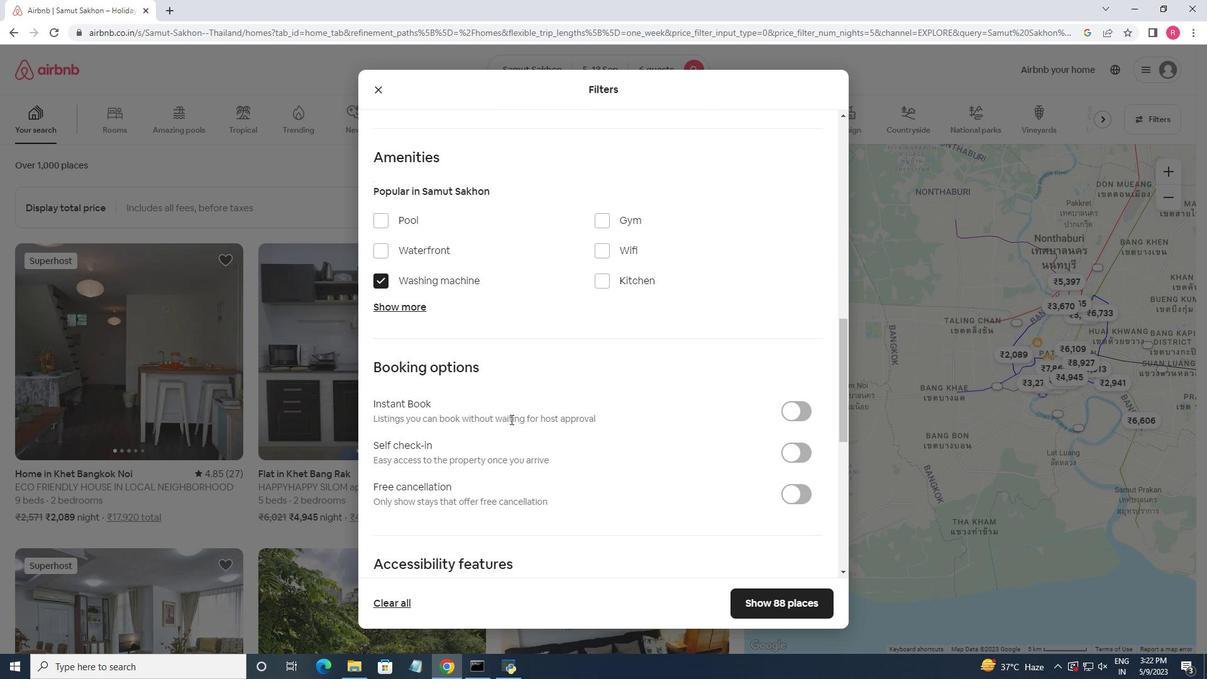 
Action: Mouse scrolled (510, 418) with delta (0, 0)
Screenshot: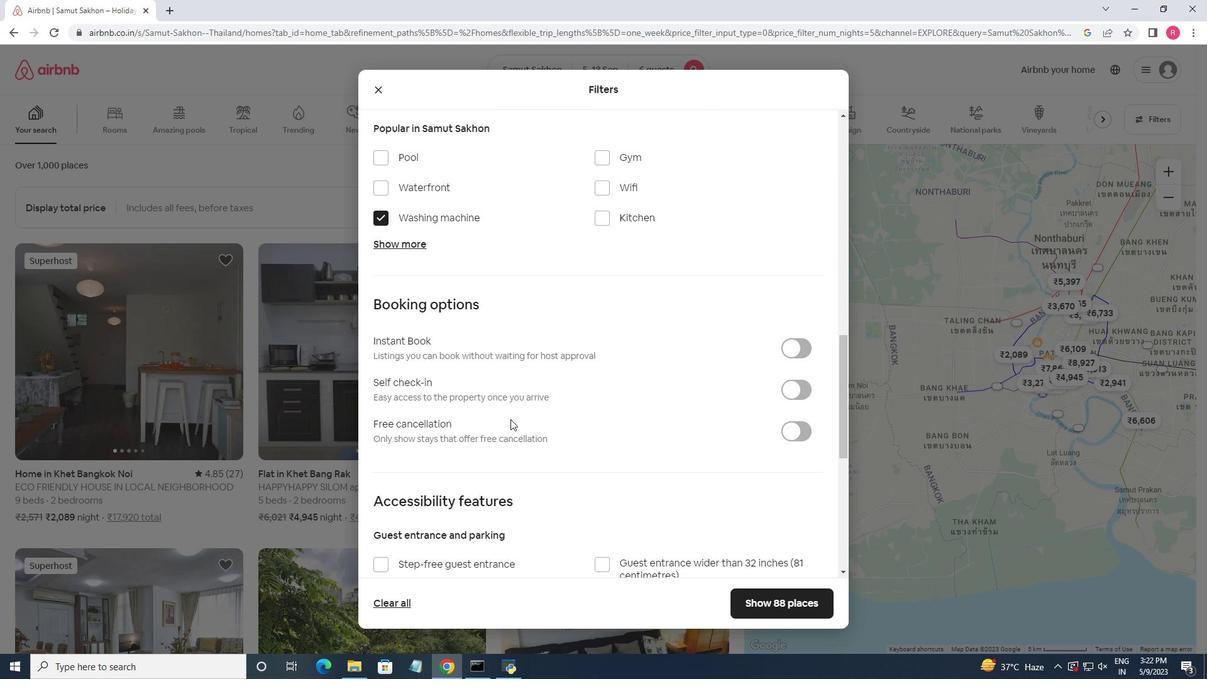 
Action: Mouse moved to (800, 326)
Screenshot: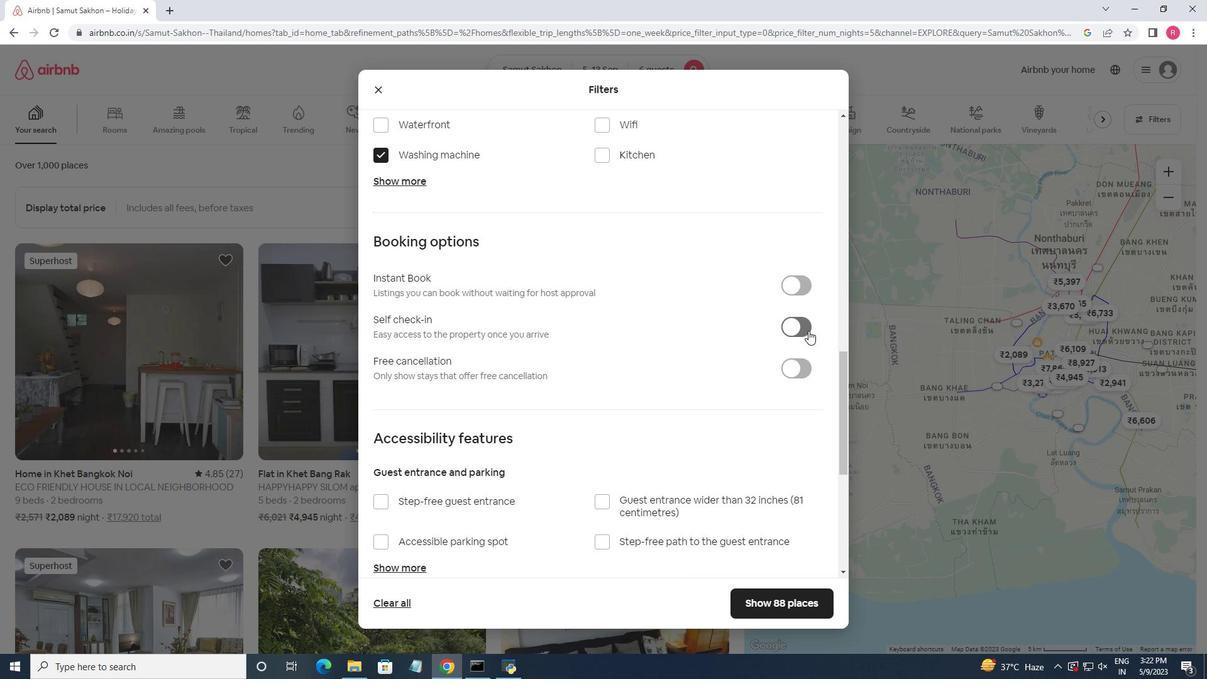 
Action: Mouse pressed left at (800, 326)
Screenshot: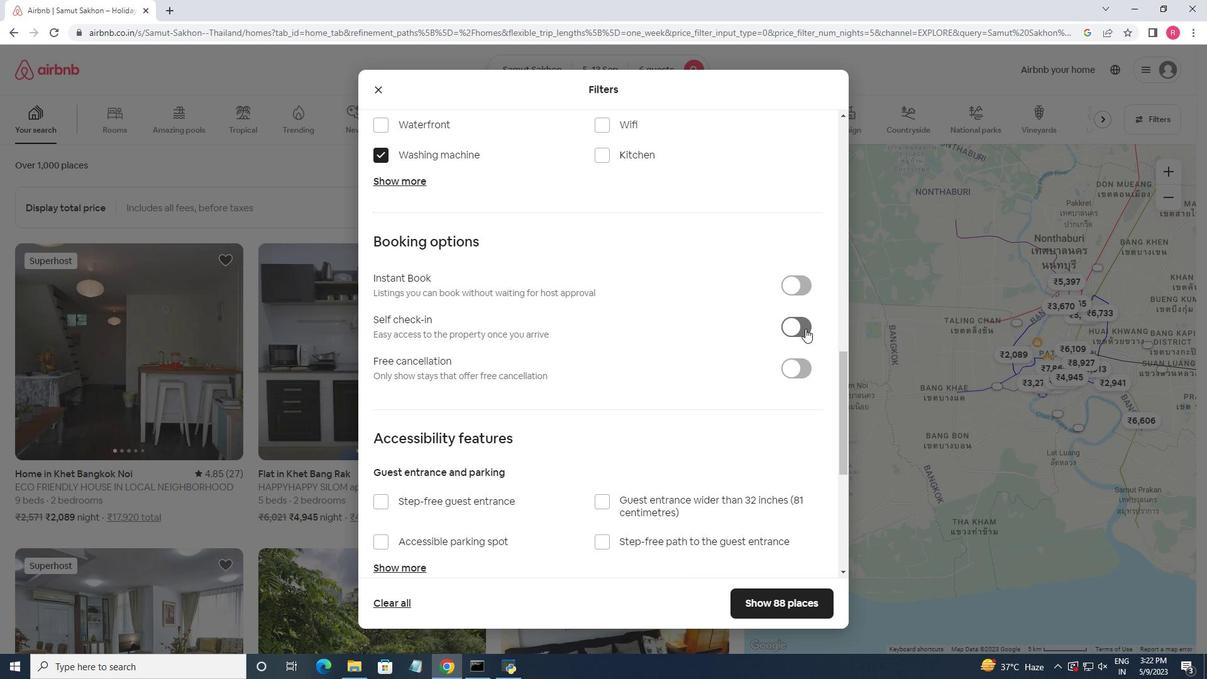 
Action: Mouse moved to (647, 364)
Screenshot: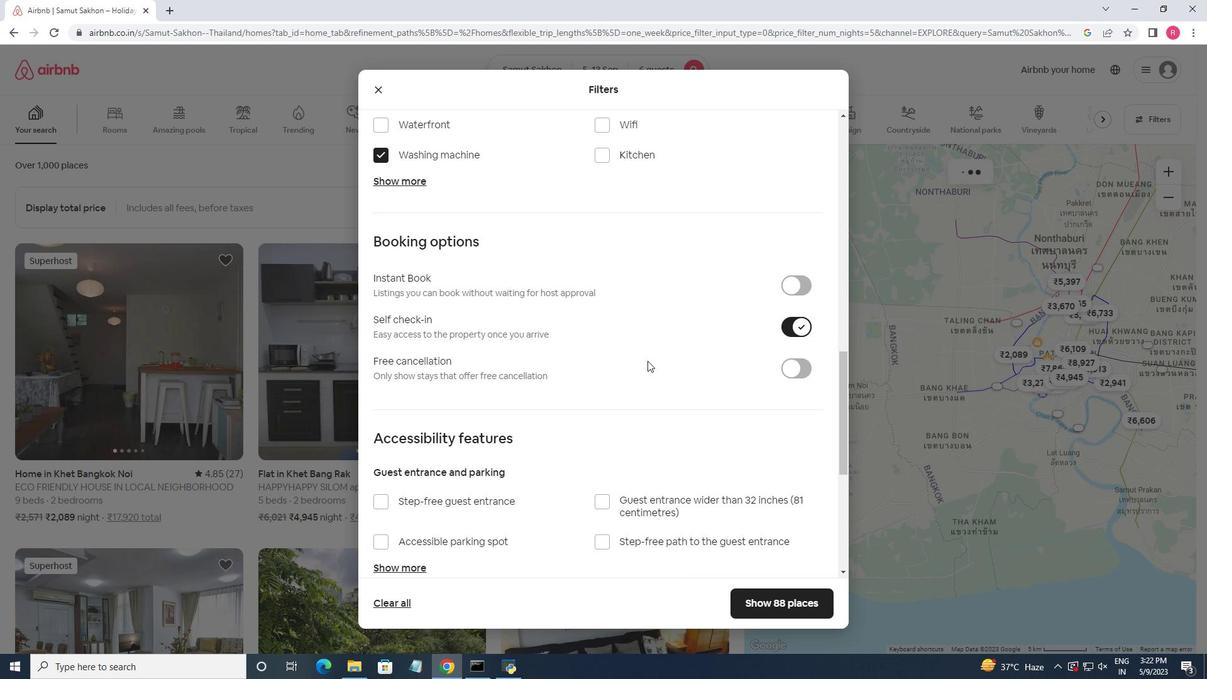 
Action: Mouse scrolled (647, 363) with delta (0, 0)
Screenshot: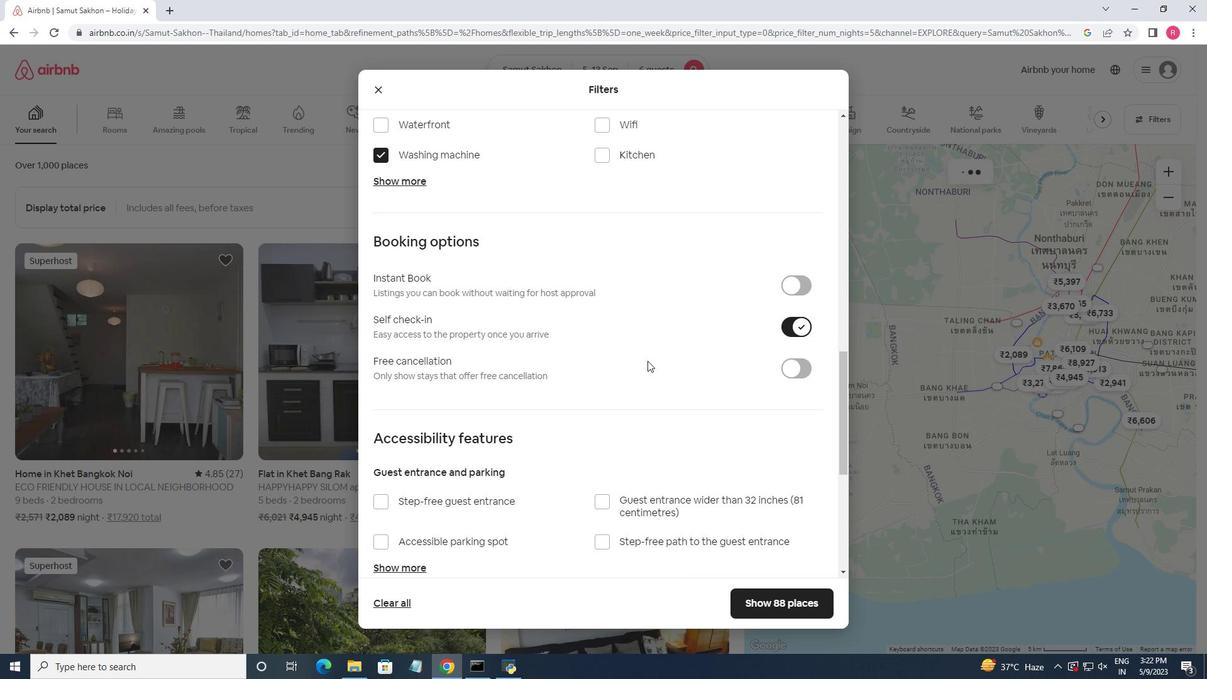 
Action: Mouse moved to (647, 365)
Screenshot: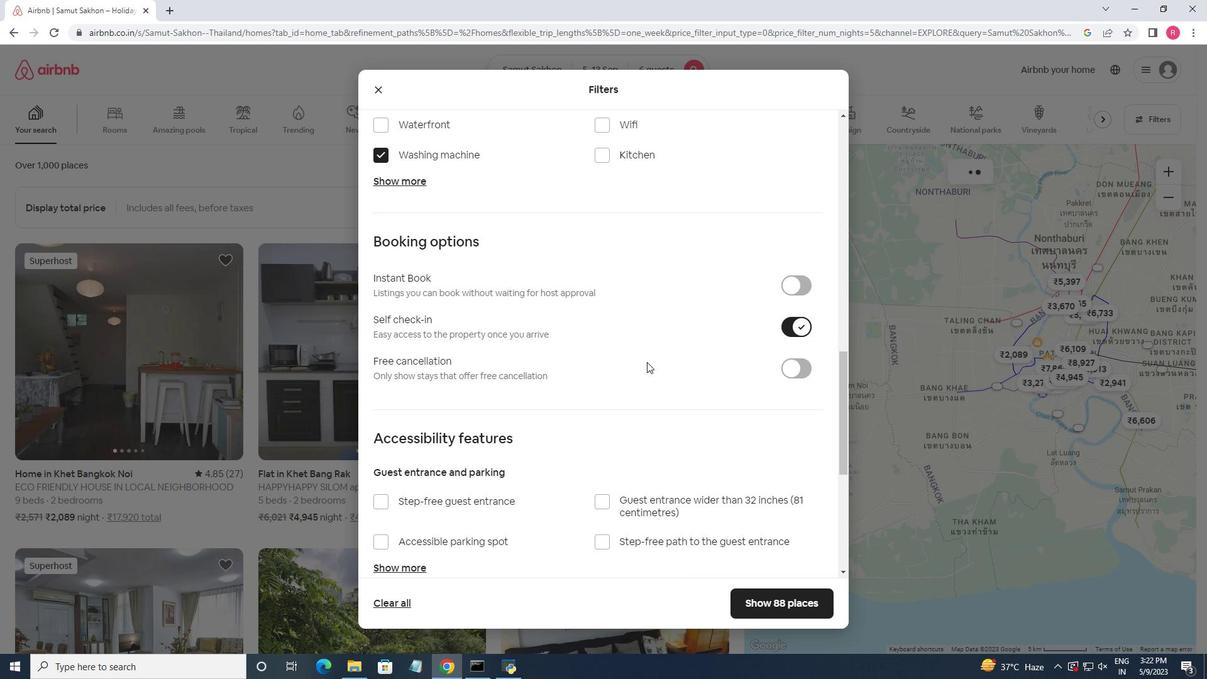 
Action: Mouse scrolled (647, 365) with delta (0, 0)
Screenshot: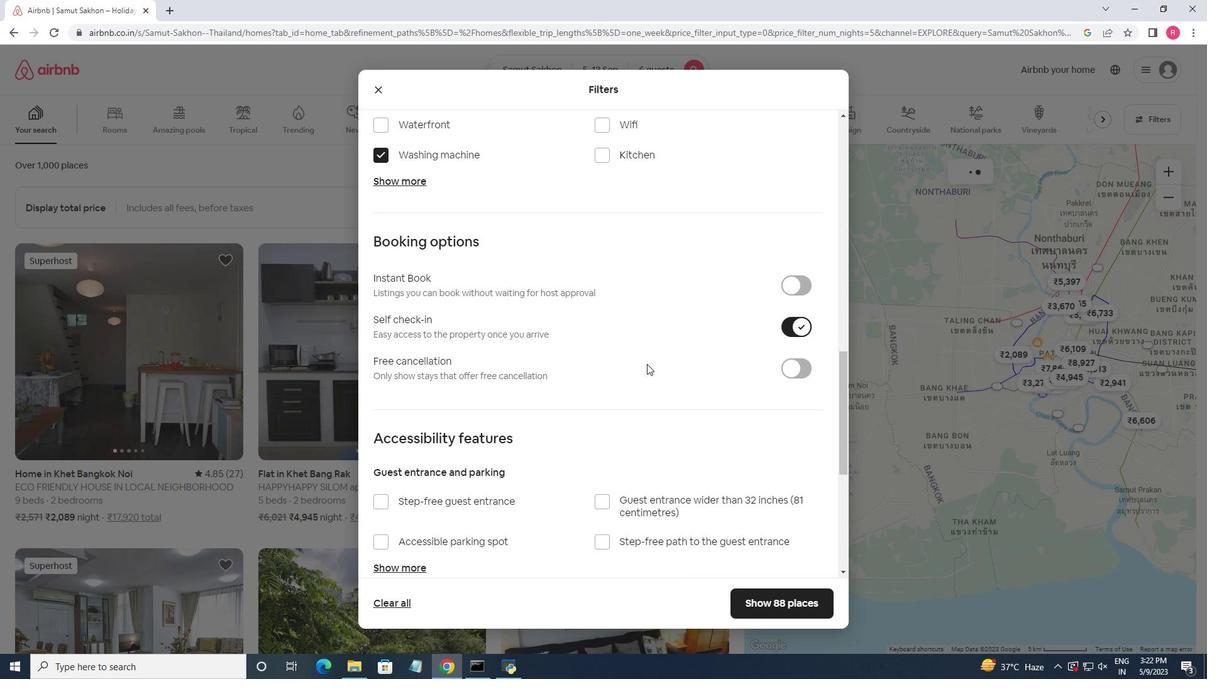 
Action: Mouse moved to (647, 368)
Screenshot: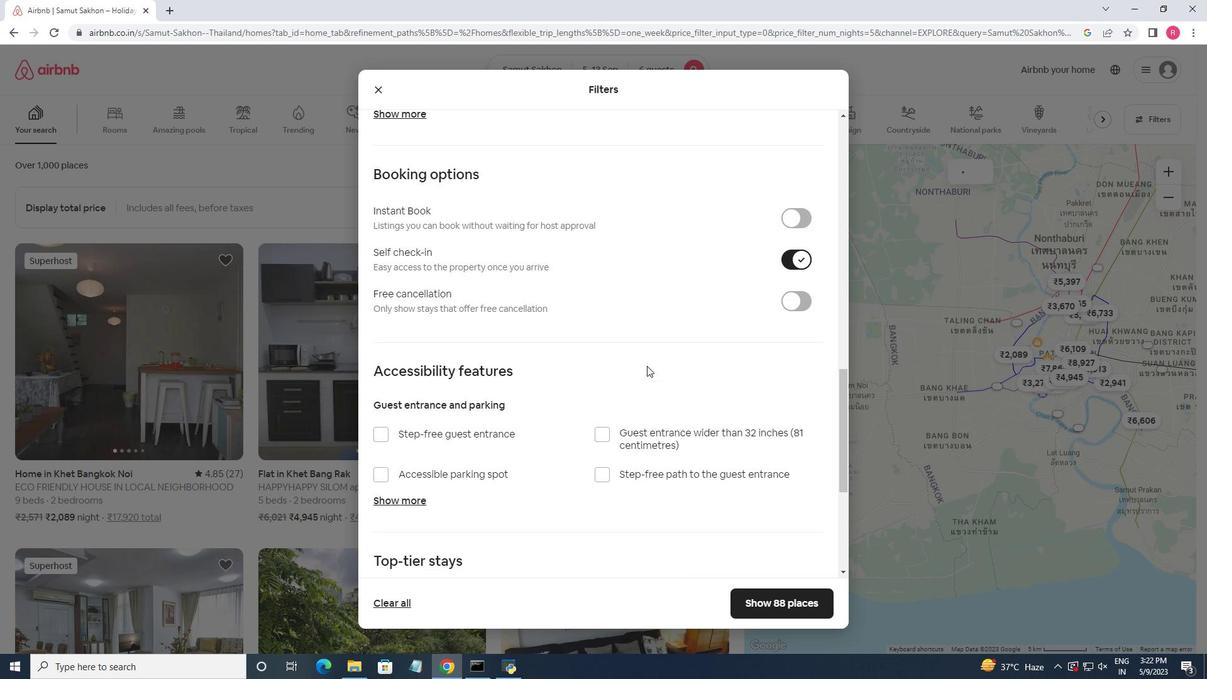 
Action: Mouse scrolled (647, 367) with delta (0, 0)
Screenshot: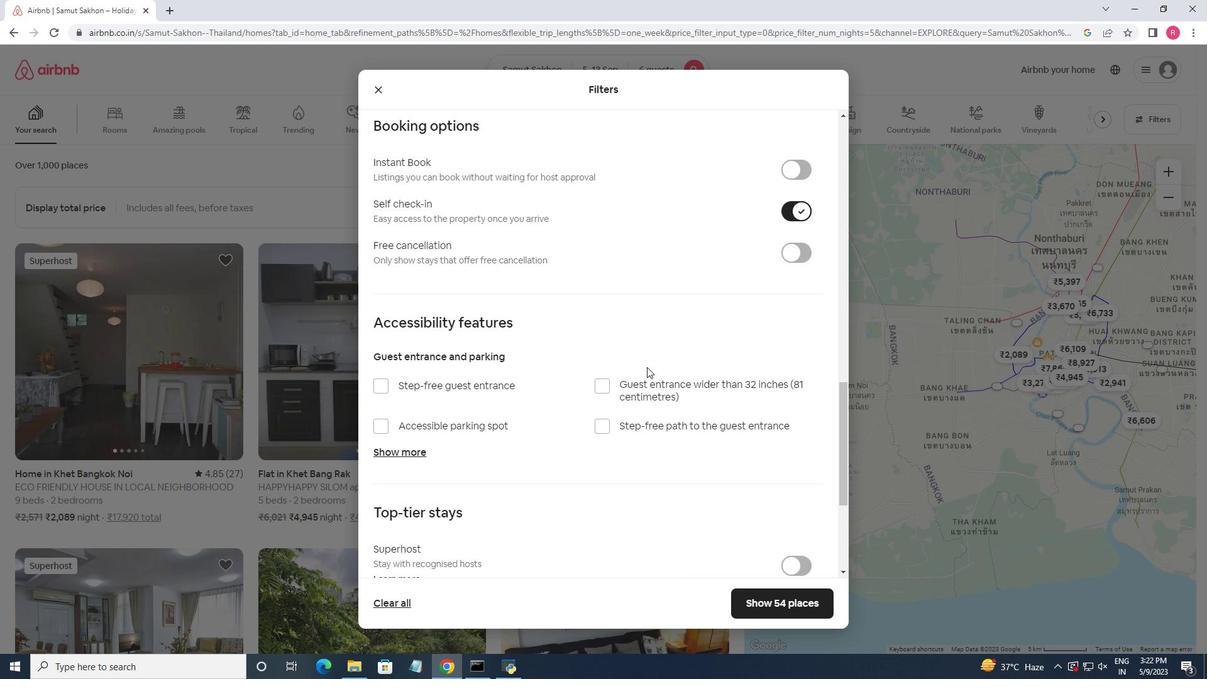 
Action: Mouse moved to (647, 369)
Screenshot: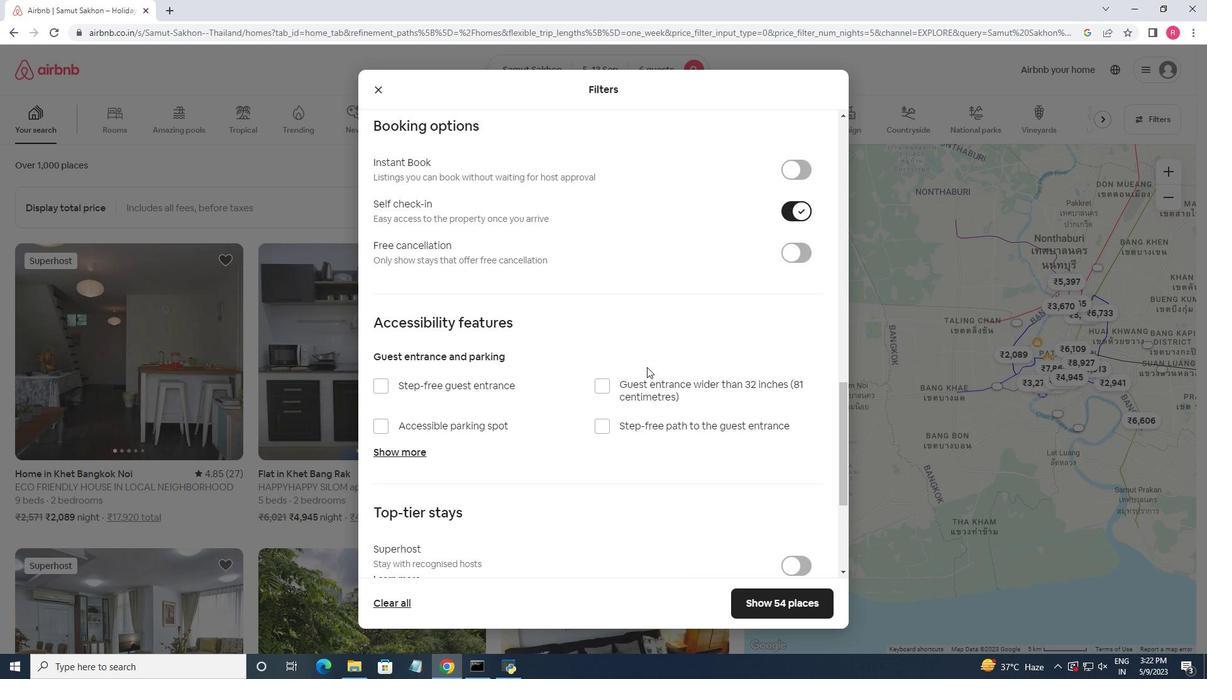 
Action: Mouse scrolled (647, 368) with delta (0, 0)
Screenshot: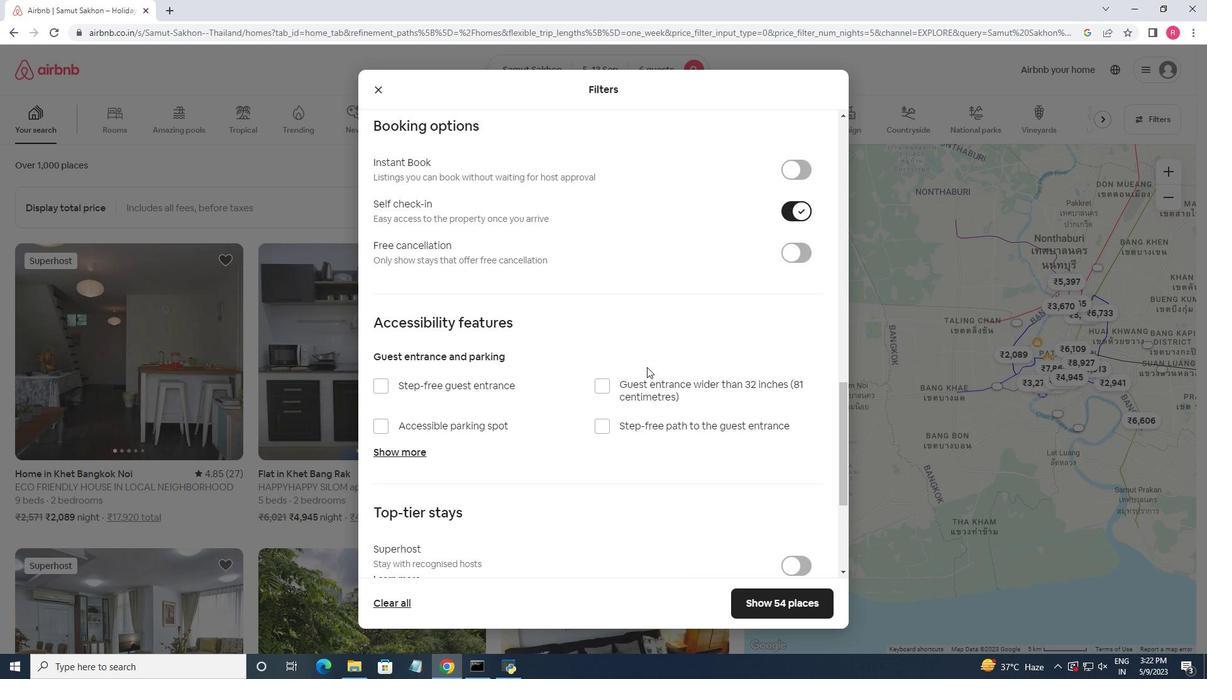 
Action: Mouse moved to (584, 481)
Screenshot: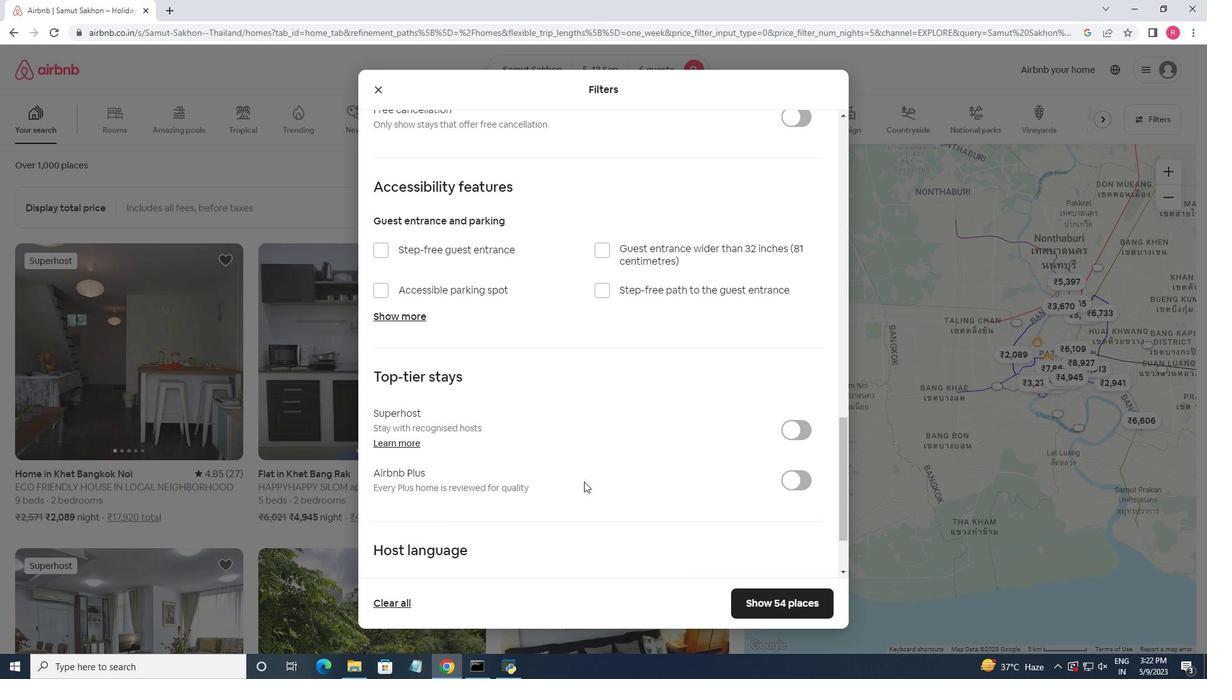 
Action: Mouse scrolled (584, 481) with delta (0, 0)
Screenshot: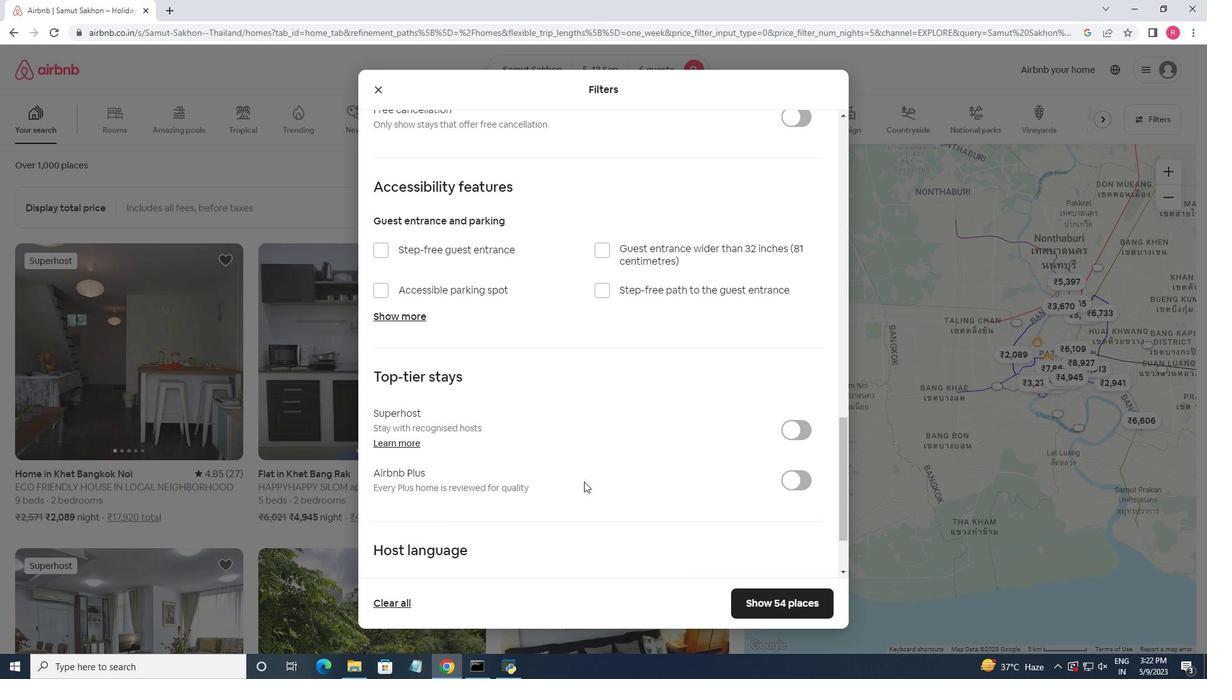 
Action: Mouse moved to (586, 482)
Screenshot: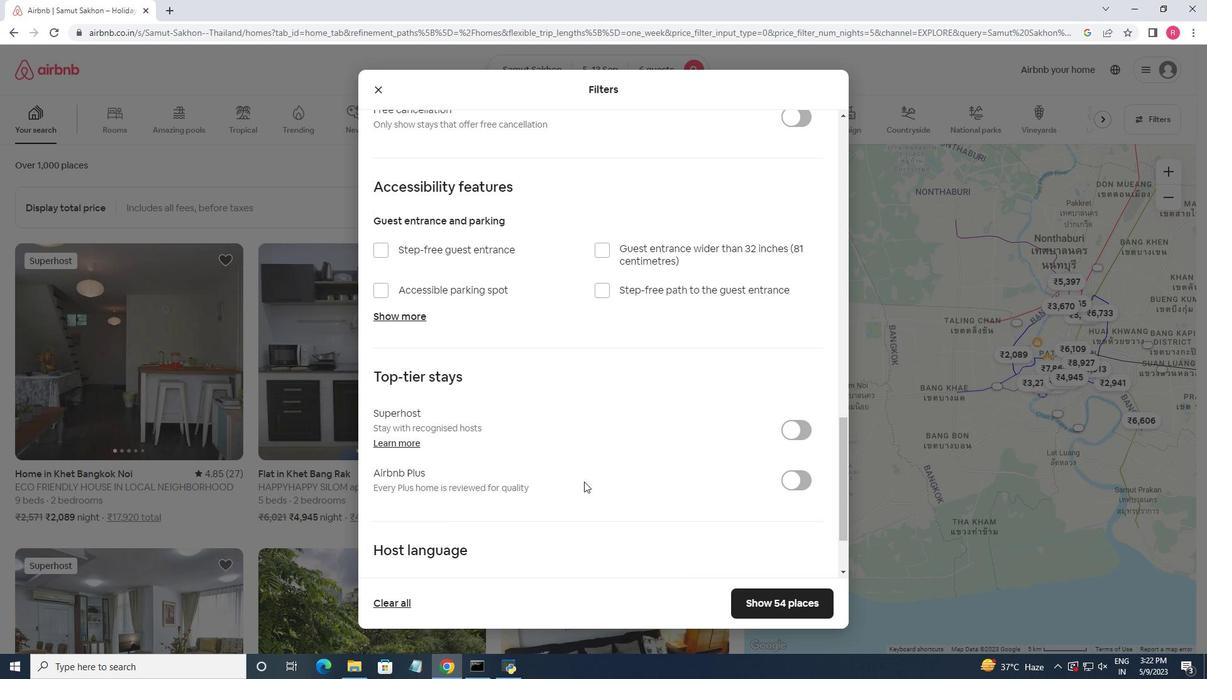 
Action: Mouse scrolled (586, 481) with delta (0, 0)
Screenshot: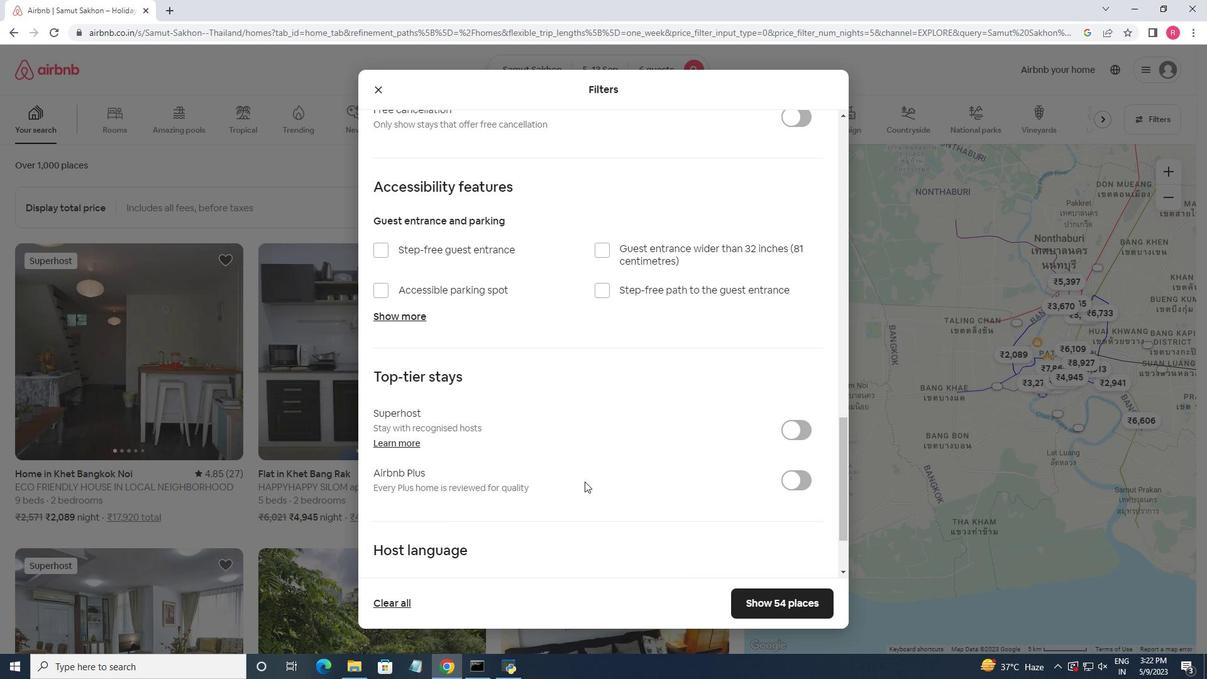 
Action: Mouse moved to (384, 487)
Screenshot: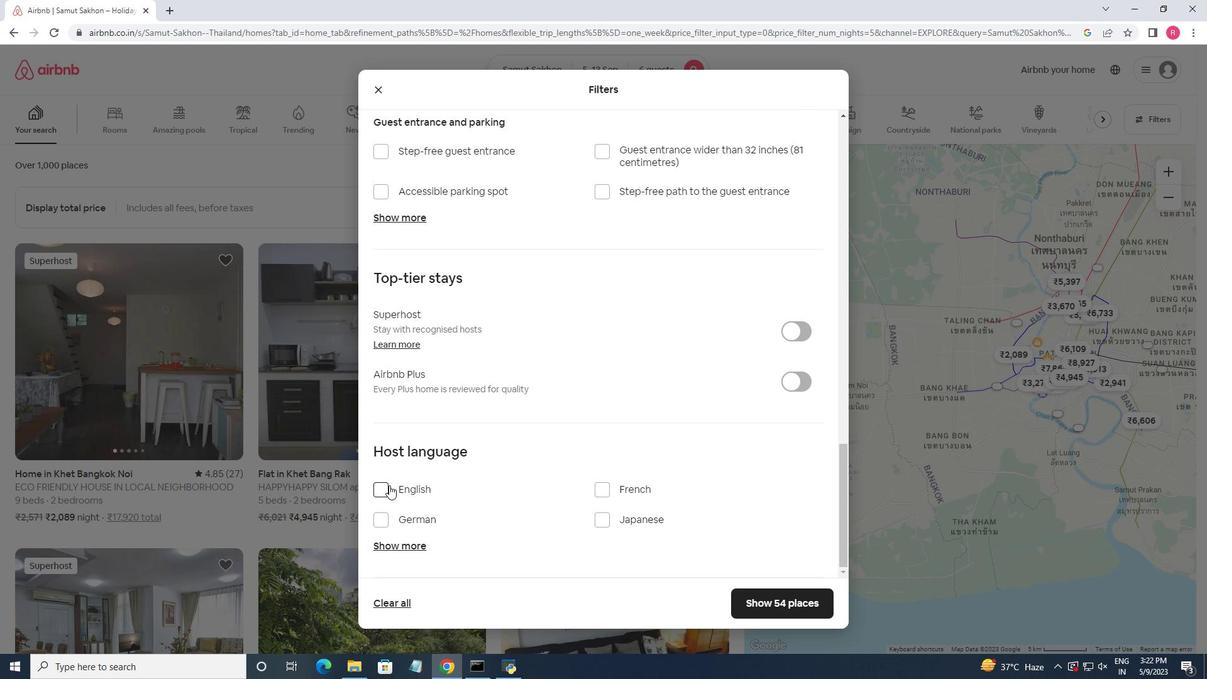 
Action: Mouse pressed left at (384, 487)
Screenshot: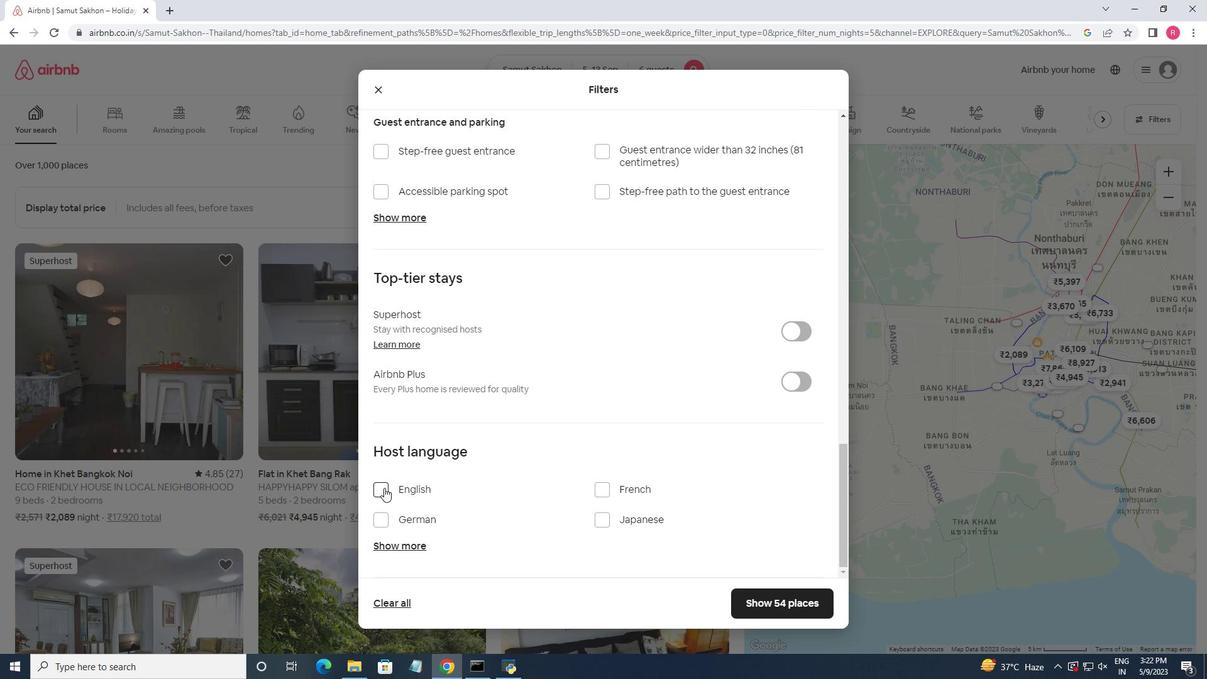 
Action: Mouse moved to (801, 606)
Screenshot: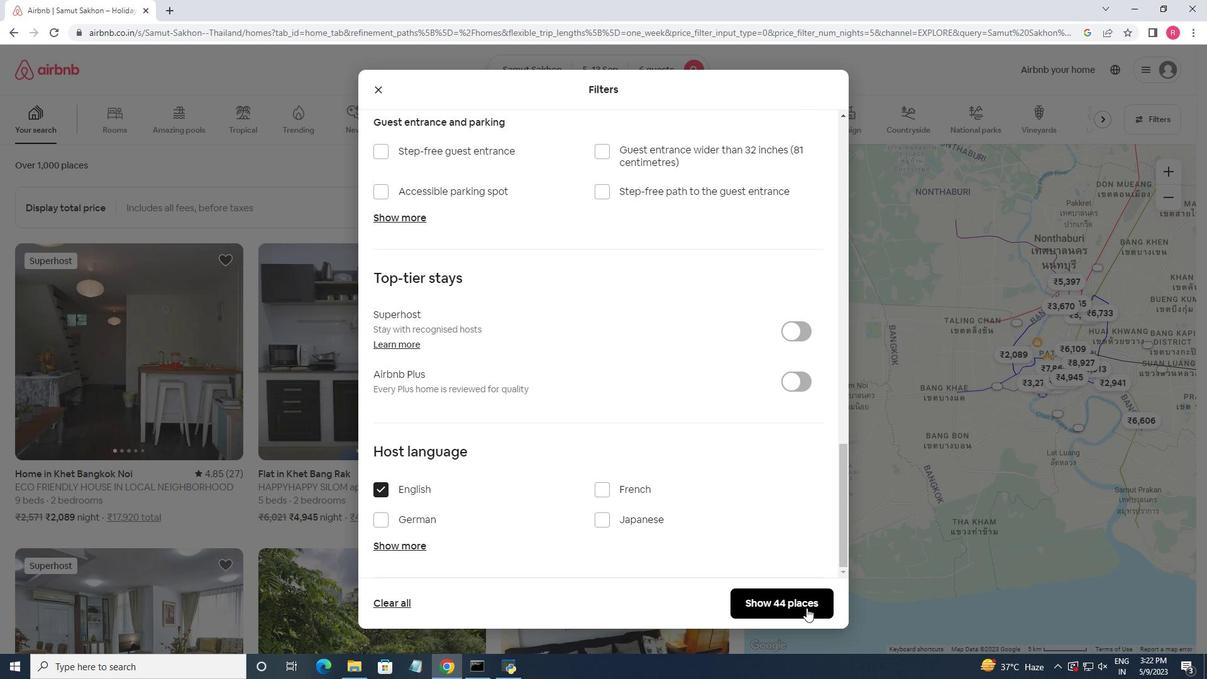 
Action: Mouse pressed left at (801, 606)
Screenshot: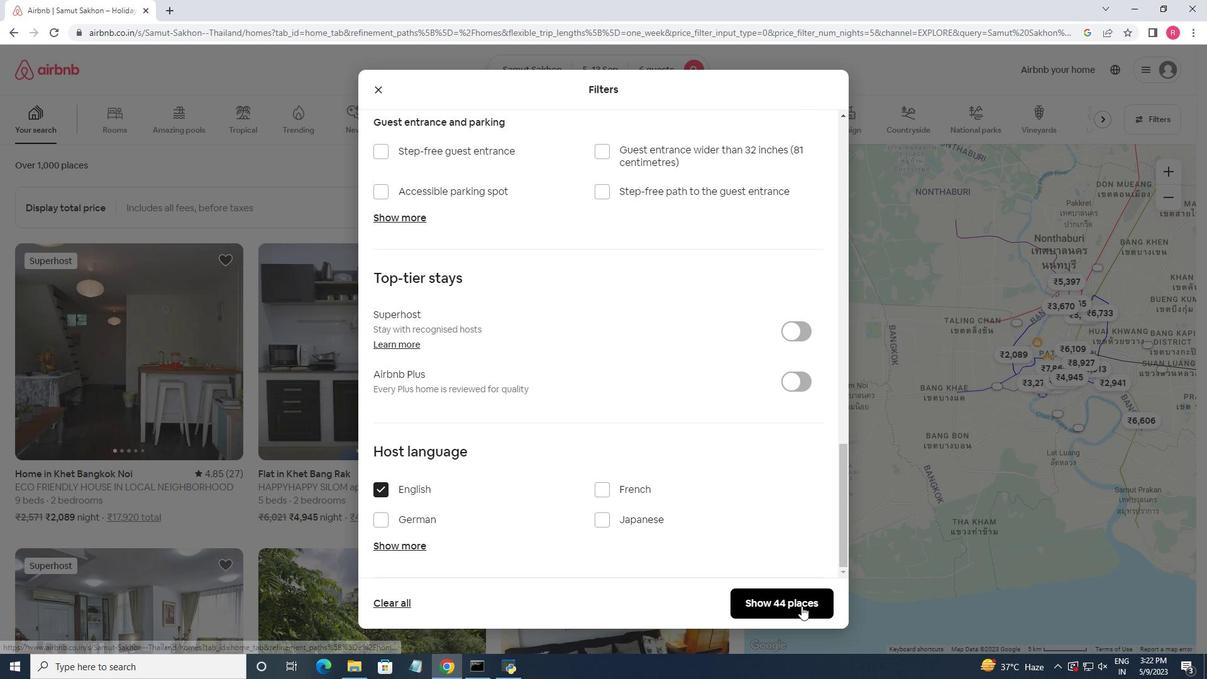 
Action: Mouse moved to (572, 464)
Screenshot: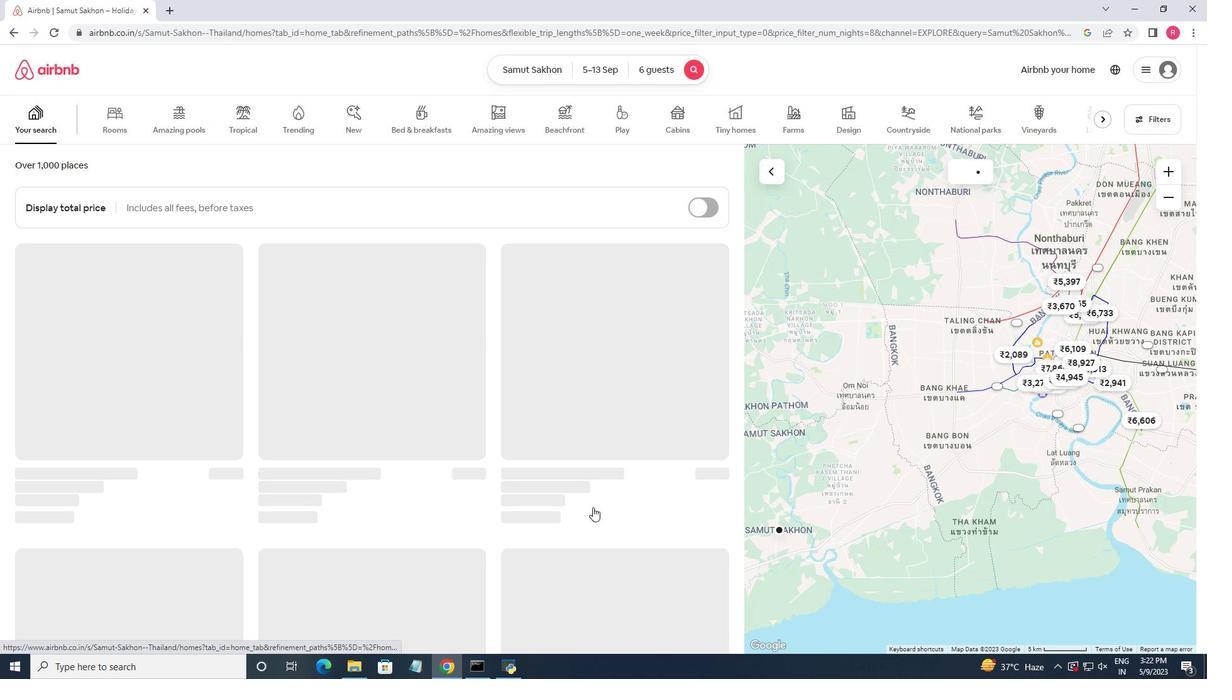 
